 Task: Search for a flat in Shenzhen, Guangdong for 2 guests from June 22 to June 30, with a price range of ₹7000 to ₹15000, and host language Chinese (Simplified).
Action: Mouse moved to (471, 84)
Screenshot: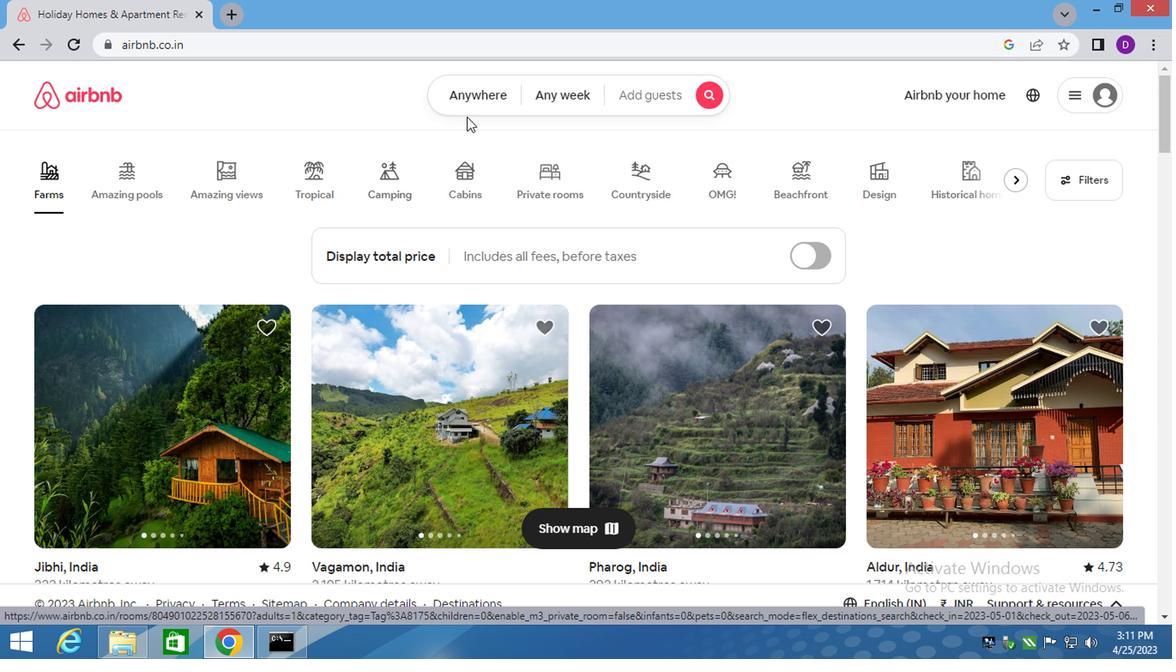 
Action: Mouse pressed left at (471, 84)
Screenshot: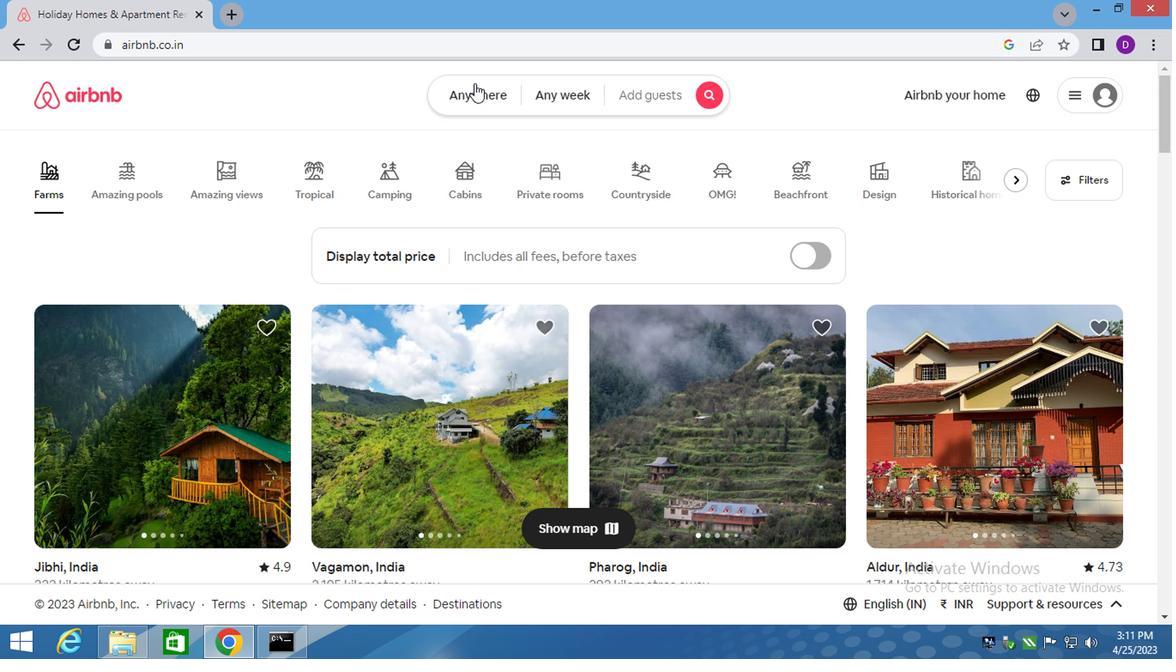 
Action: Mouse moved to (251, 165)
Screenshot: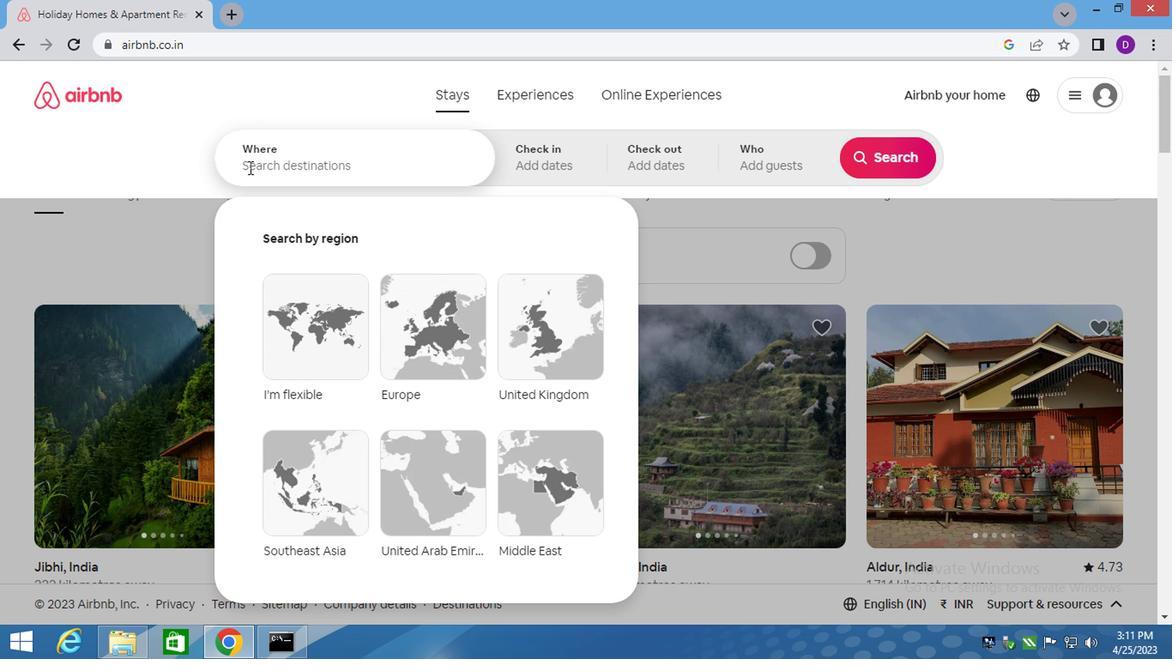 
Action: Mouse pressed left at (251, 165)
Screenshot: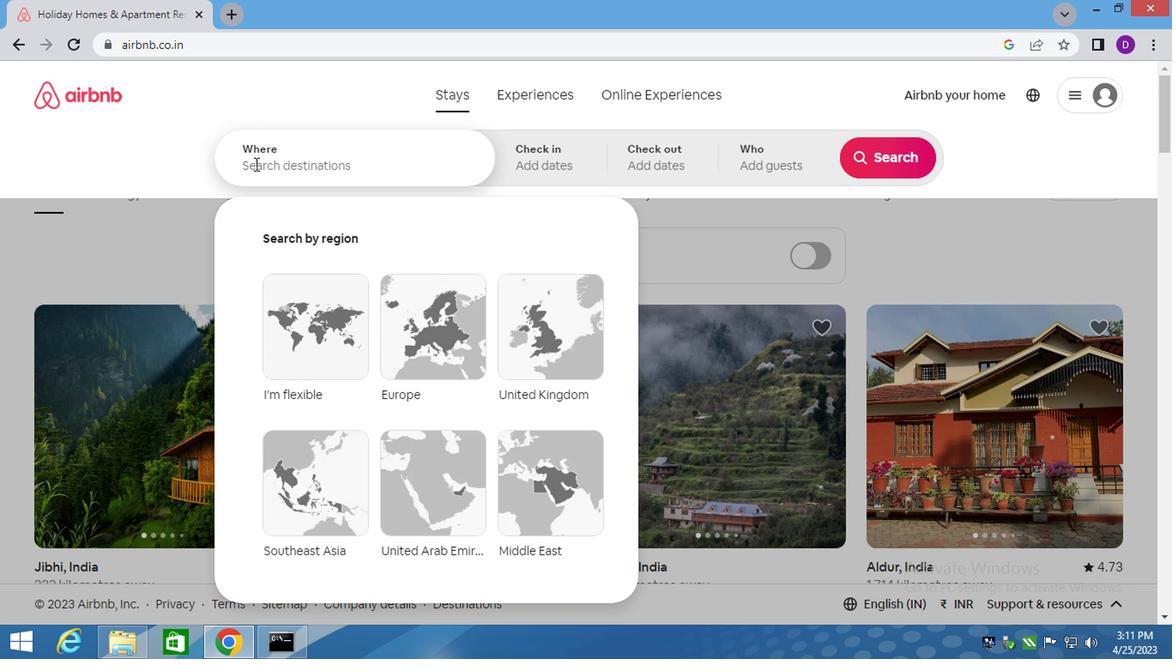 
Action: Key pressed <Key.shift>SHENZHEN,<Key.space><Key.shift>CHINA<Key.enter>
Screenshot: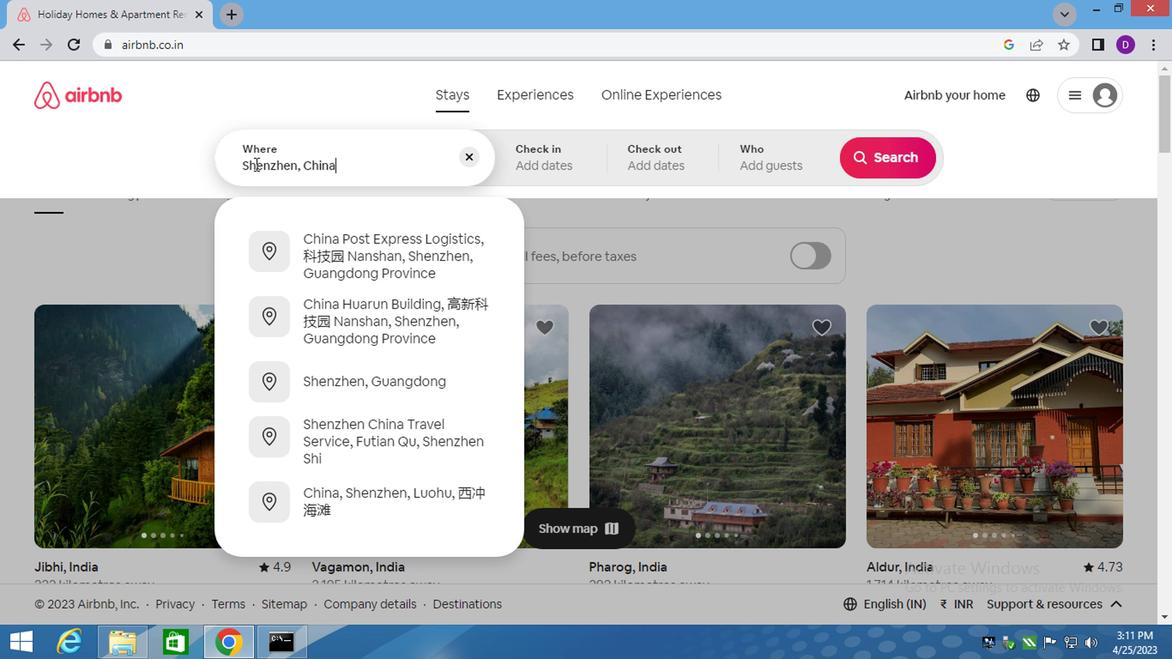 
Action: Mouse moved to (864, 291)
Screenshot: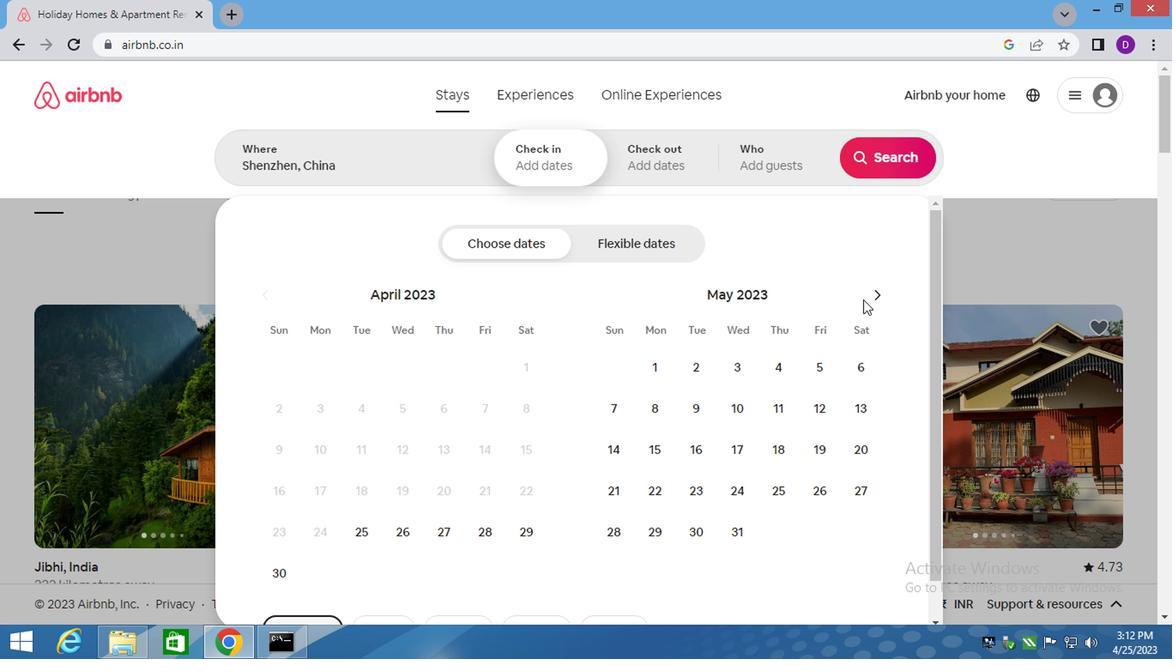 
Action: Mouse pressed left at (864, 291)
Screenshot: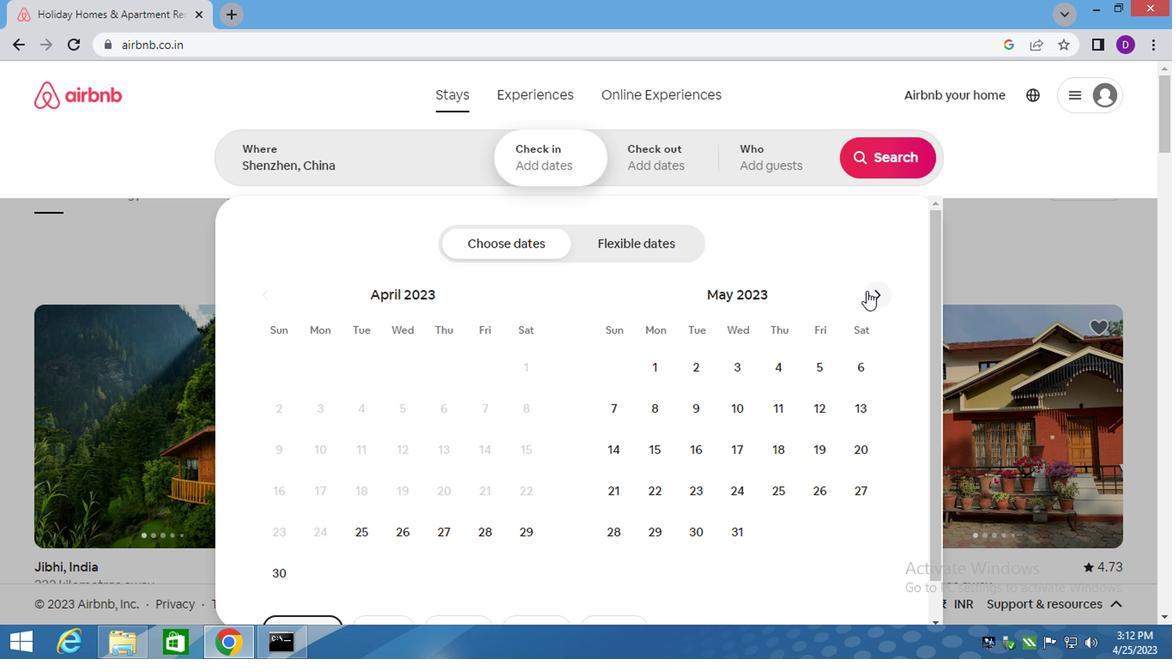 
Action: Mouse moved to (777, 491)
Screenshot: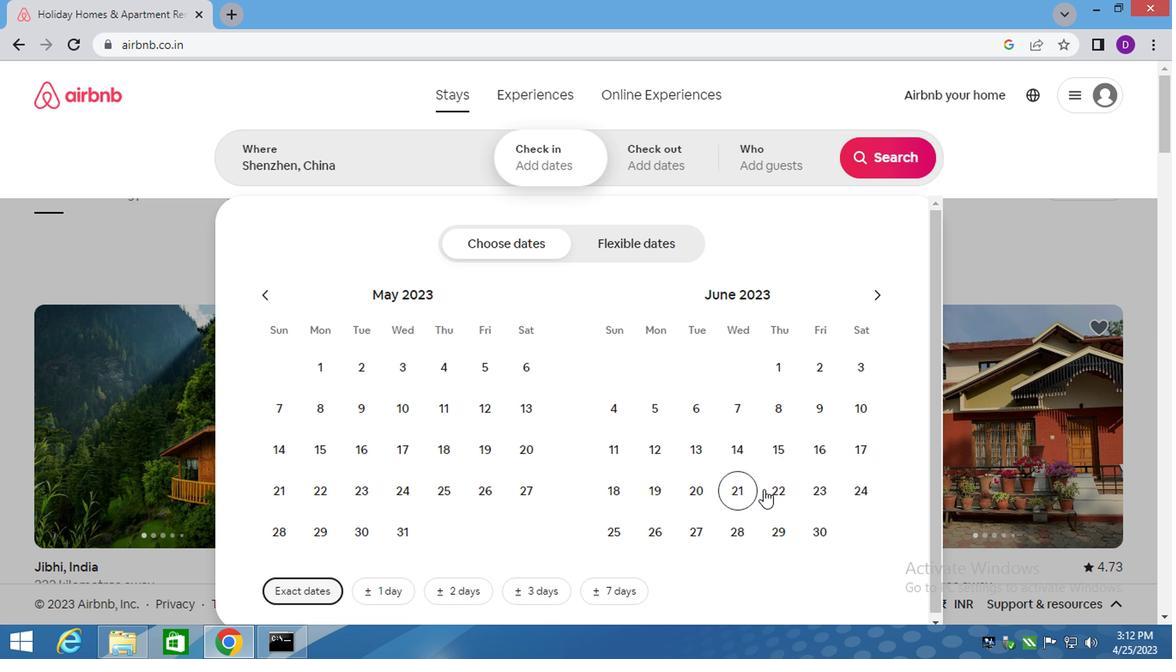 
Action: Mouse pressed left at (777, 491)
Screenshot: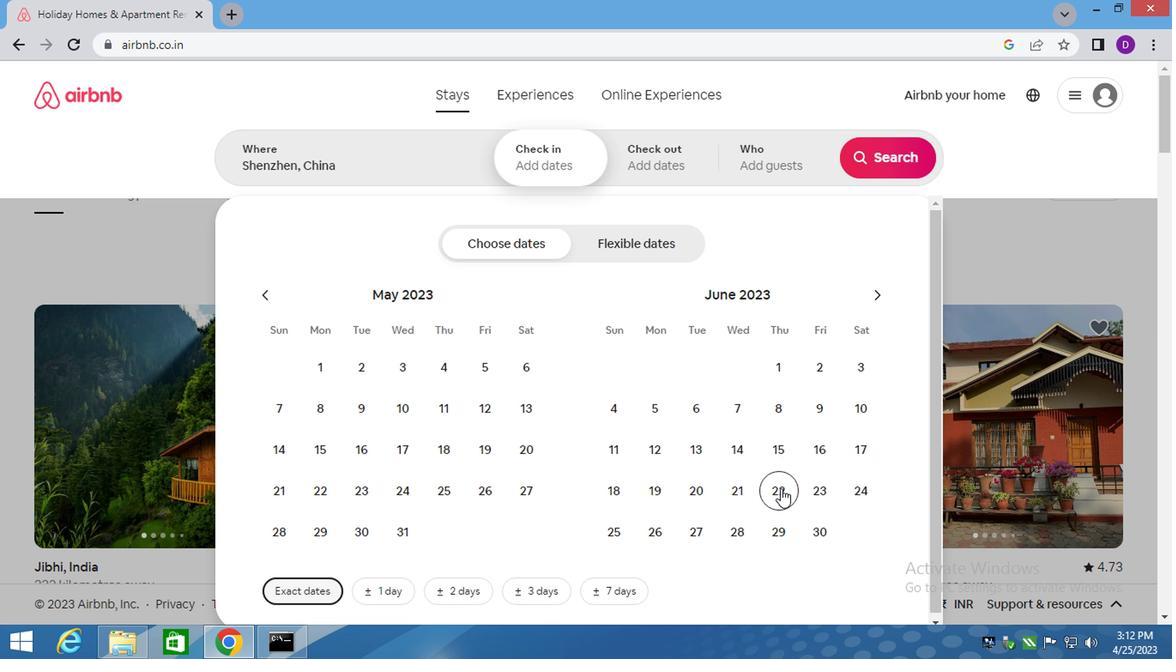 
Action: Mouse moved to (801, 522)
Screenshot: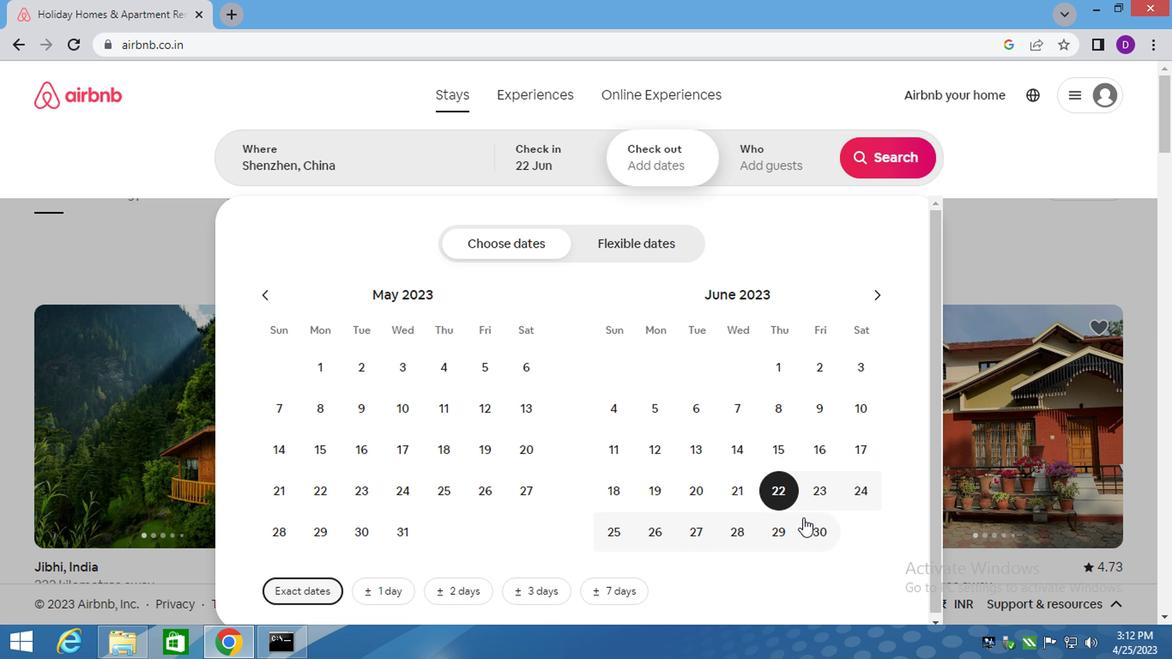 
Action: Mouse pressed left at (801, 522)
Screenshot: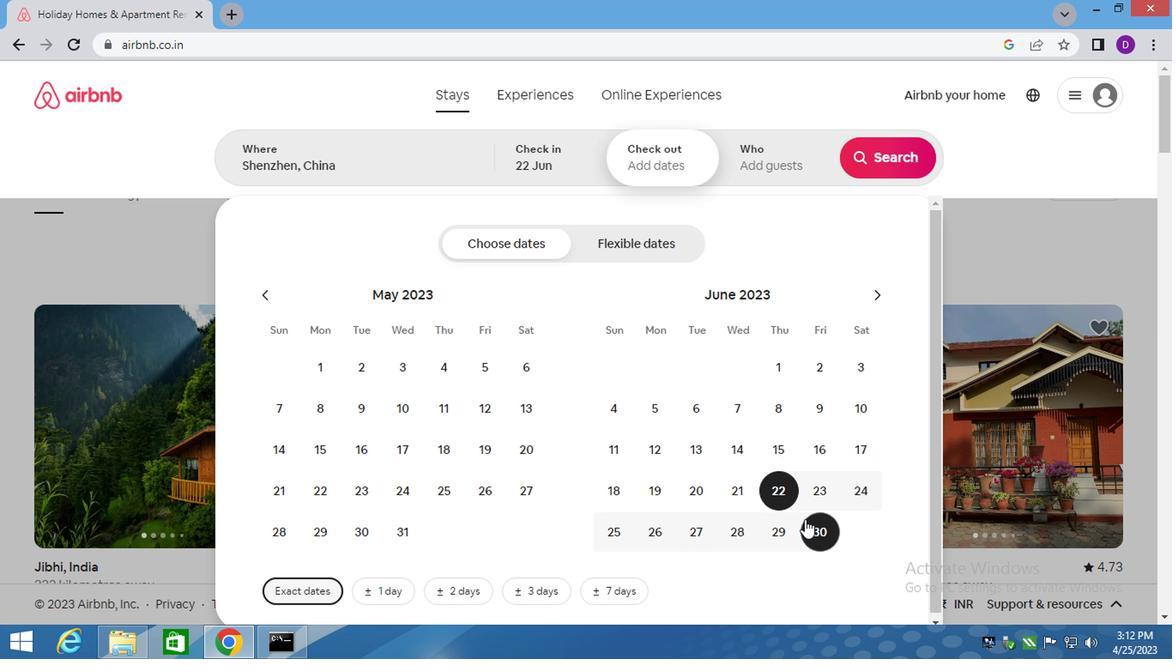 
Action: Mouse moved to (755, 157)
Screenshot: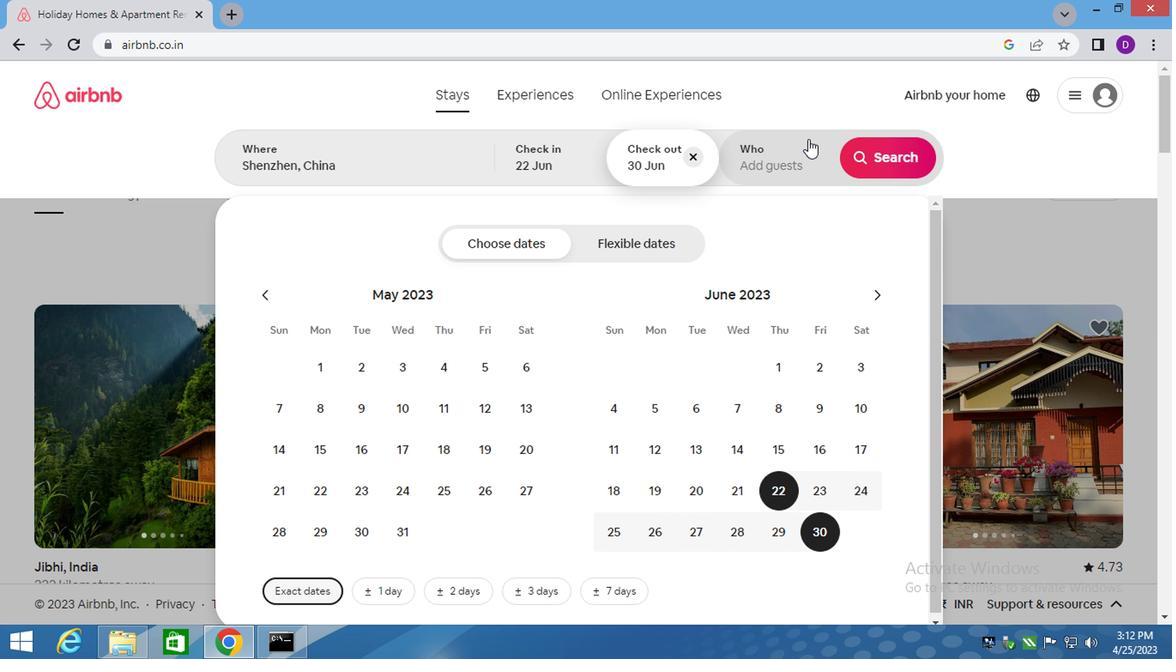 
Action: Mouse pressed left at (755, 157)
Screenshot: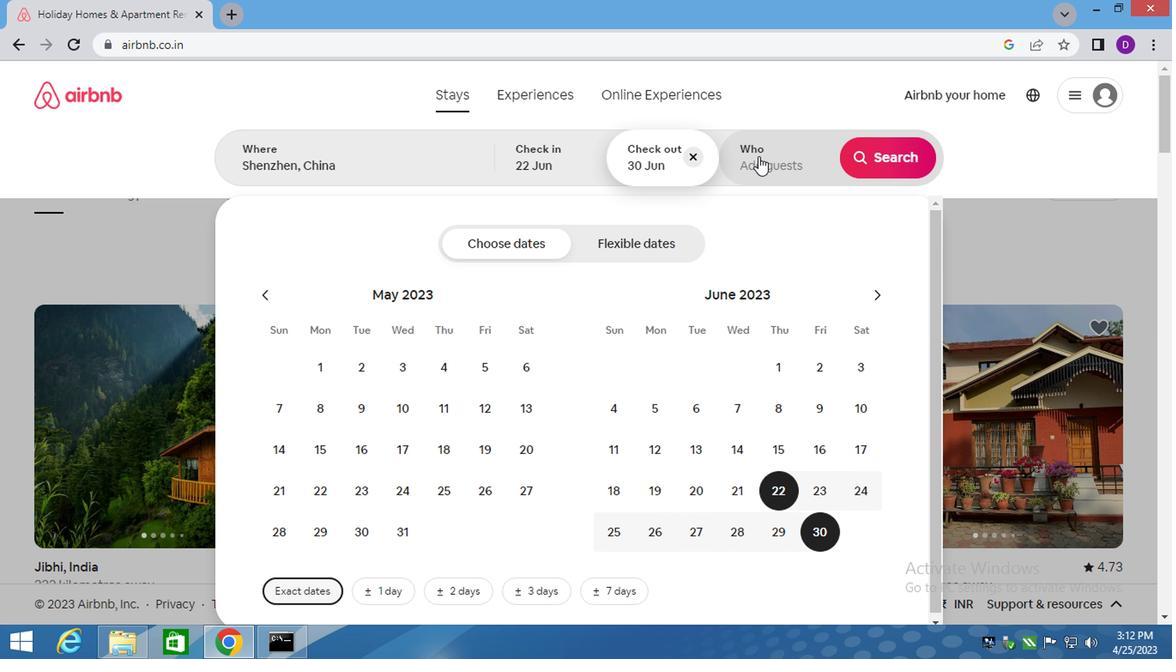 
Action: Mouse moved to (891, 255)
Screenshot: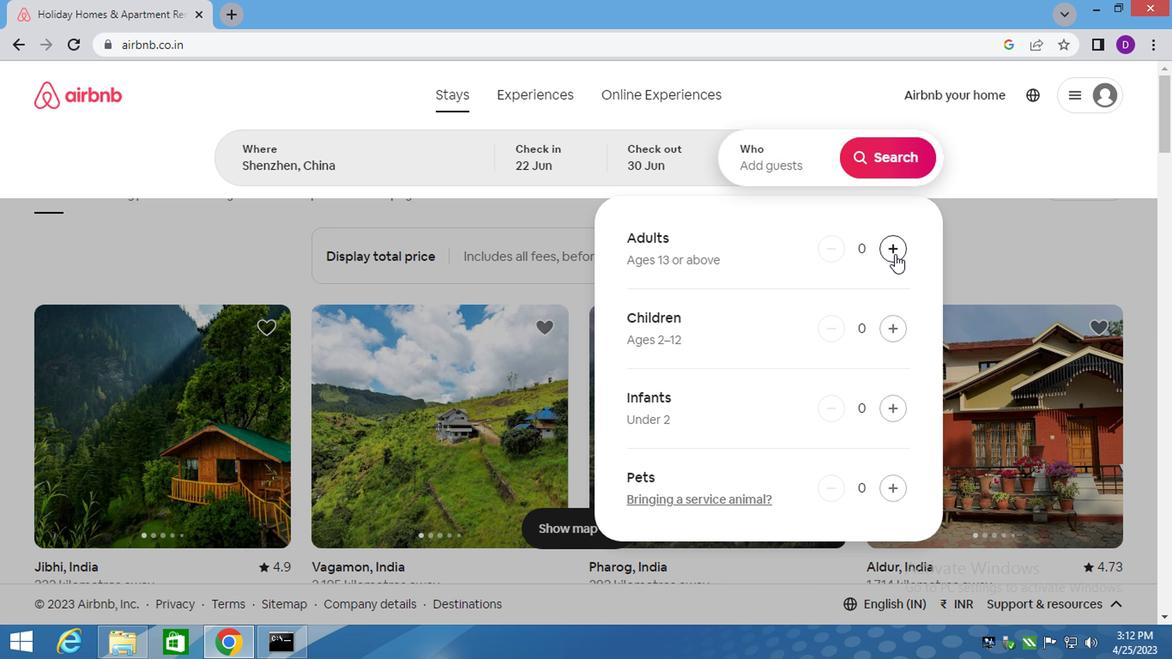 
Action: Mouse pressed left at (891, 255)
Screenshot: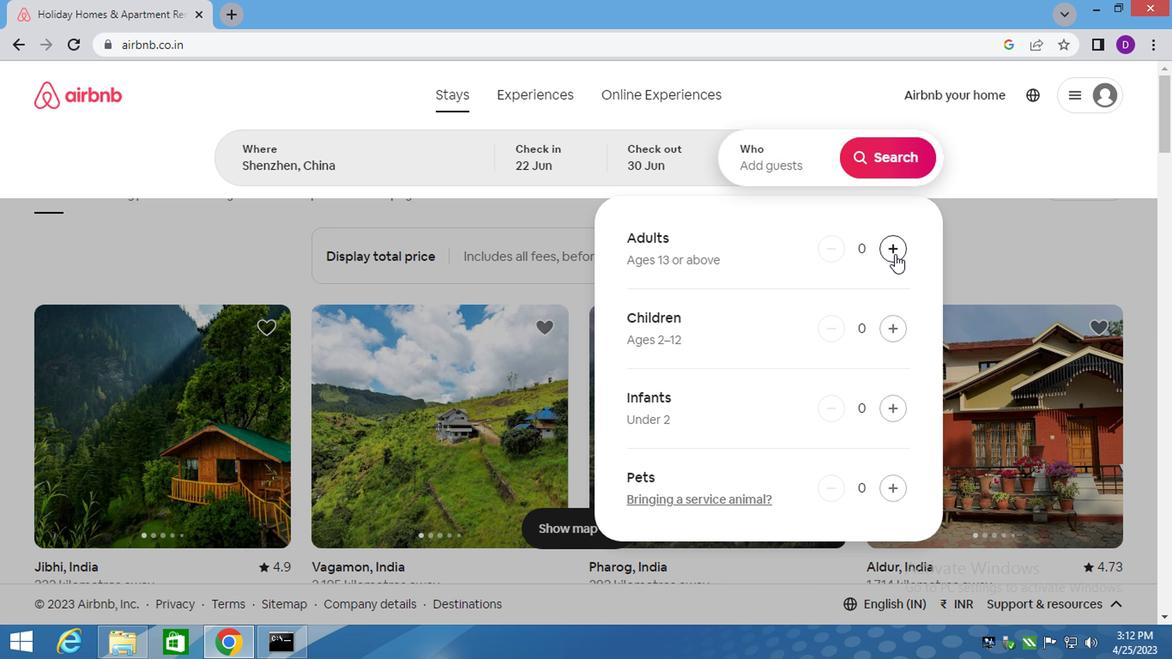 
Action: Mouse pressed left at (891, 255)
Screenshot: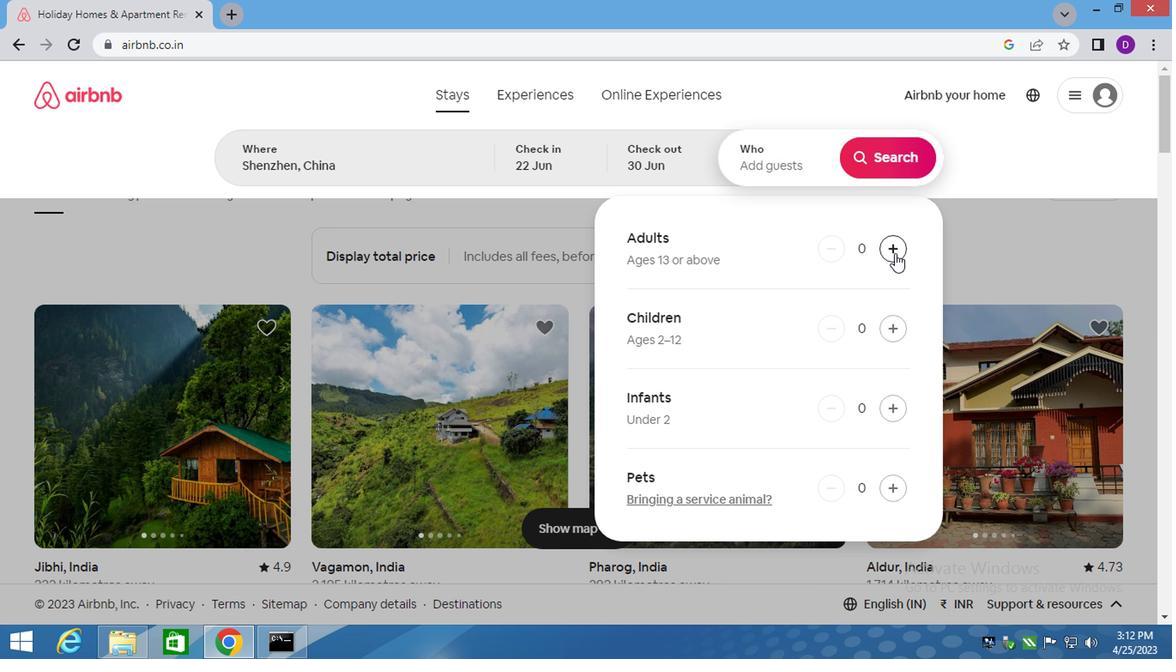 
Action: Mouse moved to (878, 158)
Screenshot: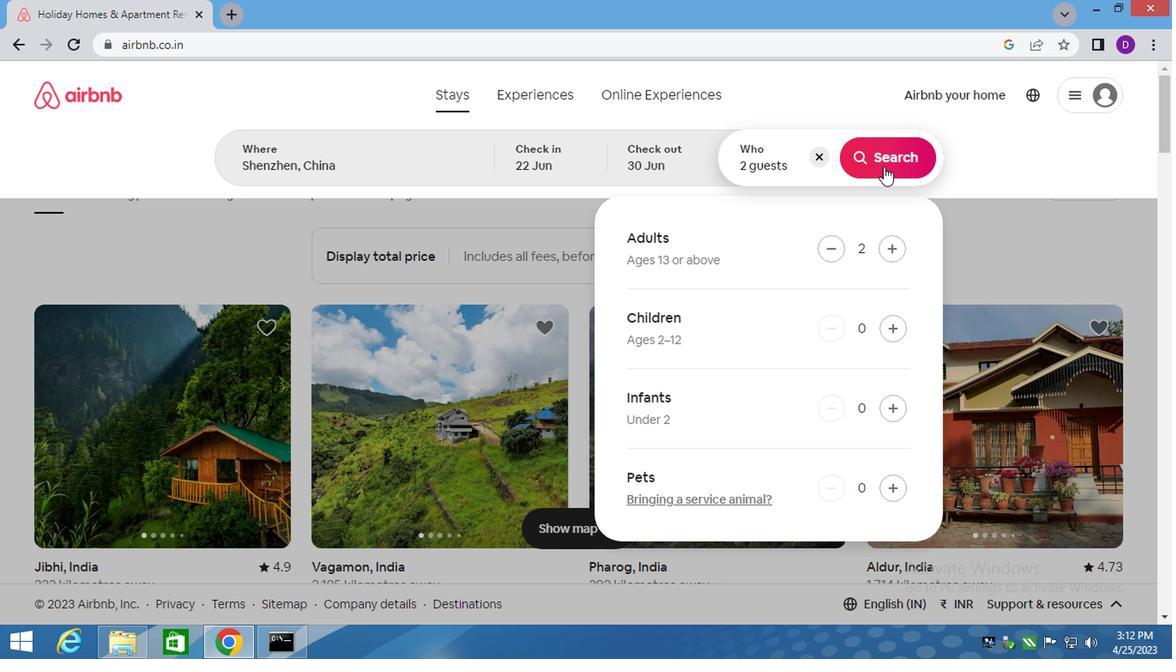 
Action: Mouse pressed left at (878, 158)
Screenshot: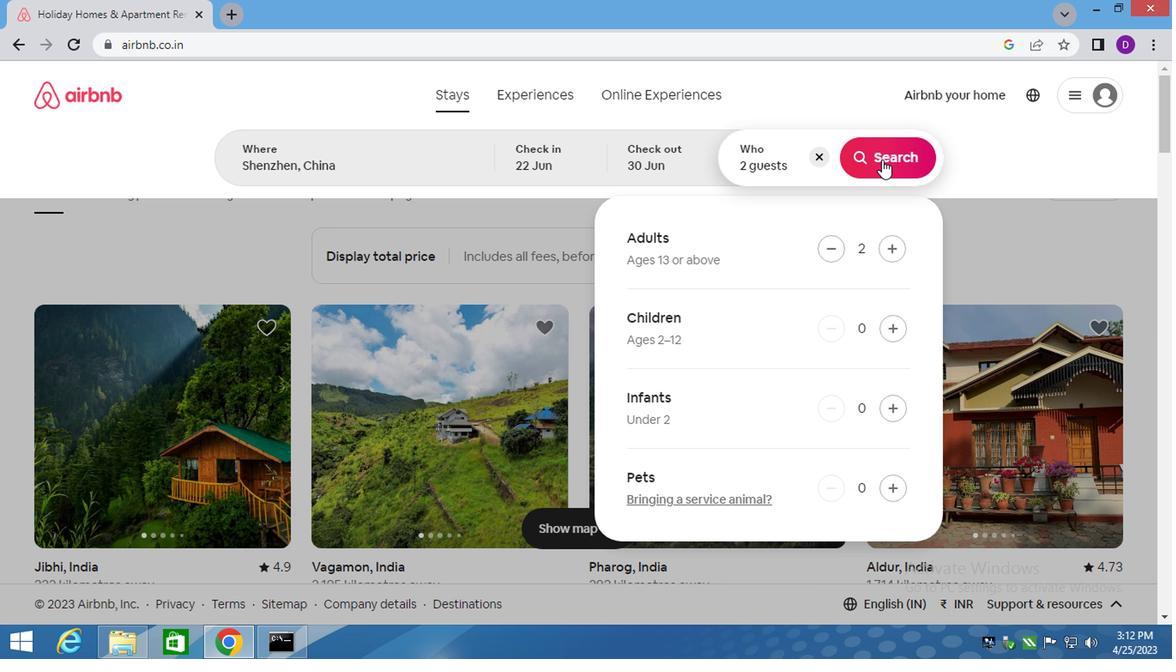 
Action: Mouse moved to (1063, 163)
Screenshot: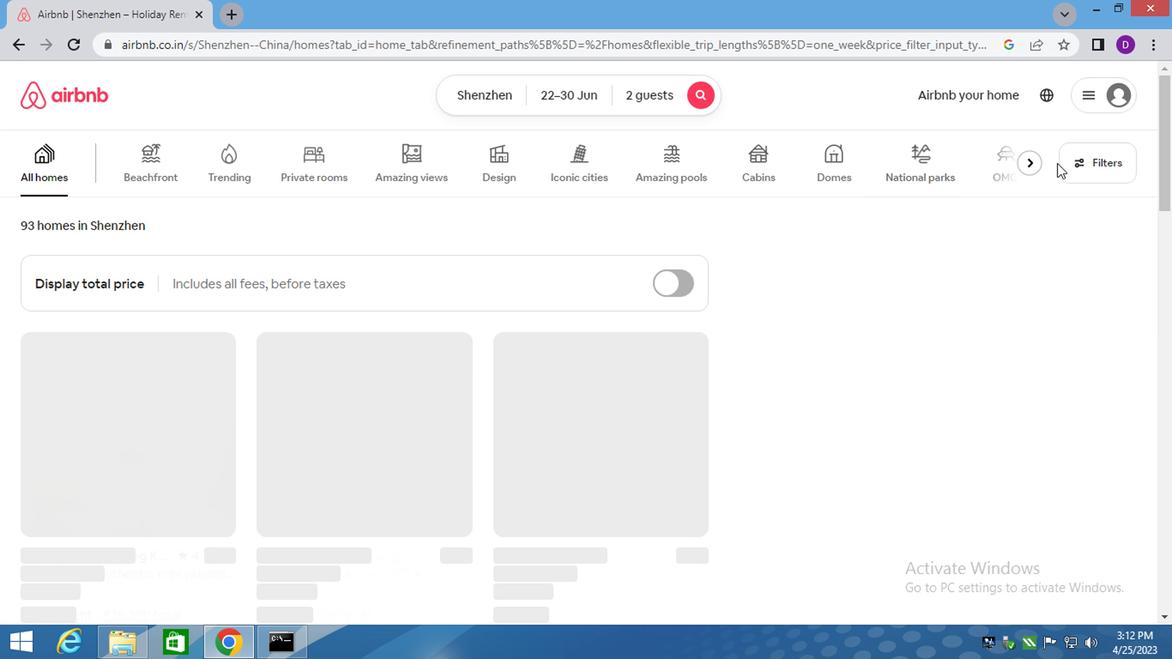 
Action: Mouse pressed left at (1063, 163)
Screenshot: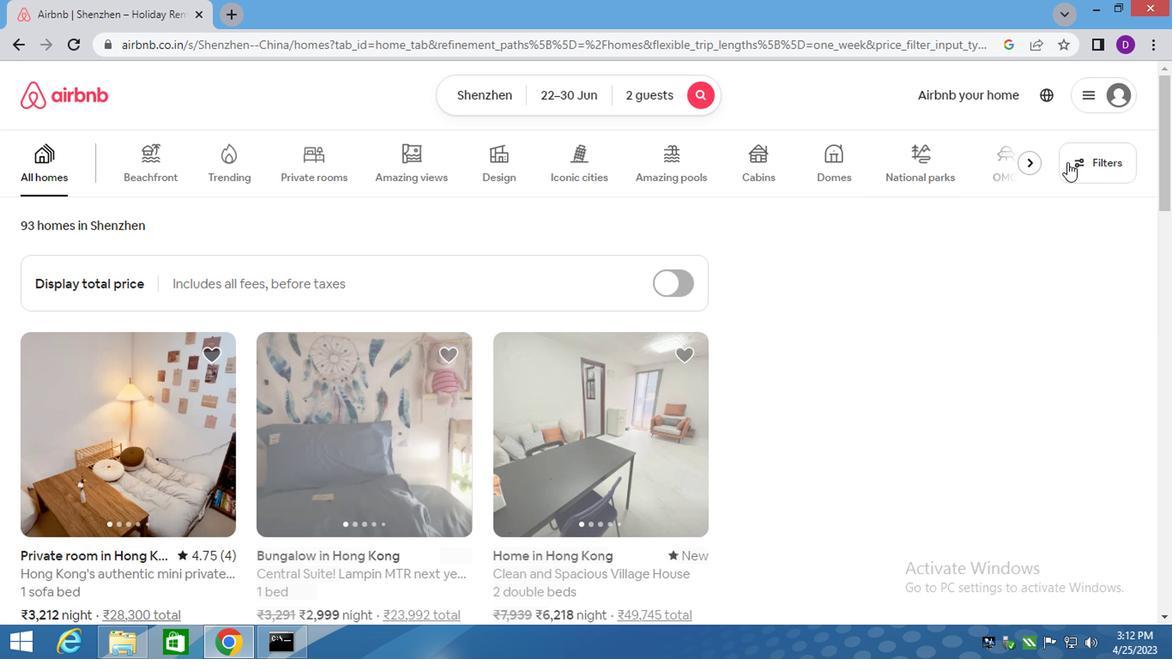 
Action: Mouse moved to (366, 384)
Screenshot: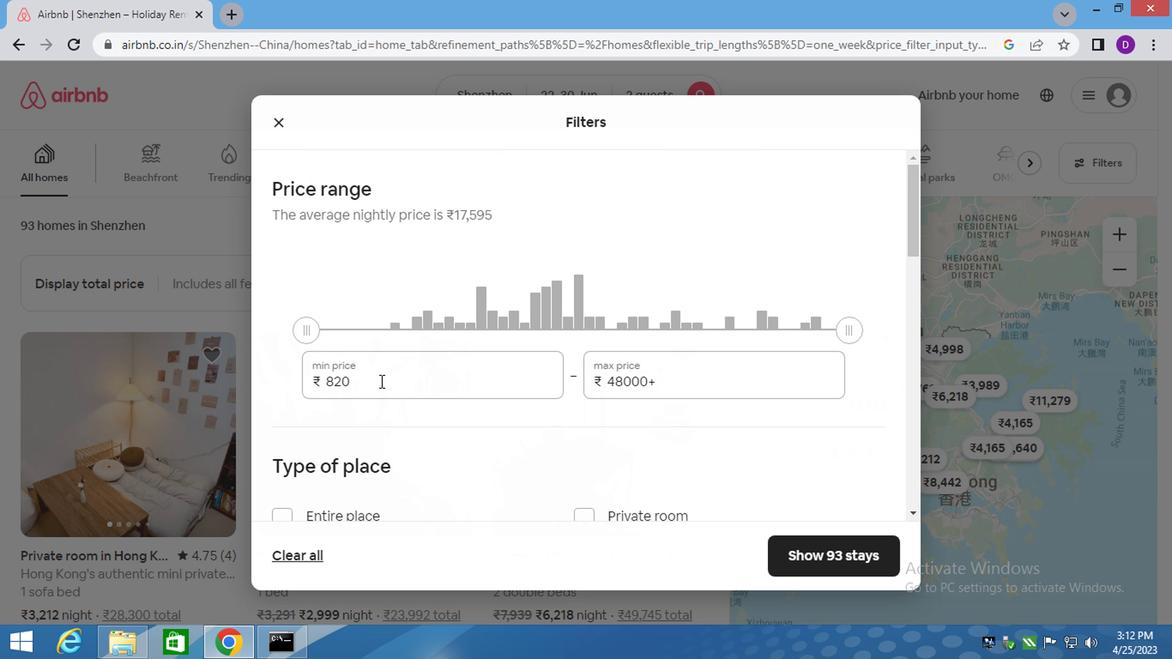 
Action: Mouse pressed left at (366, 384)
Screenshot: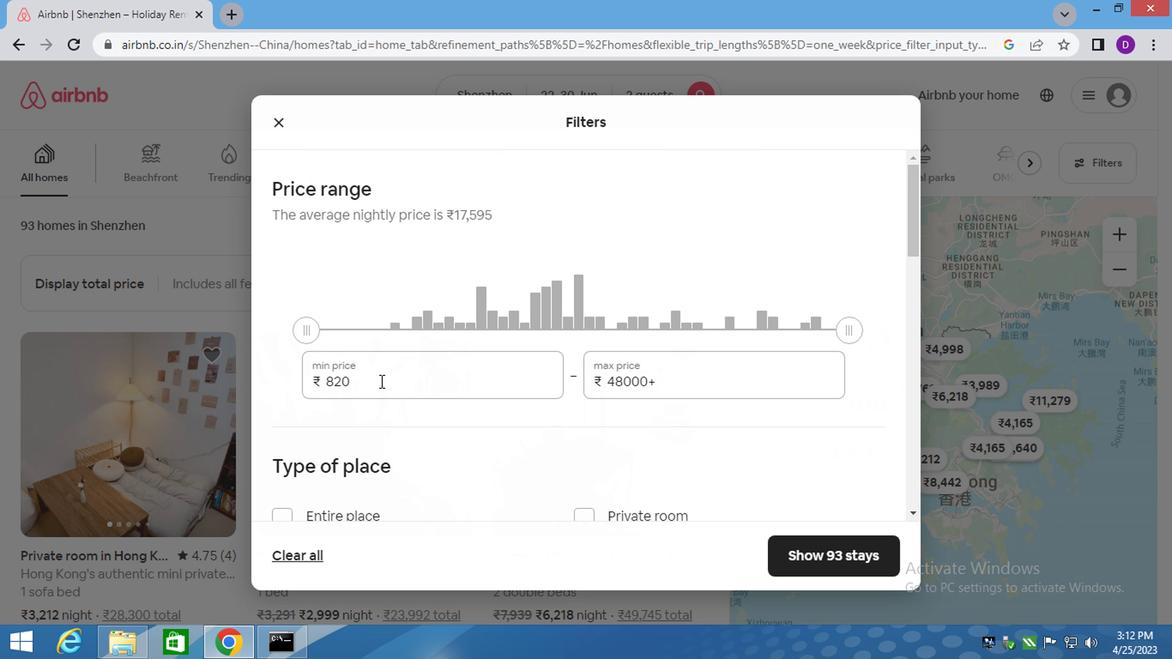 
Action: Mouse pressed left at (366, 384)
Screenshot: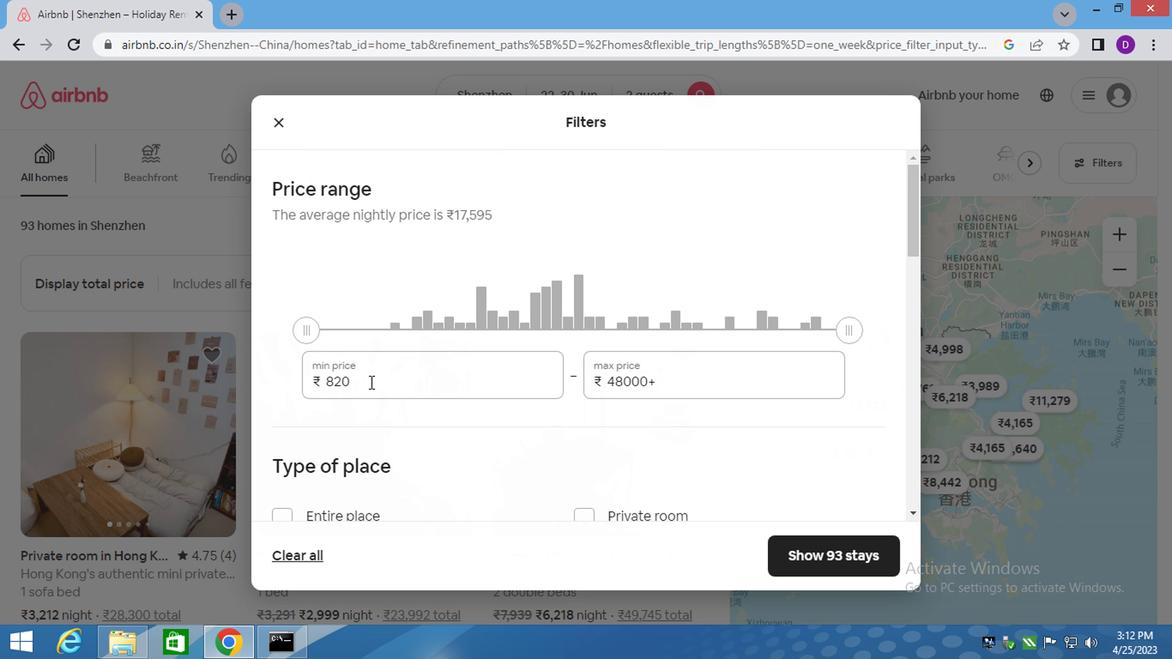
Action: Mouse moved to (363, 384)
Screenshot: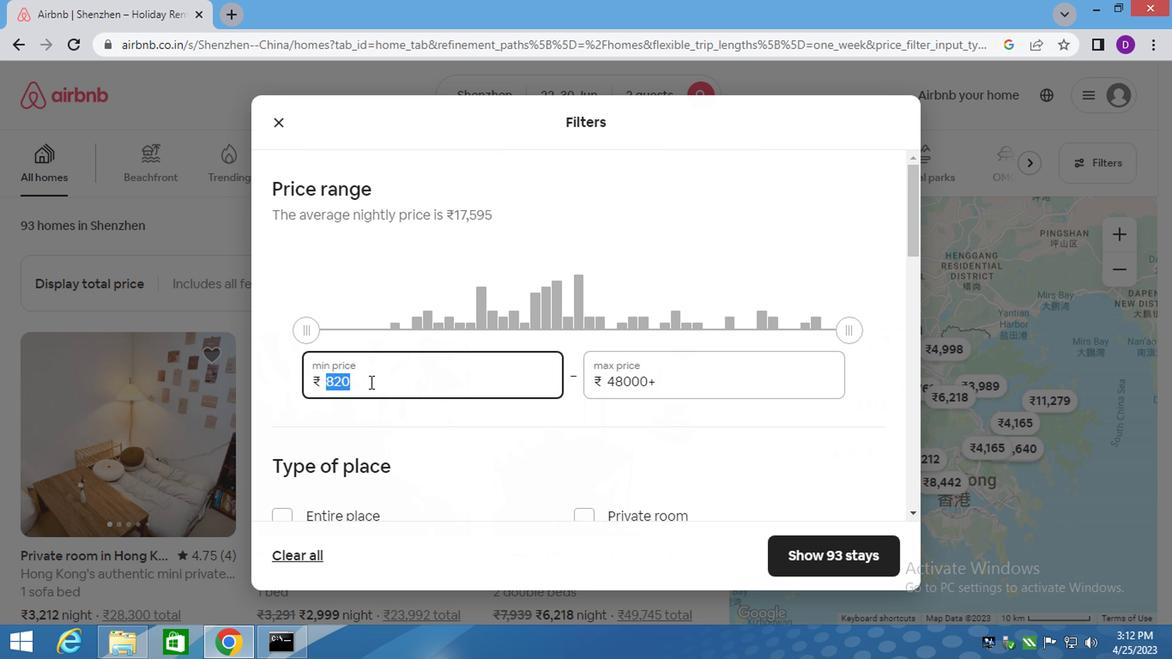
Action: Key pressed 7000<Key.tab>15000
Screenshot: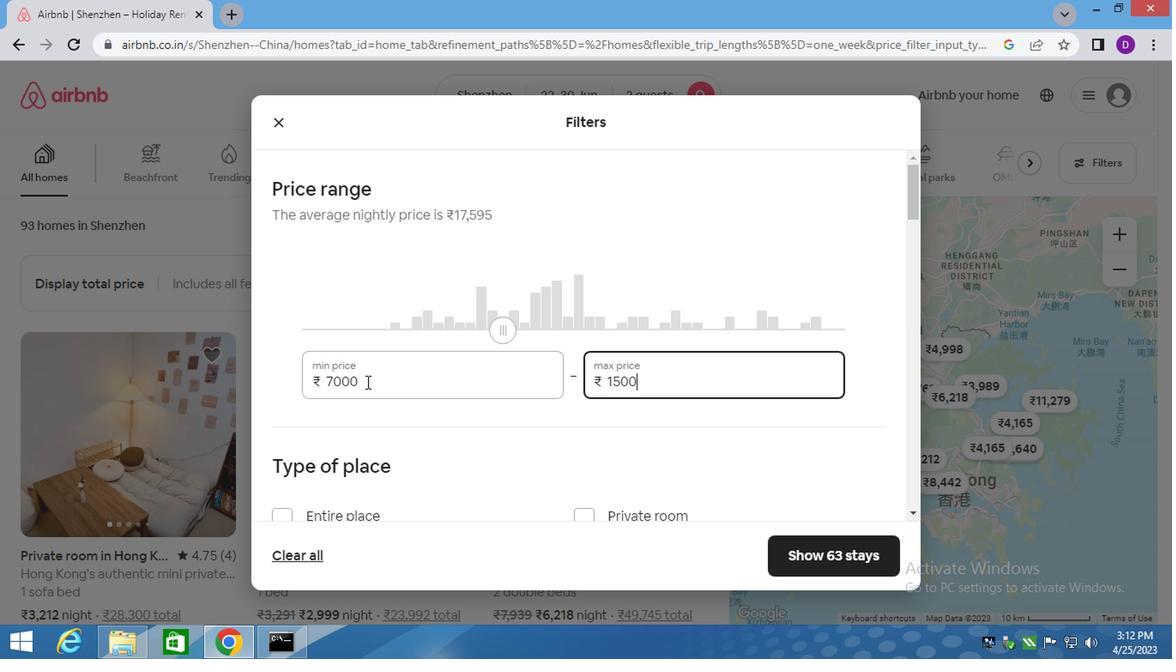 
Action: Mouse moved to (318, 379)
Screenshot: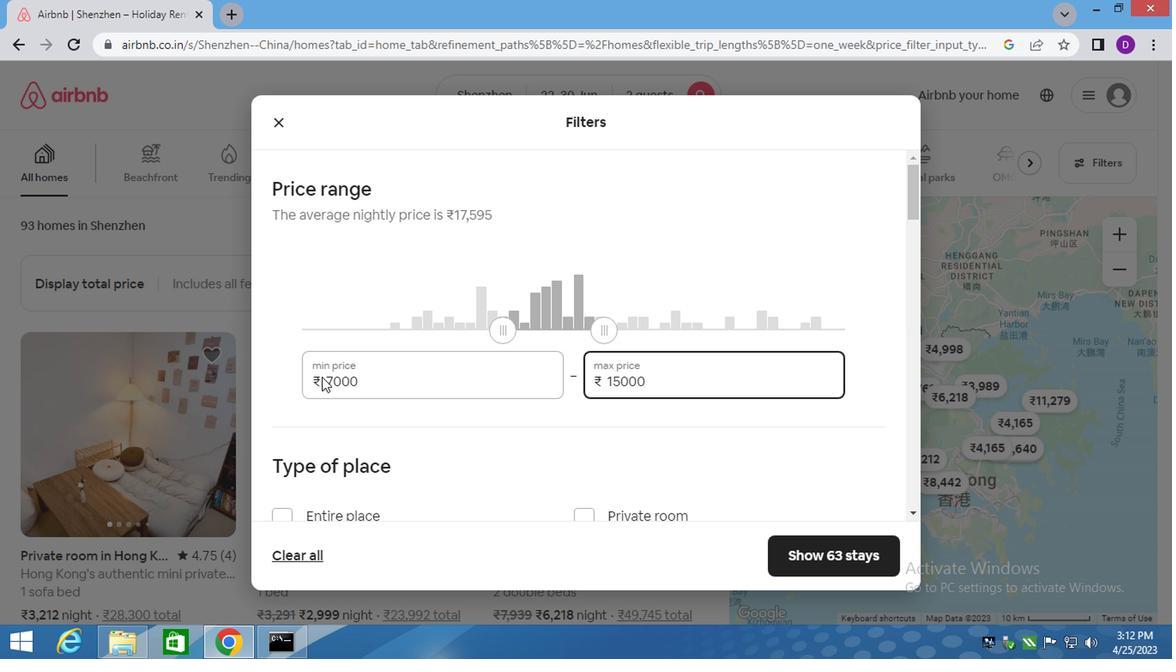 
Action: Mouse scrolled (318, 378) with delta (0, -1)
Screenshot: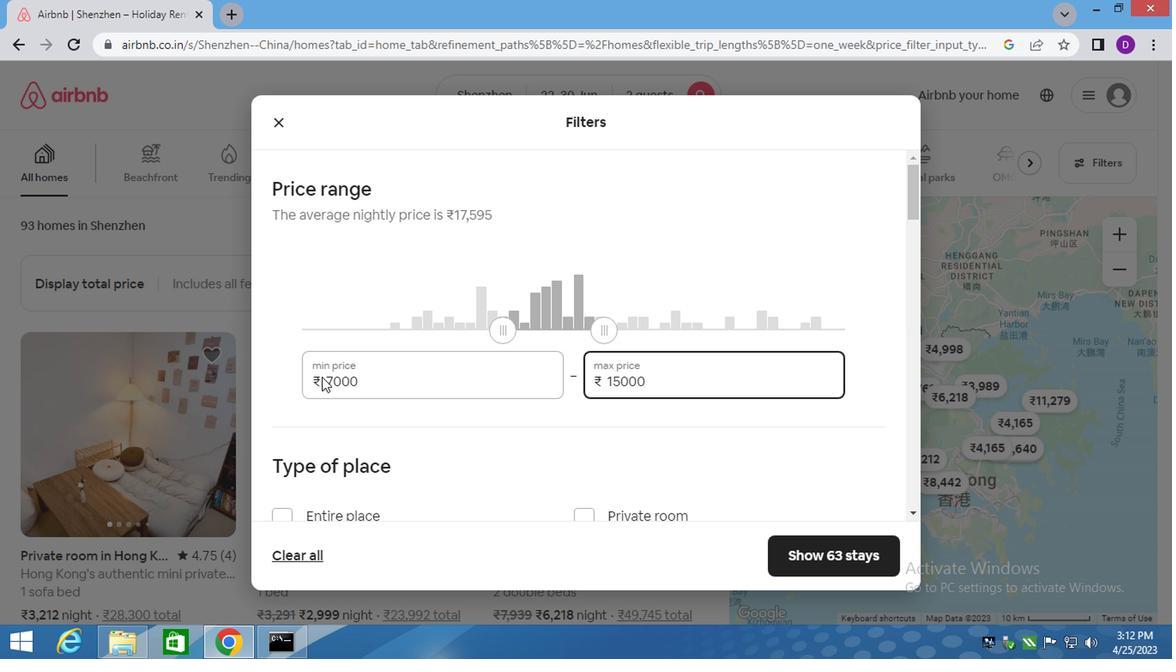 
Action: Mouse moved to (318, 382)
Screenshot: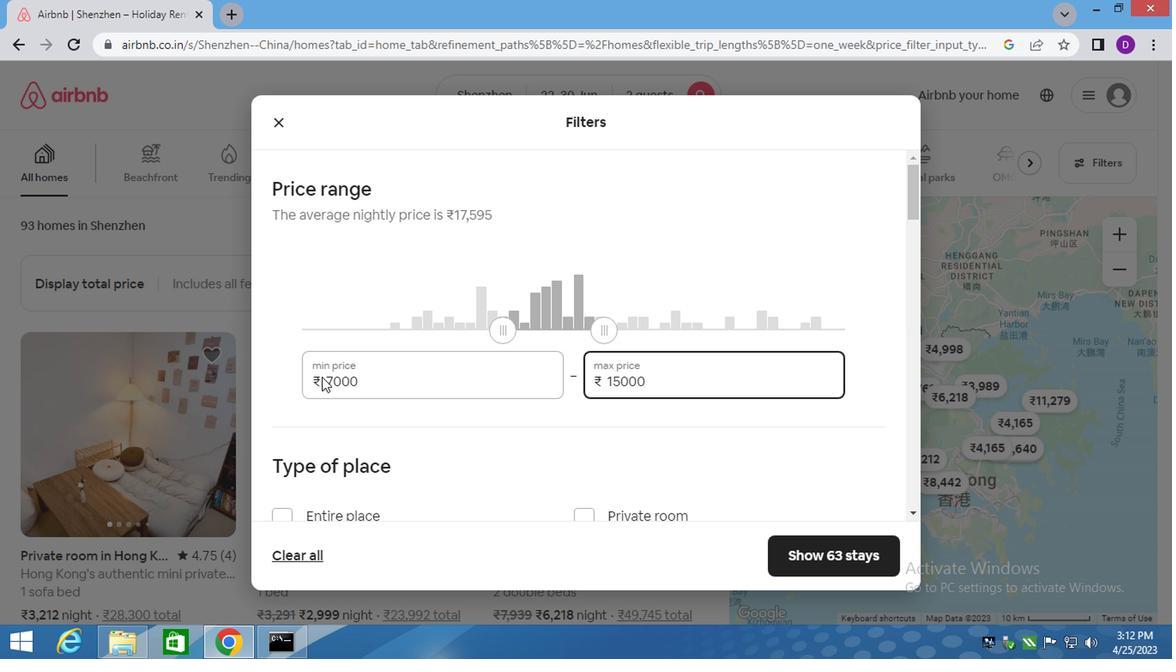 
Action: Mouse scrolled (318, 381) with delta (0, 0)
Screenshot: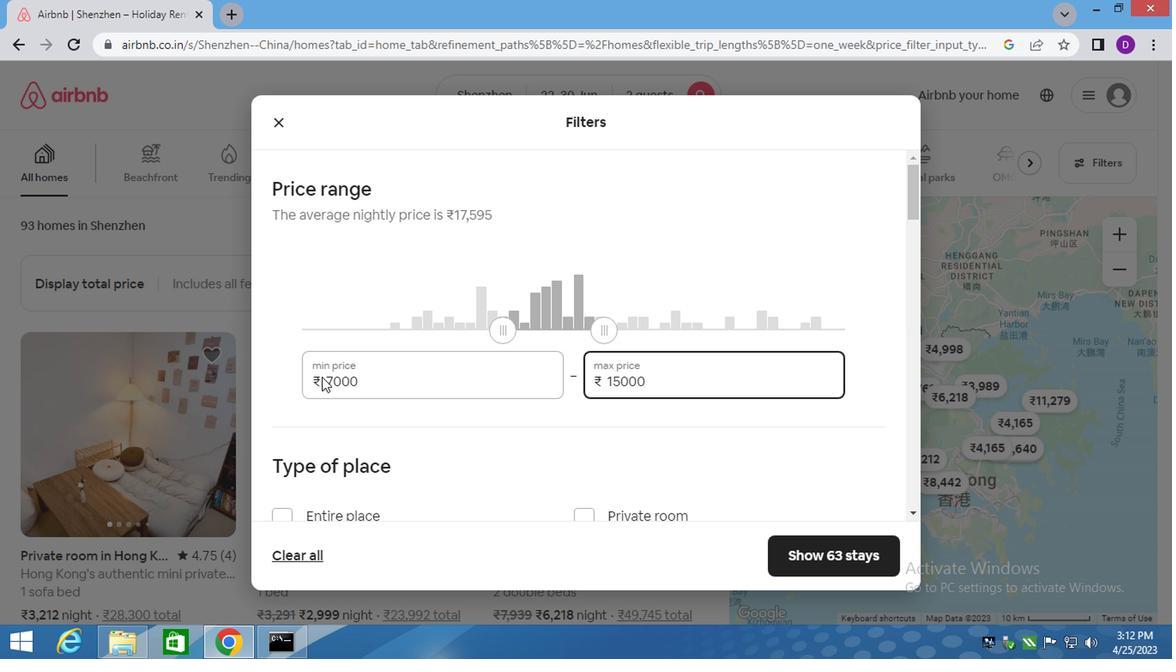 
Action: Mouse moved to (287, 350)
Screenshot: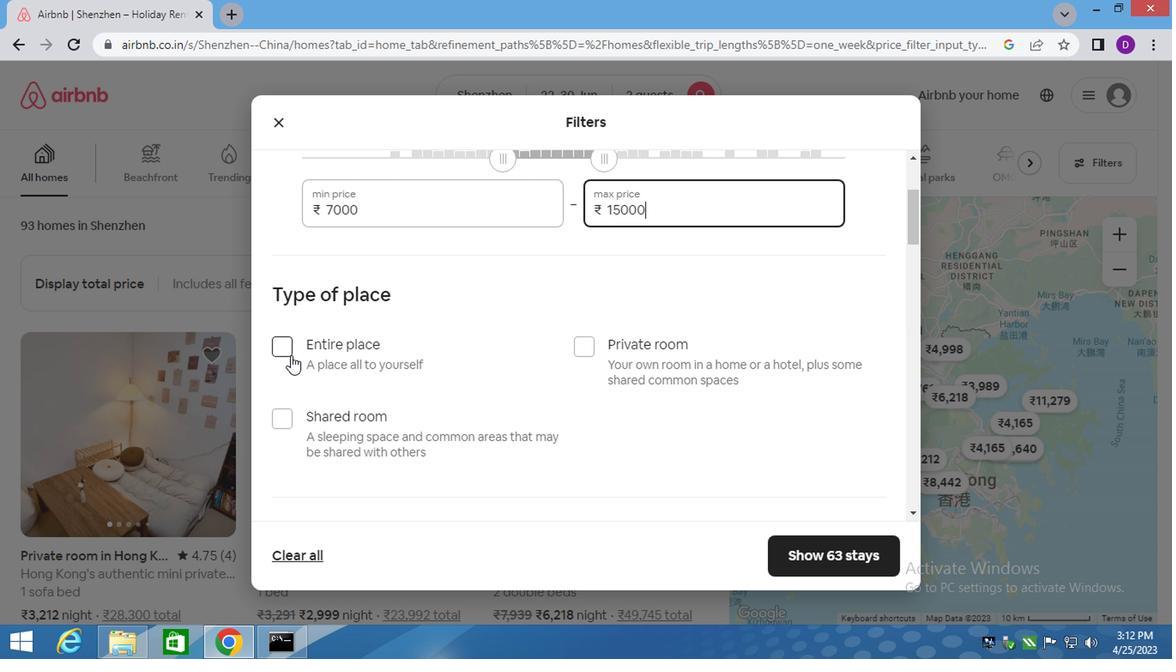 
Action: Mouse pressed left at (287, 350)
Screenshot: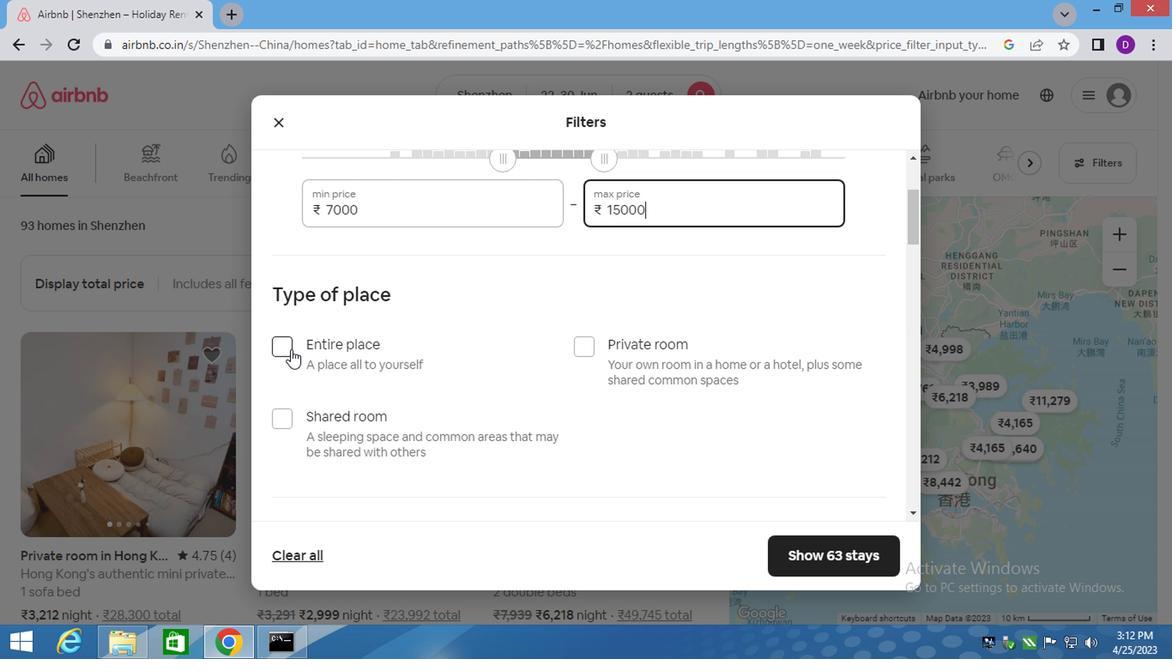 
Action: Mouse moved to (391, 398)
Screenshot: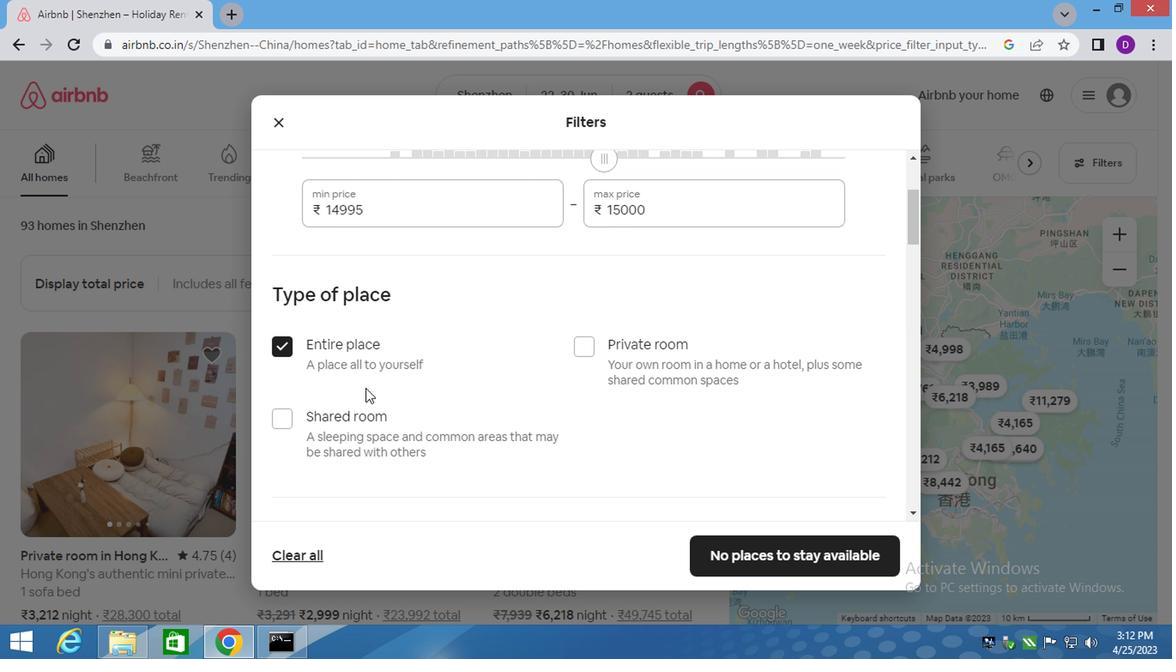 
Action: Mouse scrolled (391, 398) with delta (0, 0)
Screenshot: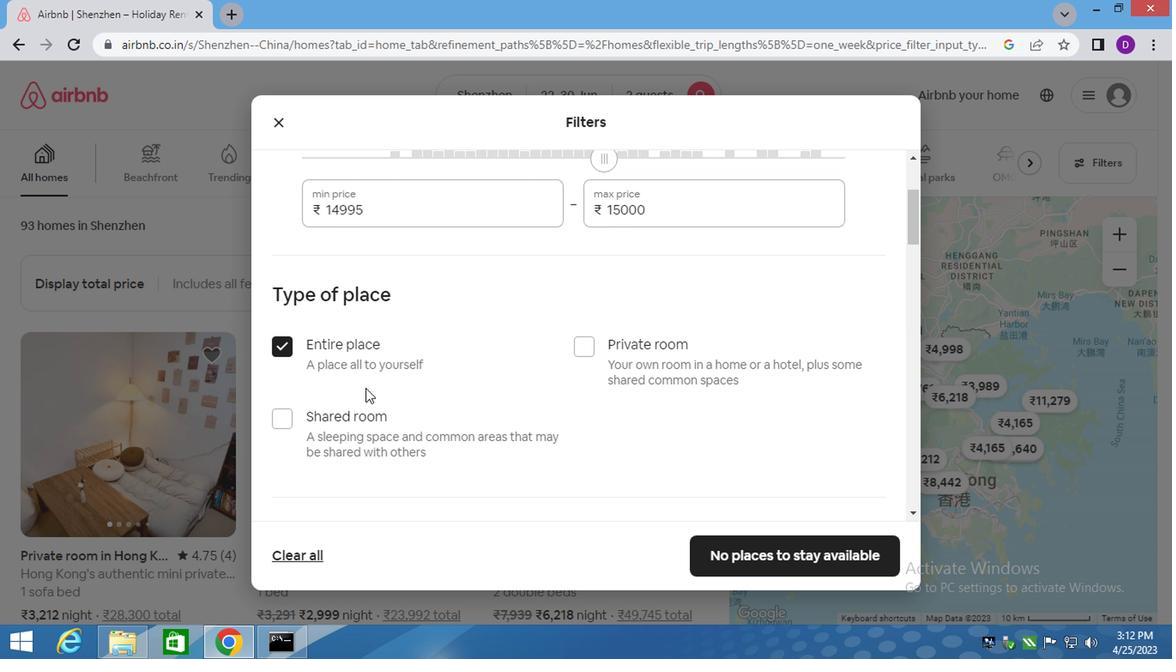 
Action: Mouse moved to (393, 400)
Screenshot: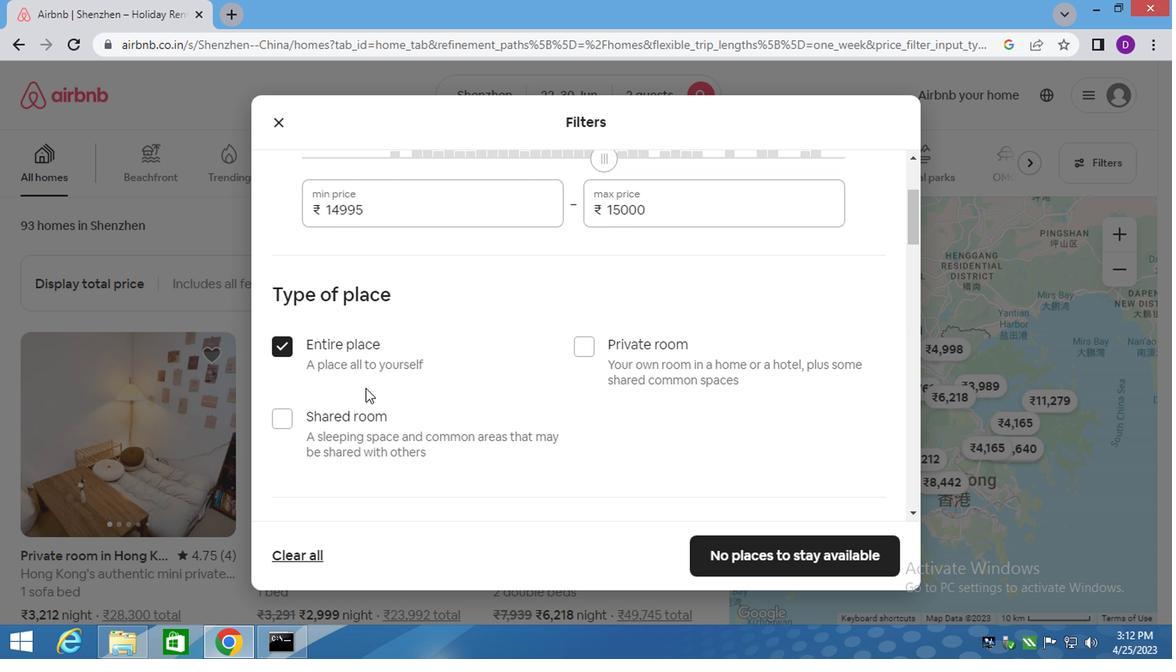 
Action: Mouse scrolled (393, 400) with delta (0, 0)
Screenshot: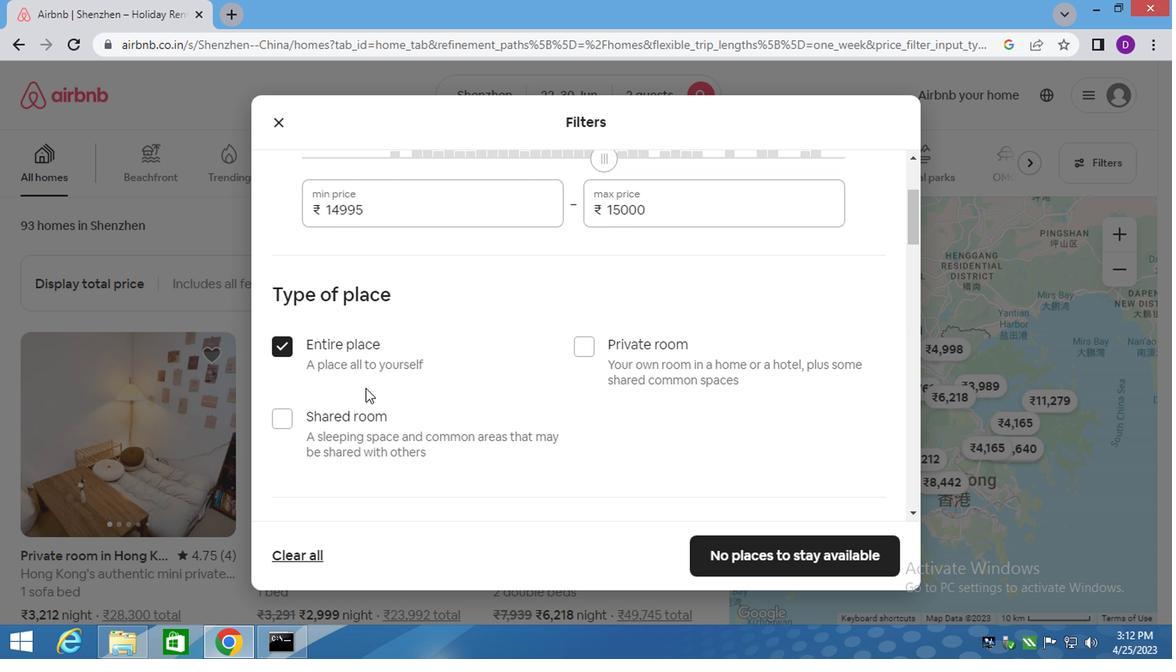 
Action: Mouse moved to (395, 402)
Screenshot: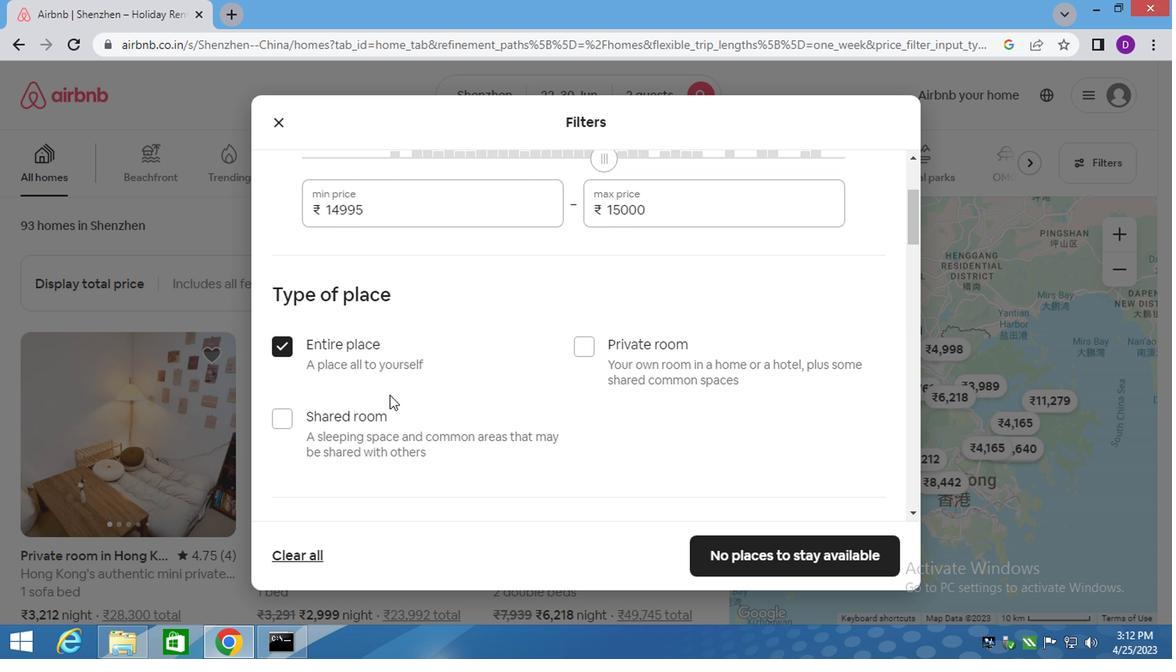 
Action: Mouse scrolled (395, 401) with delta (0, 0)
Screenshot: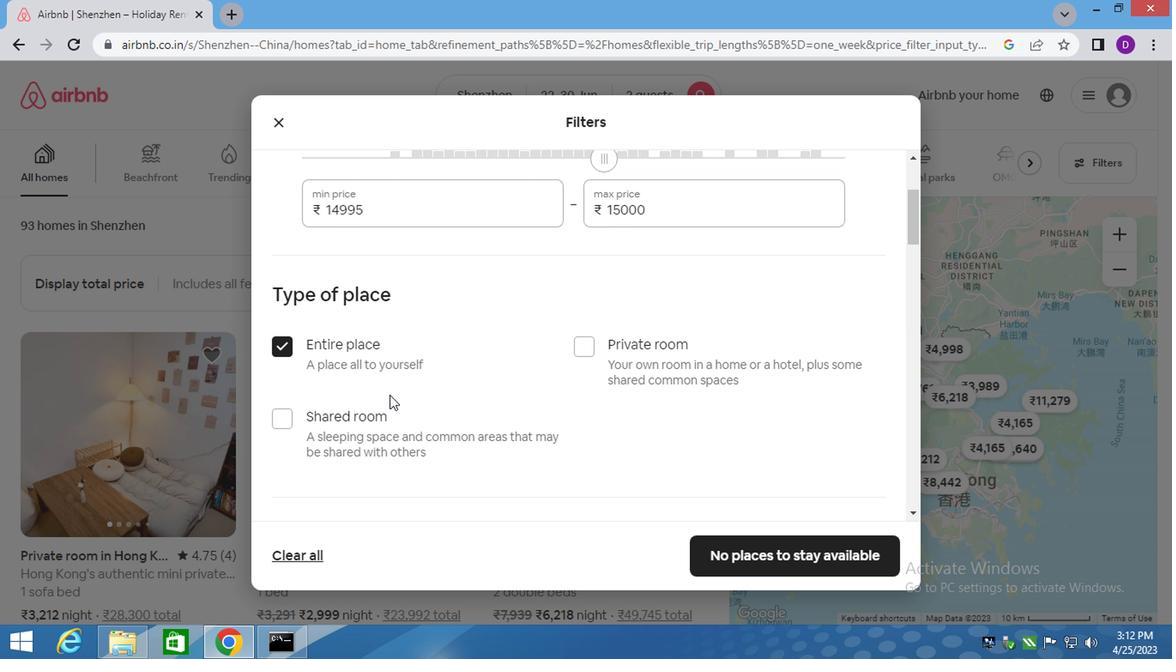 
Action: Mouse moved to (395, 404)
Screenshot: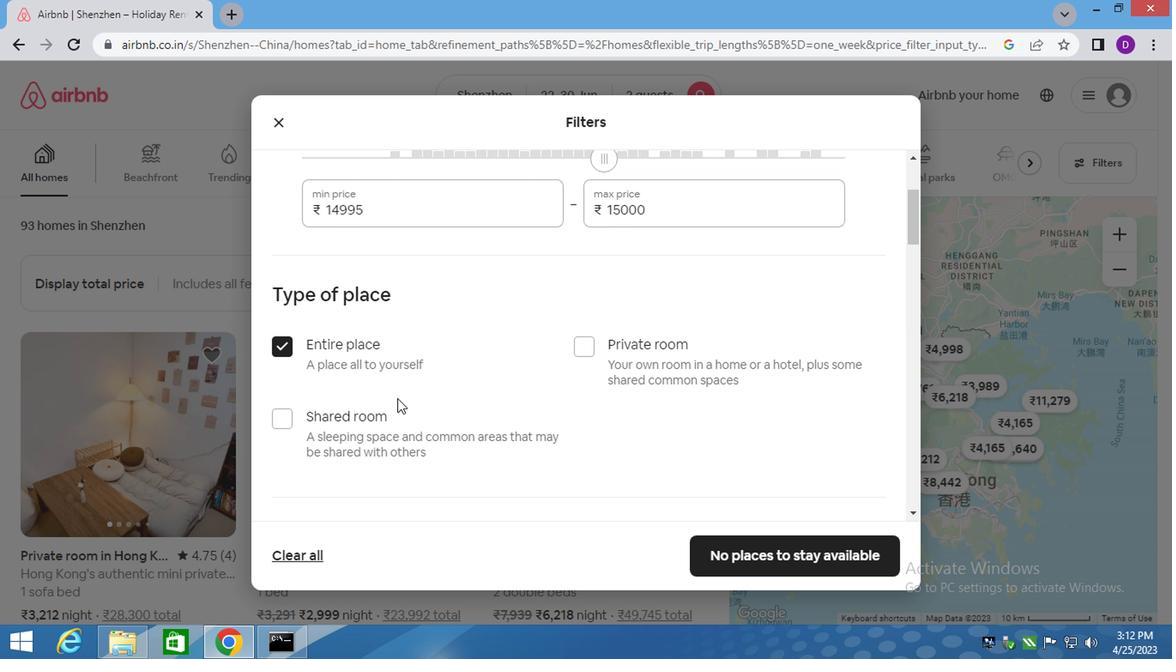 
Action: Mouse scrolled (395, 403) with delta (0, -1)
Screenshot: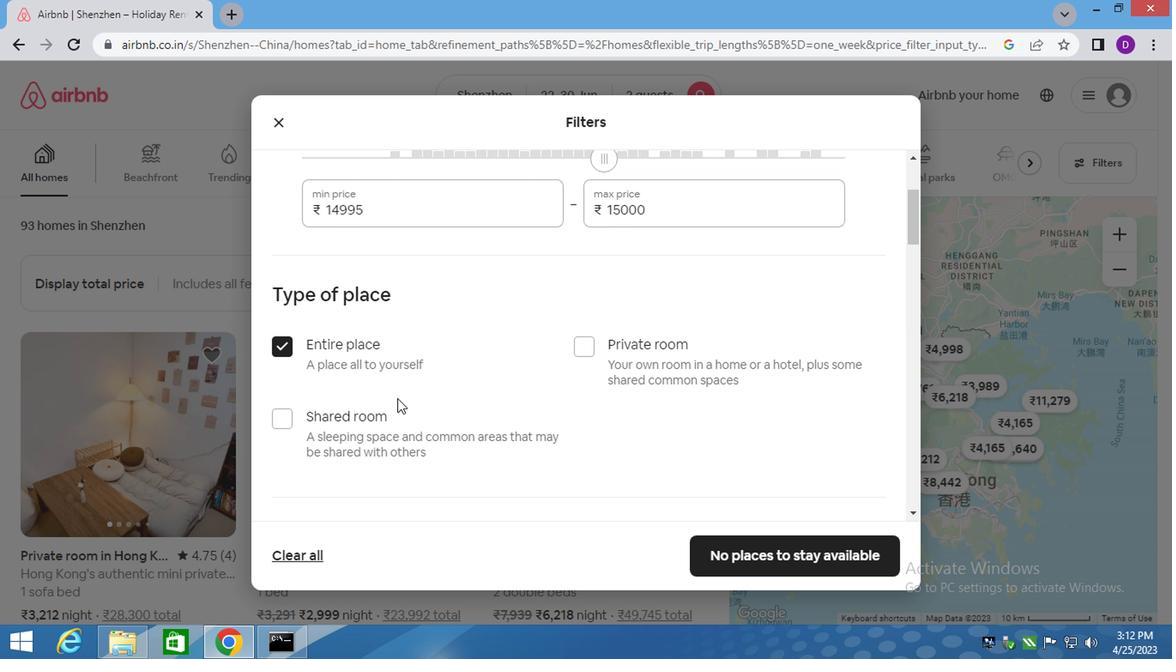 
Action: Mouse moved to (395, 404)
Screenshot: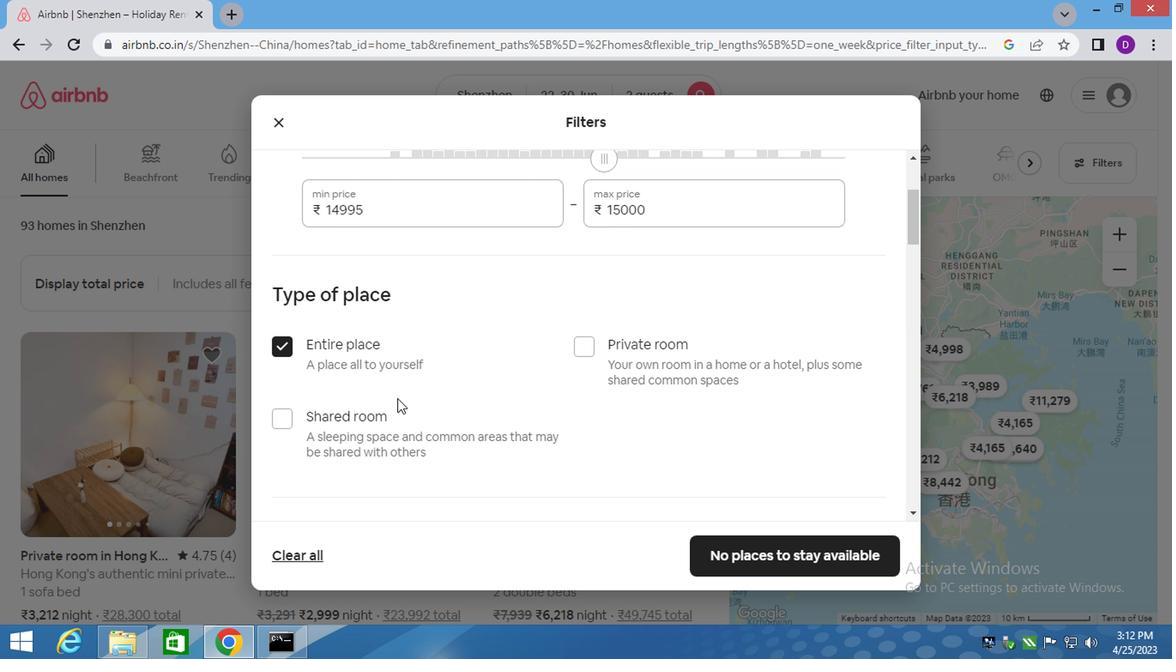 
Action: Mouse scrolled (395, 404) with delta (0, 0)
Screenshot: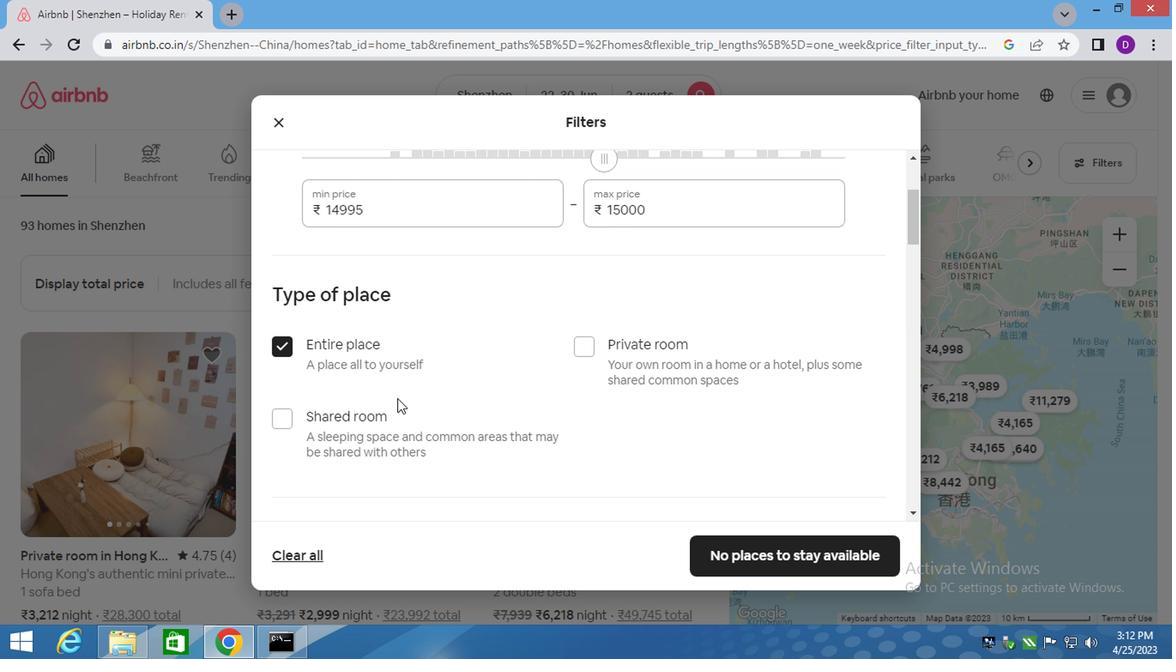 
Action: Mouse moved to (378, 199)
Screenshot: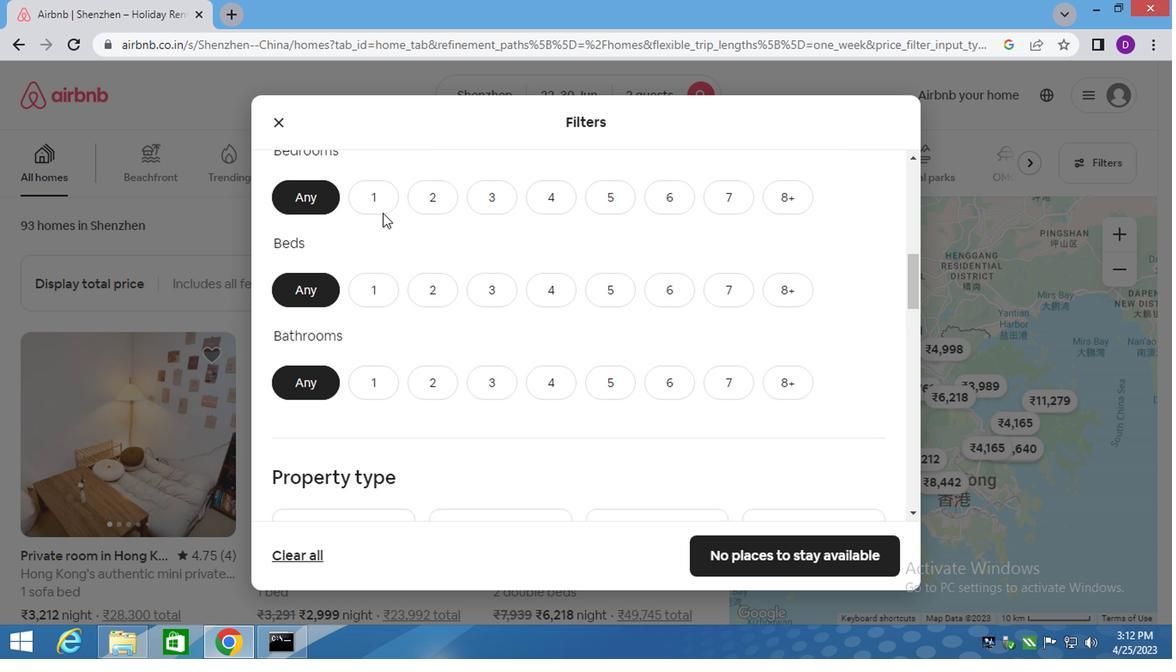 
Action: Mouse pressed left at (378, 199)
Screenshot: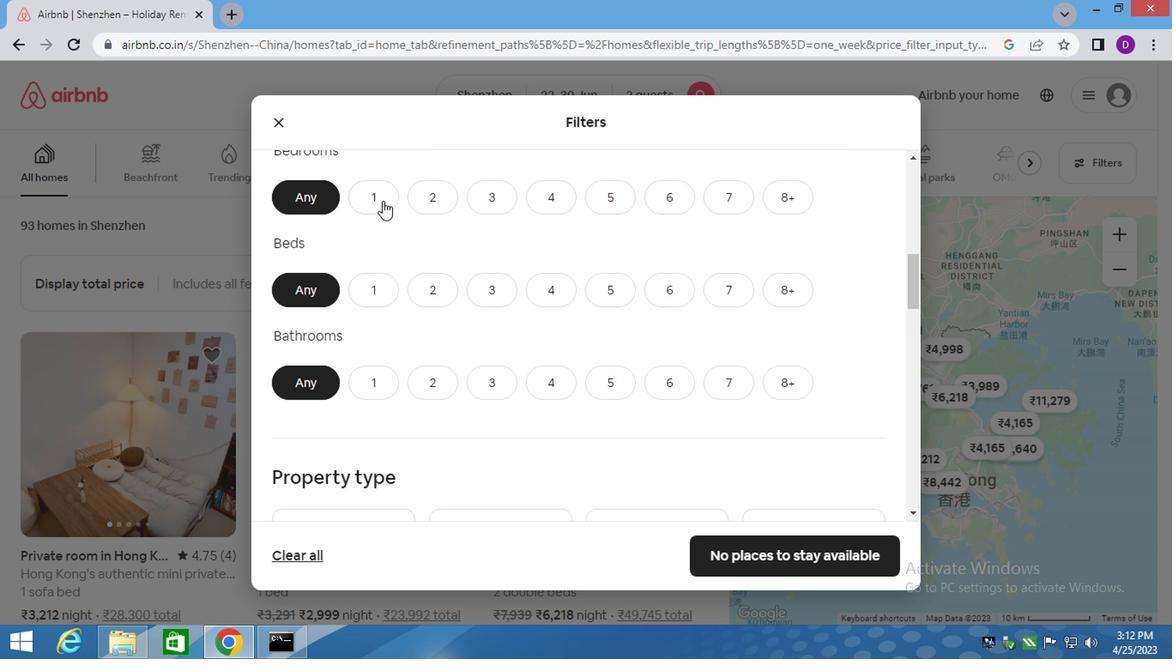 
Action: Mouse moved to (372, 285)
Screenshot: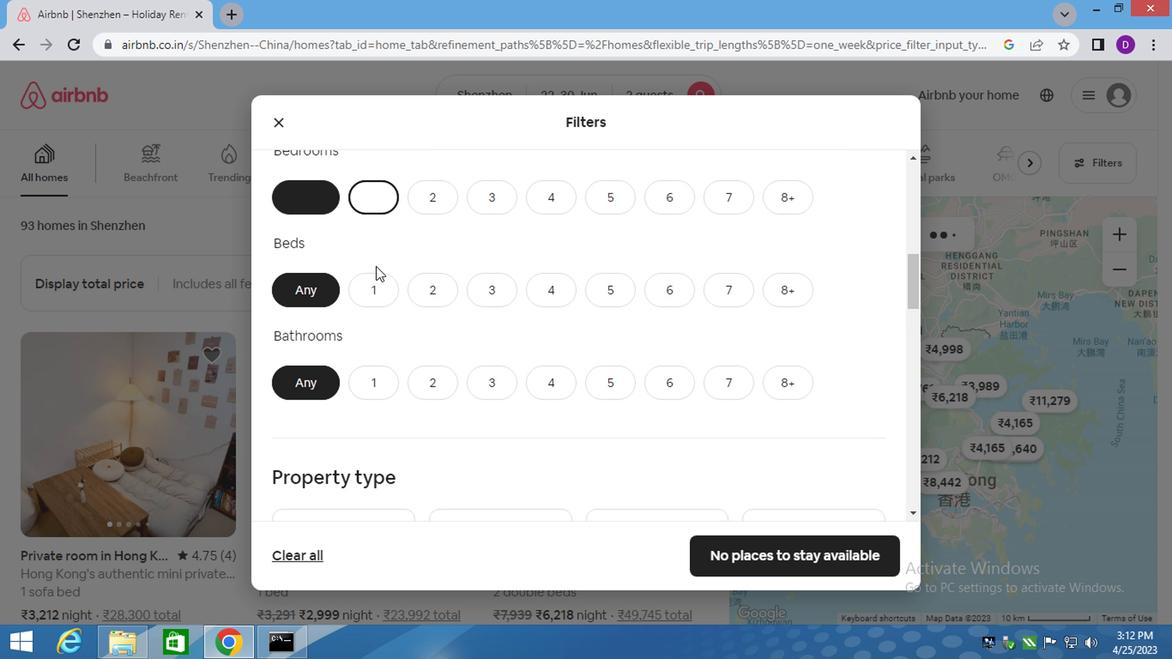 
Action: Mouse pressed left at (372, 285)
Screenshot: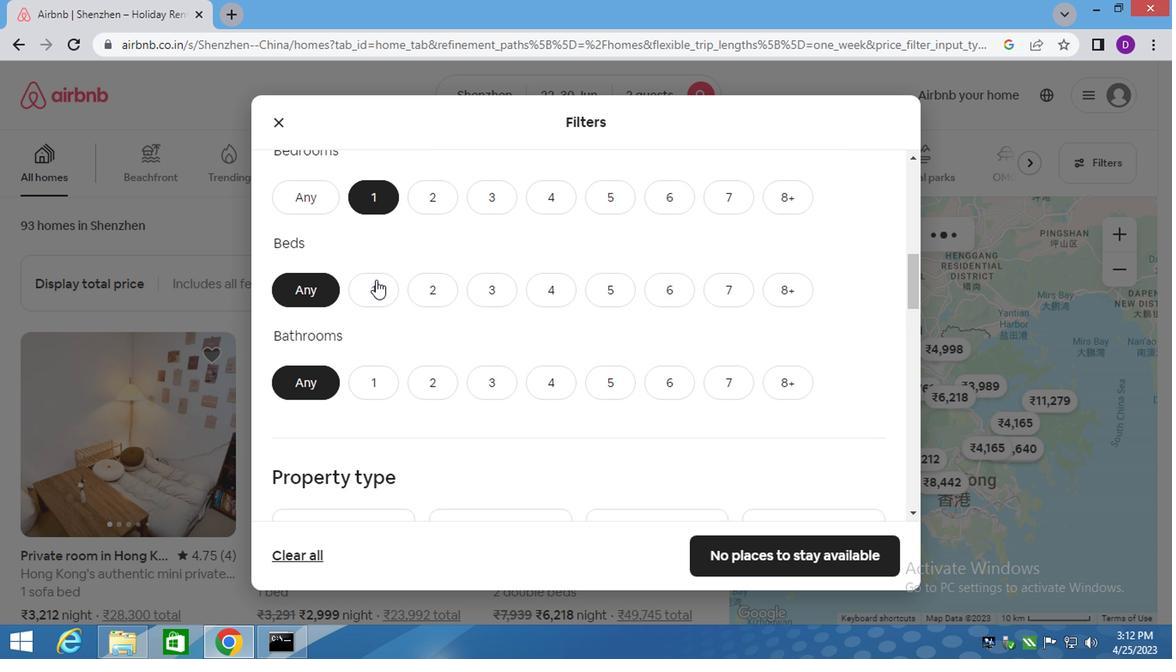 
Action: Mouse moved to (366, 377)
Screenshot: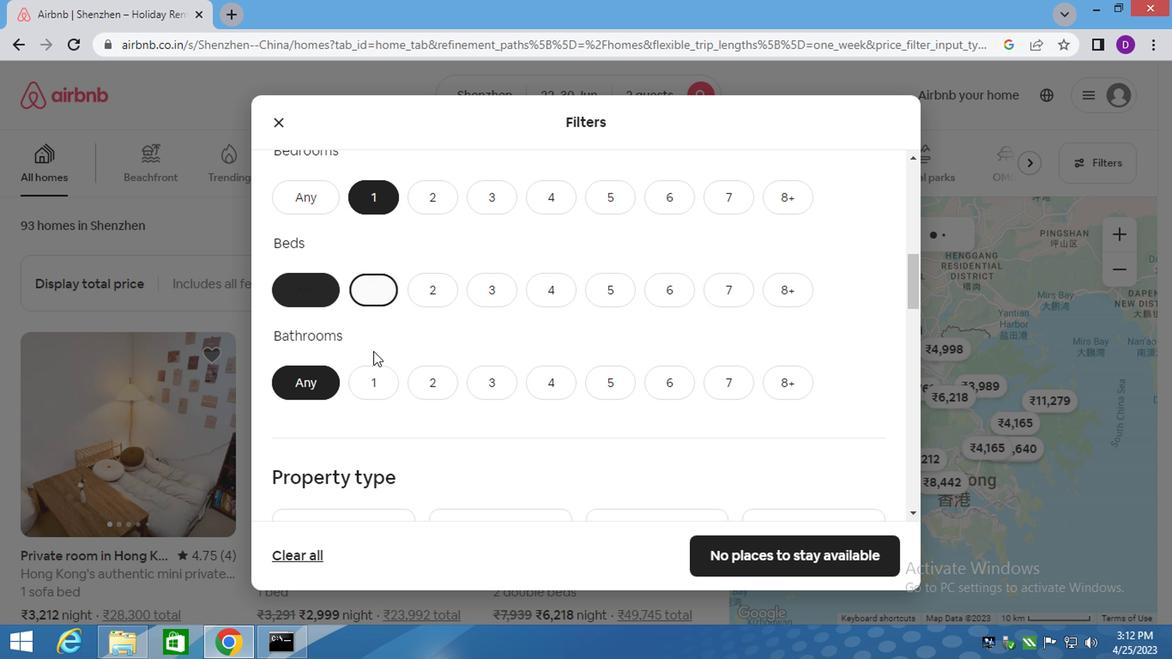 
Action: Mouse pressed left at (366, 377)
Screenshot: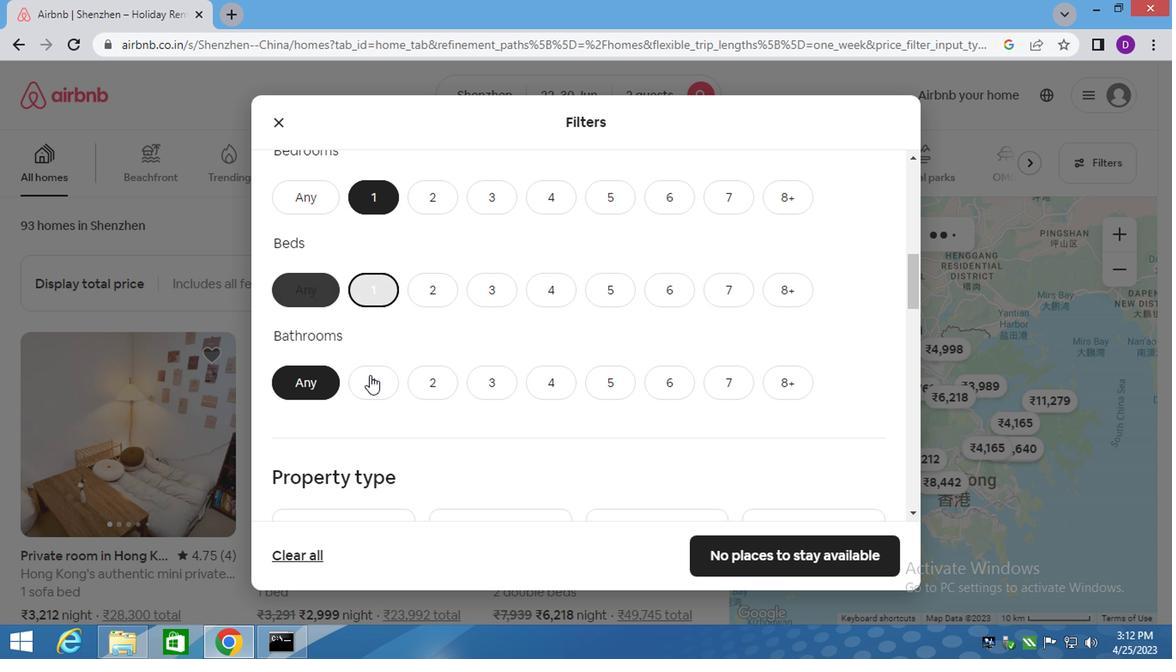 
Action: Mouse moved to (368, 377)
Screenshot: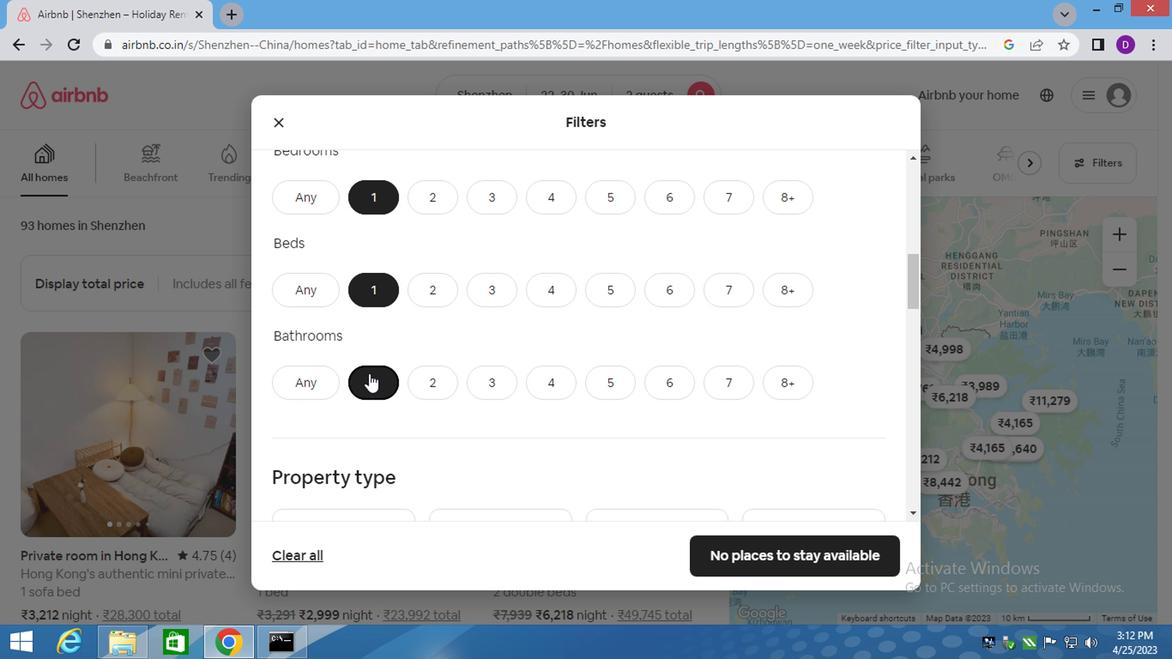 
Action: Mouse scrolled (368, 376) with delta (0, 0)
Screenshot: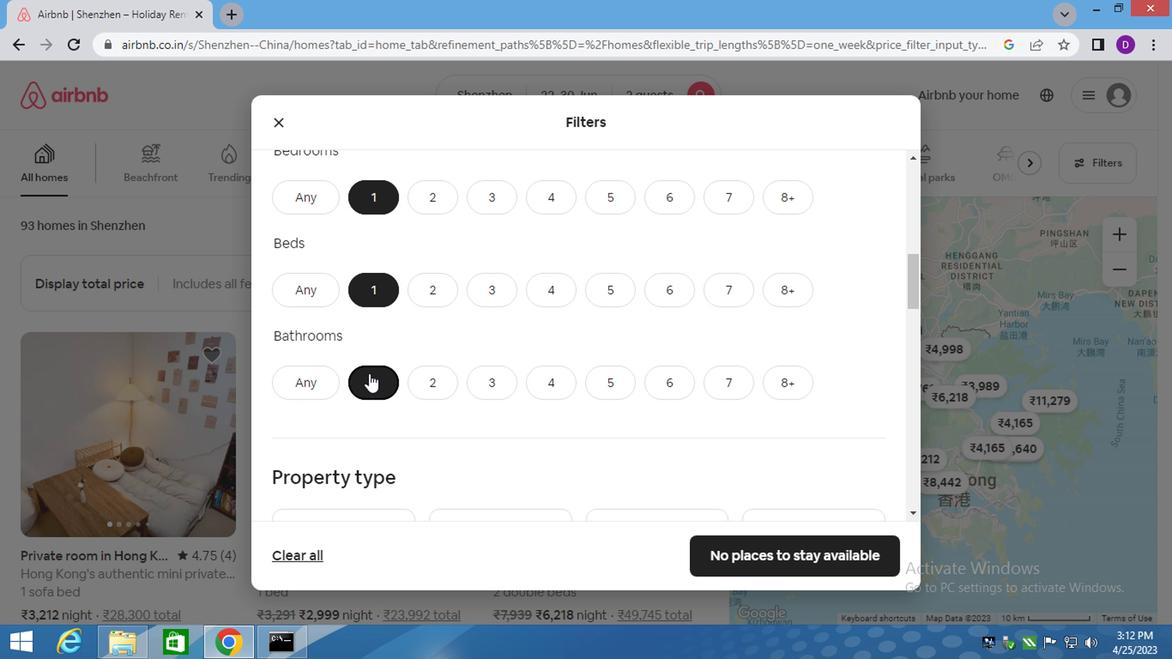
Action: Mouse moved to (381, 384)
Screenshot: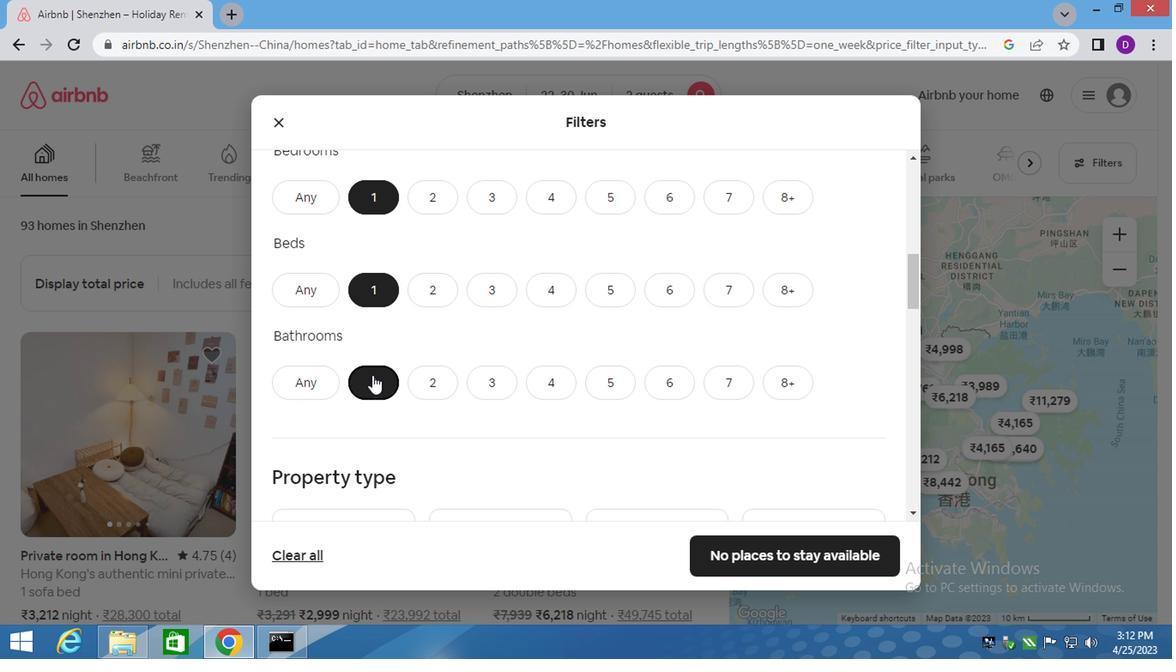 
Action: Mouse scrolled (379, 383) with delta (0, 0)
Screenshot: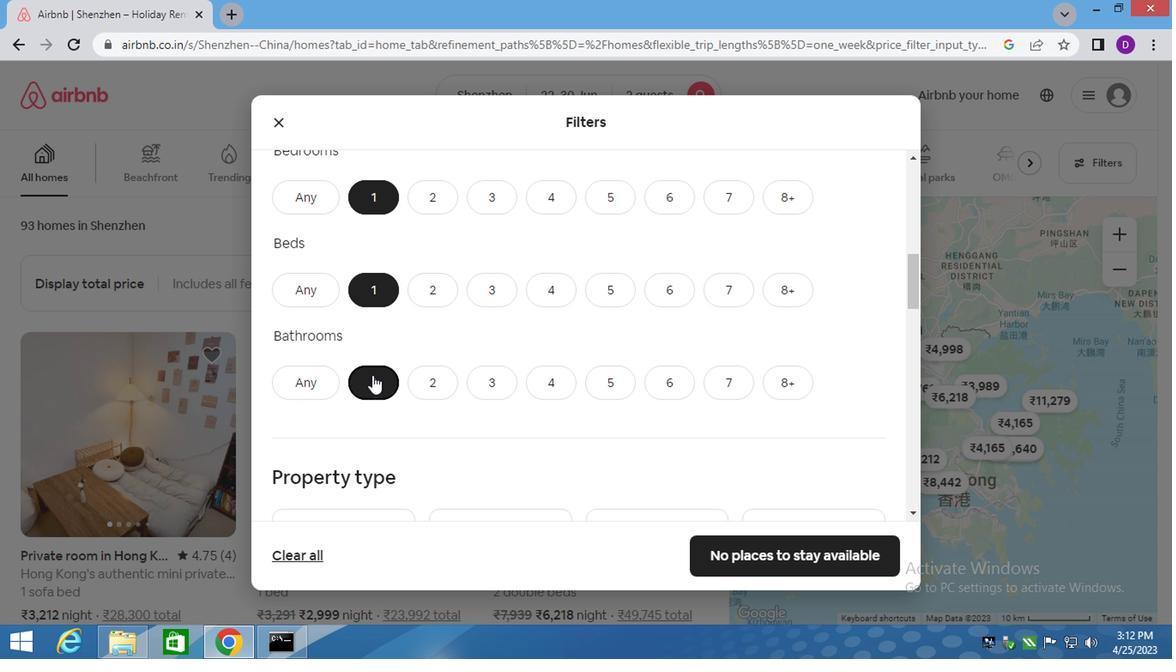 
Action: Mouse moved to (384, 384)
Screenshot: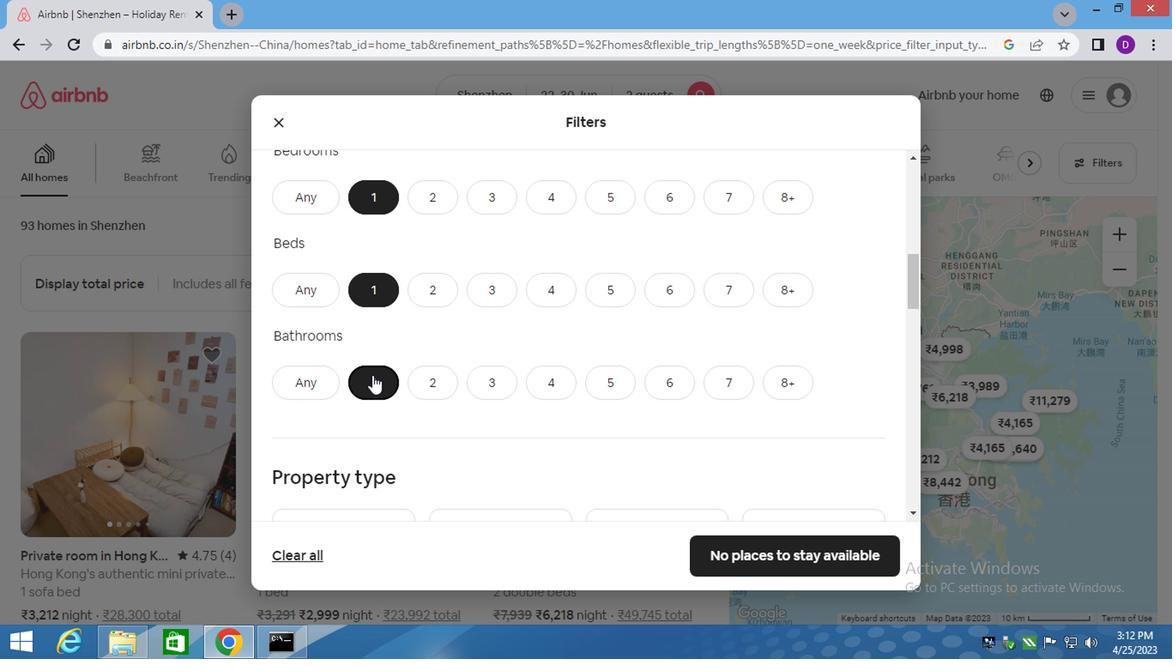 
Action: Mouse scrolled (384, 383) with delta (0, 0)
Screenshot: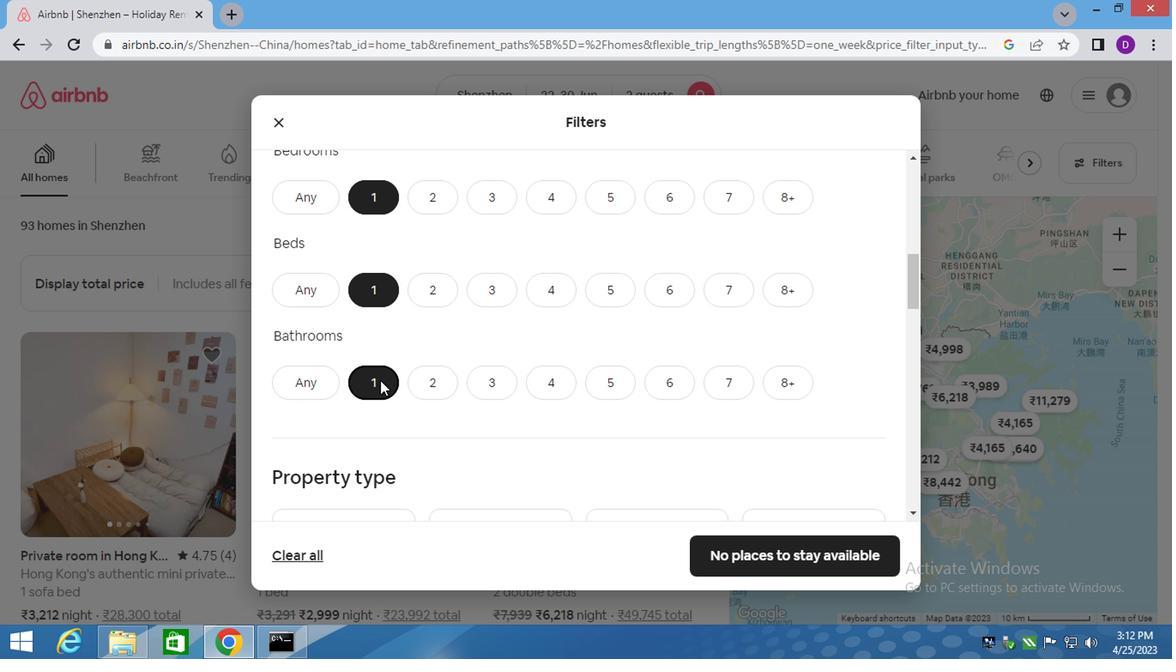 
Action: Mouse moved to (384, 385)
Screenshot: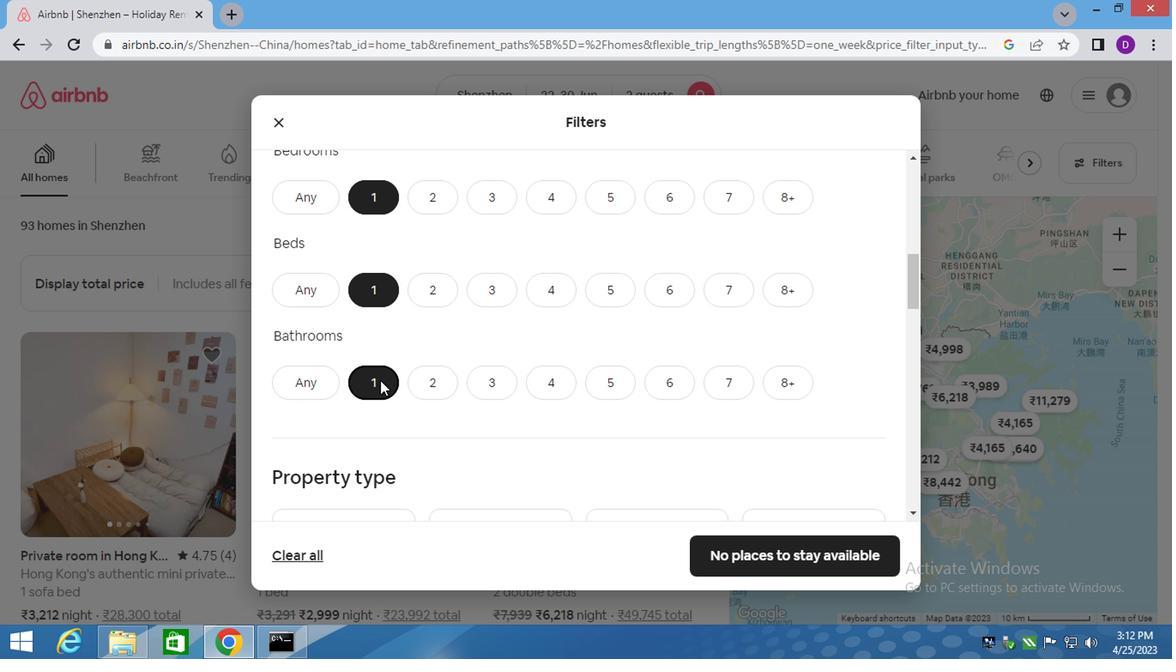 
Action: Mouse scrolled (384, 384) with delta (0, -1)
Screenshot: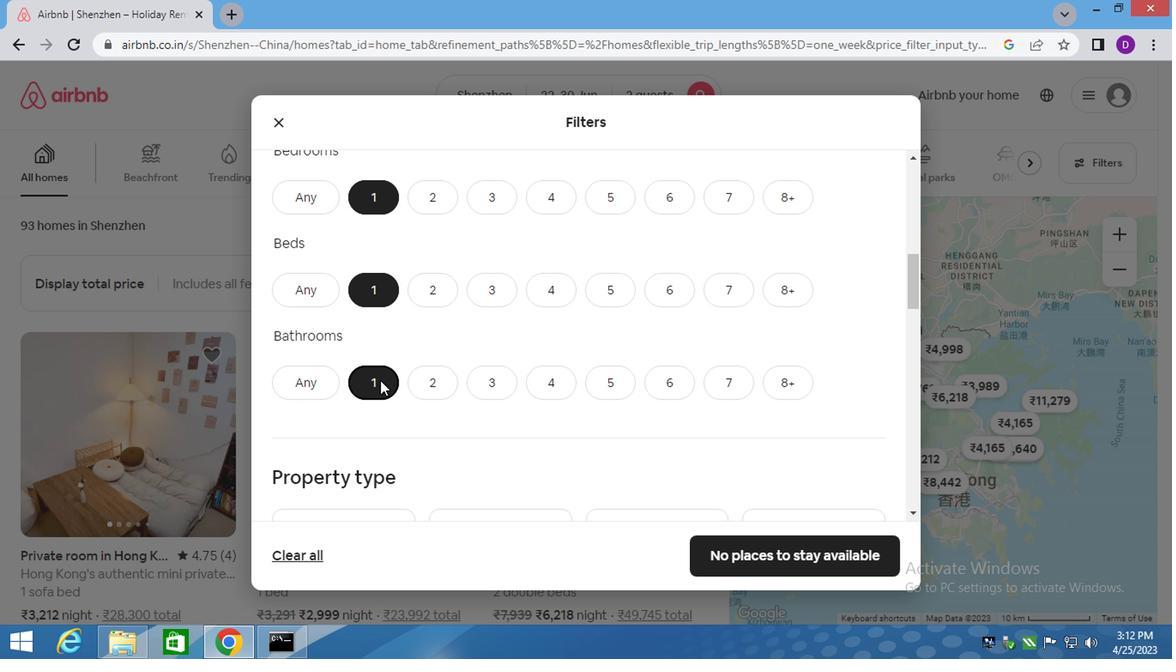 
Action: Mouse moved to (400, 353)
Screenshot: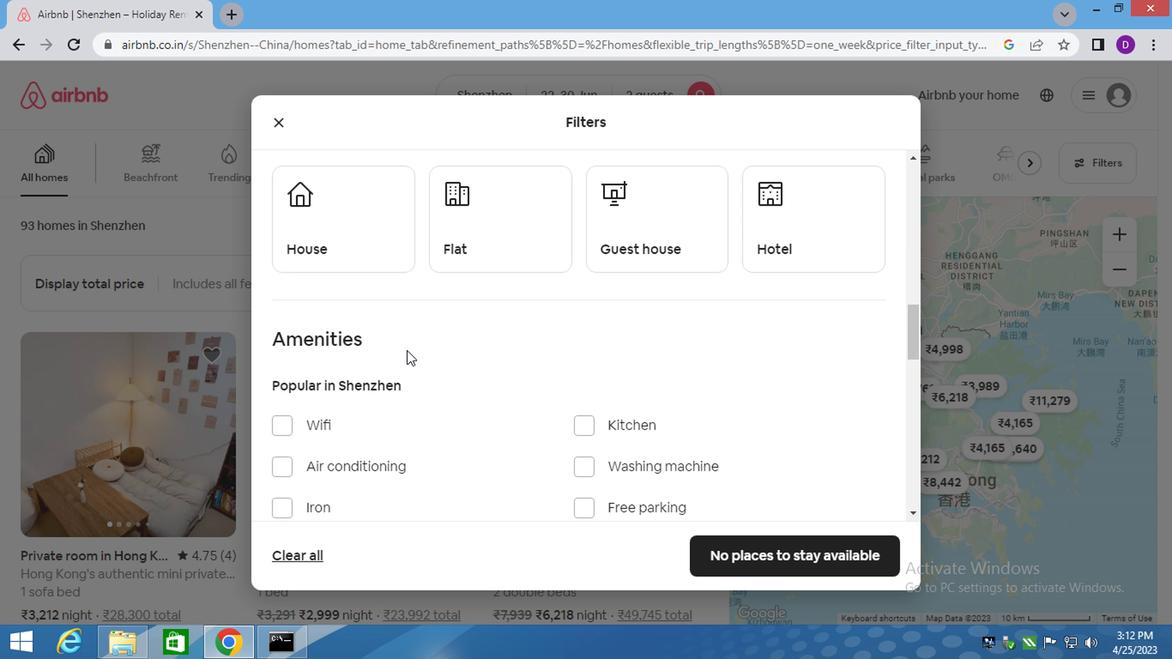 
Action: Mouse scrolled (400, 354) with delta (0, 0)
Screenshot: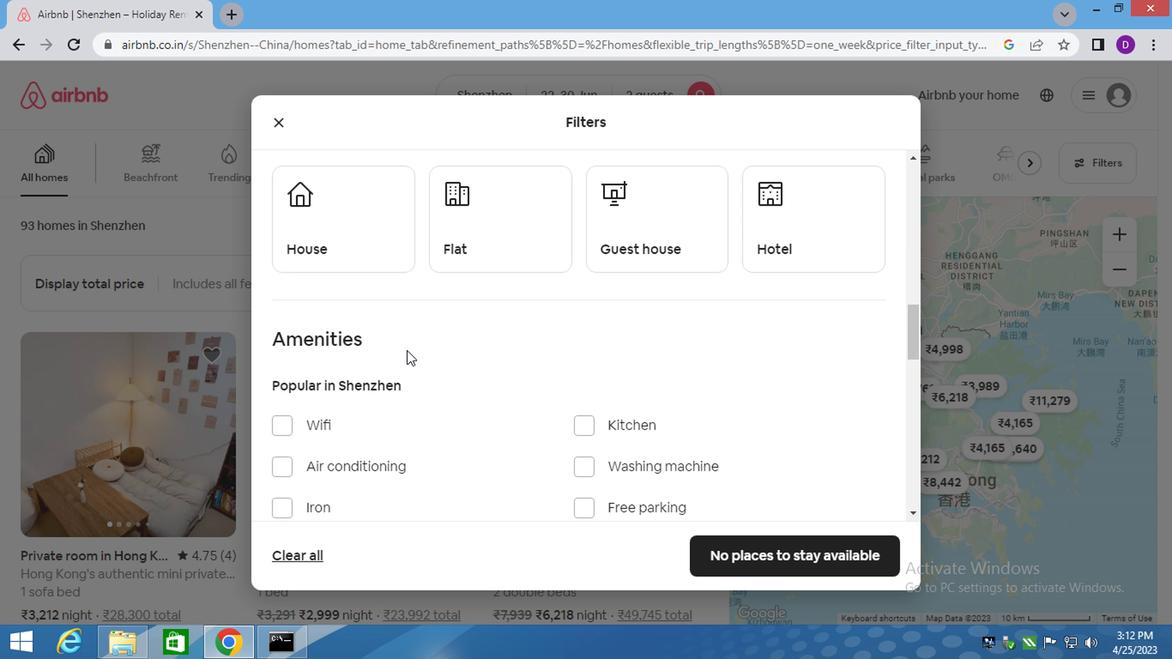 
Action: Mouse moved to (345, 320)
Screenshot: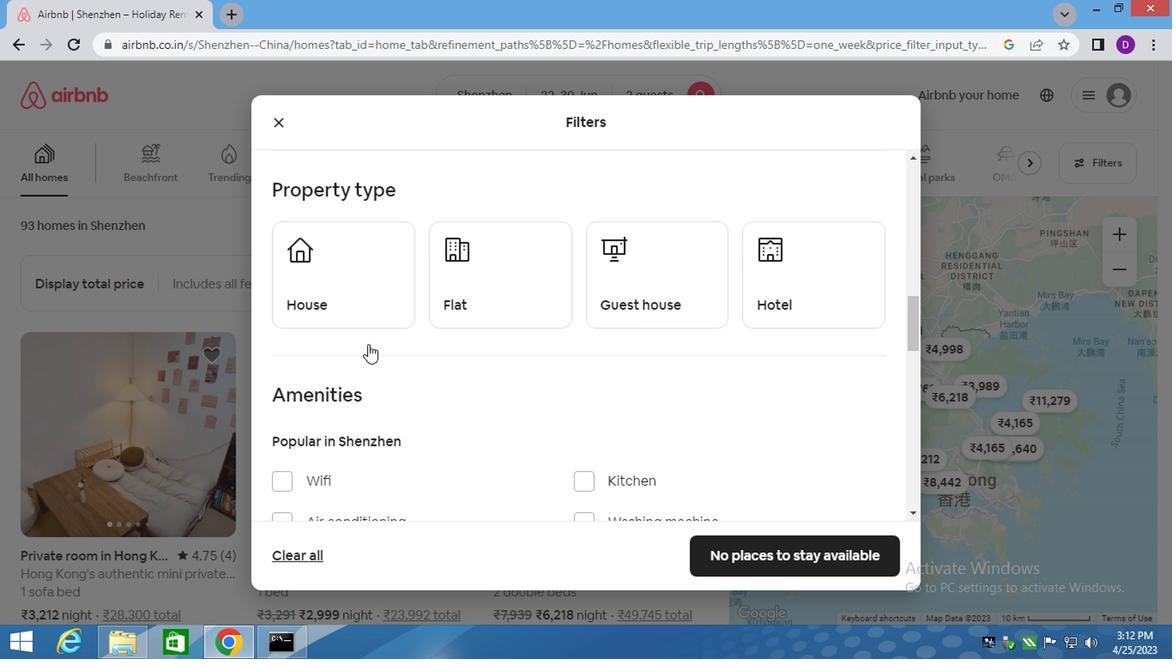 
Action: Mouse pressed left at (345, 320)
Screenshot: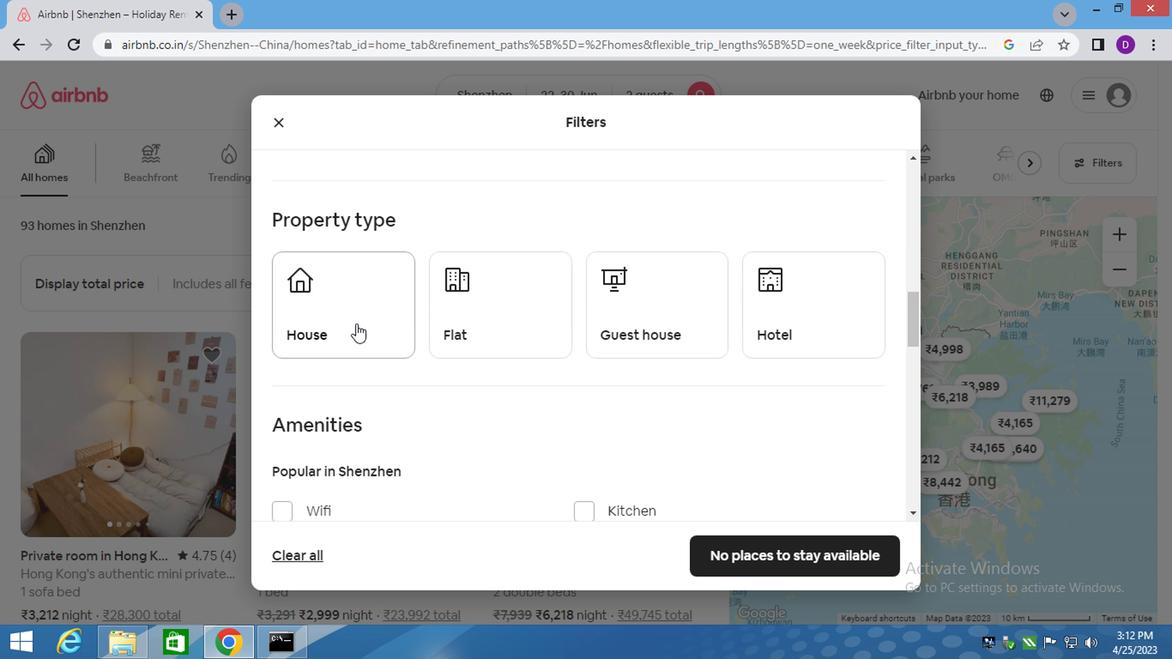 
Action: Mouse moved to (494, 326)
Screenshot: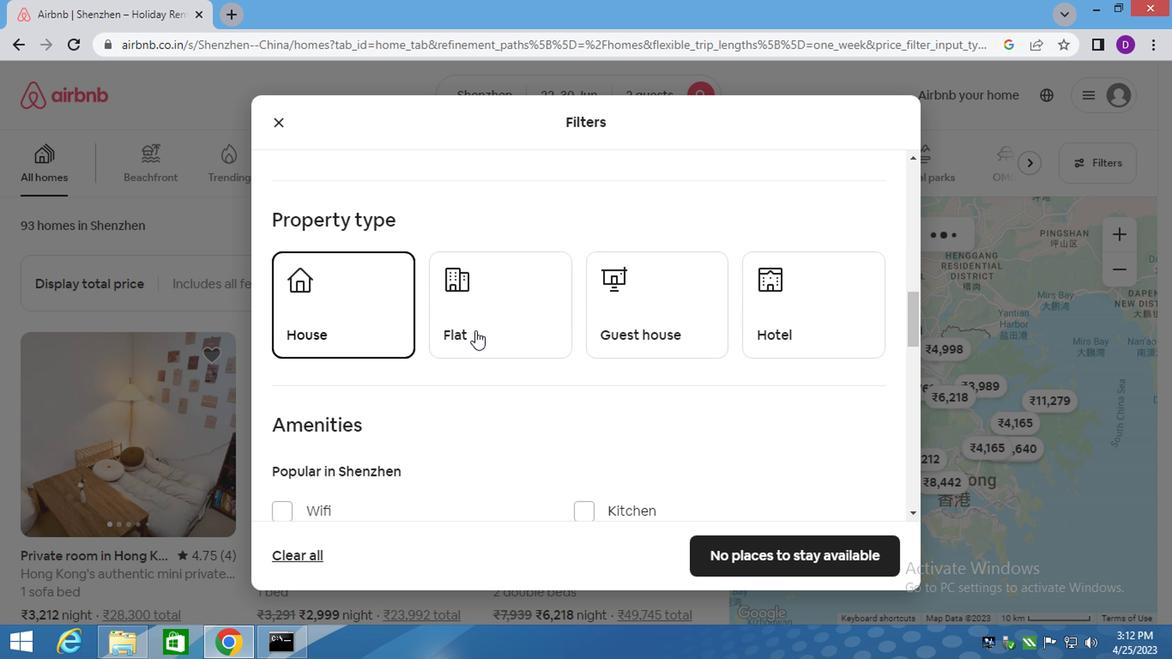 
Action: Mouse pressed left at (494, 326)
Screenshot: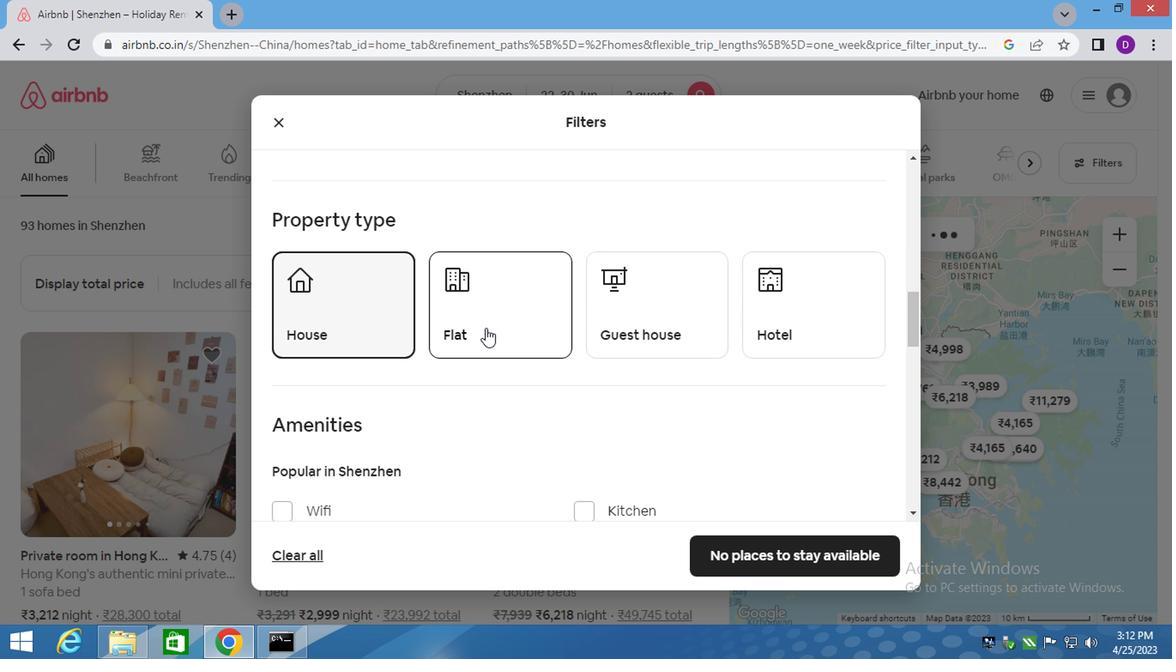 
Action: Mouse moved to (619, 315)
Screenshot: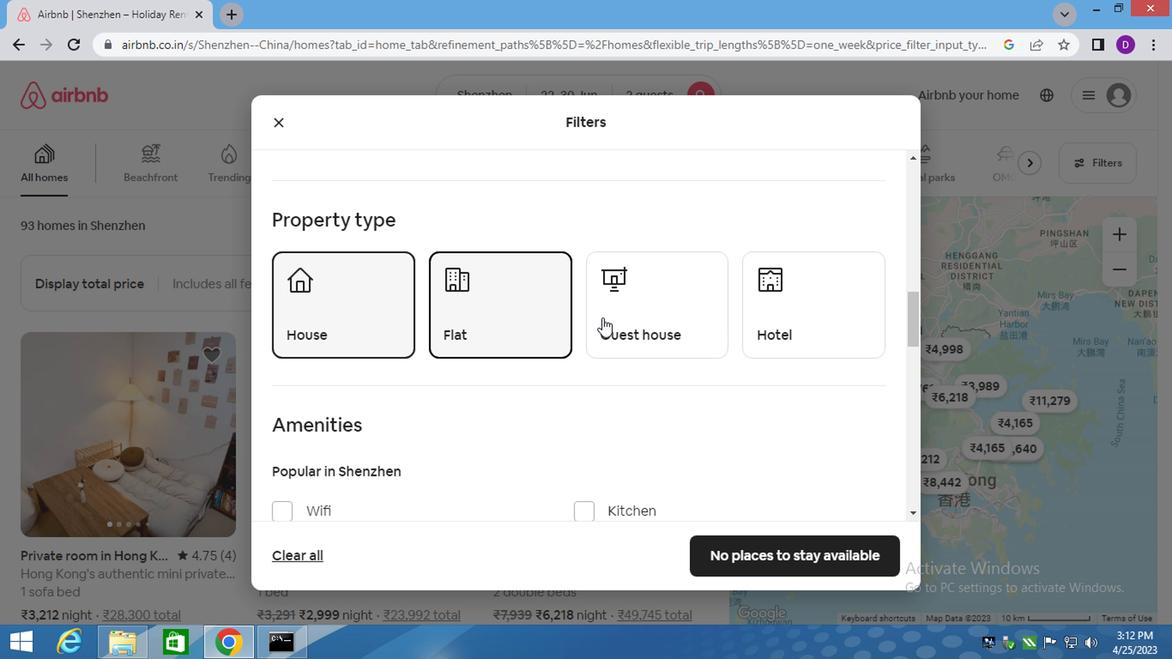 
Action: Mouse pressed left at (619, 315)
Screenshot: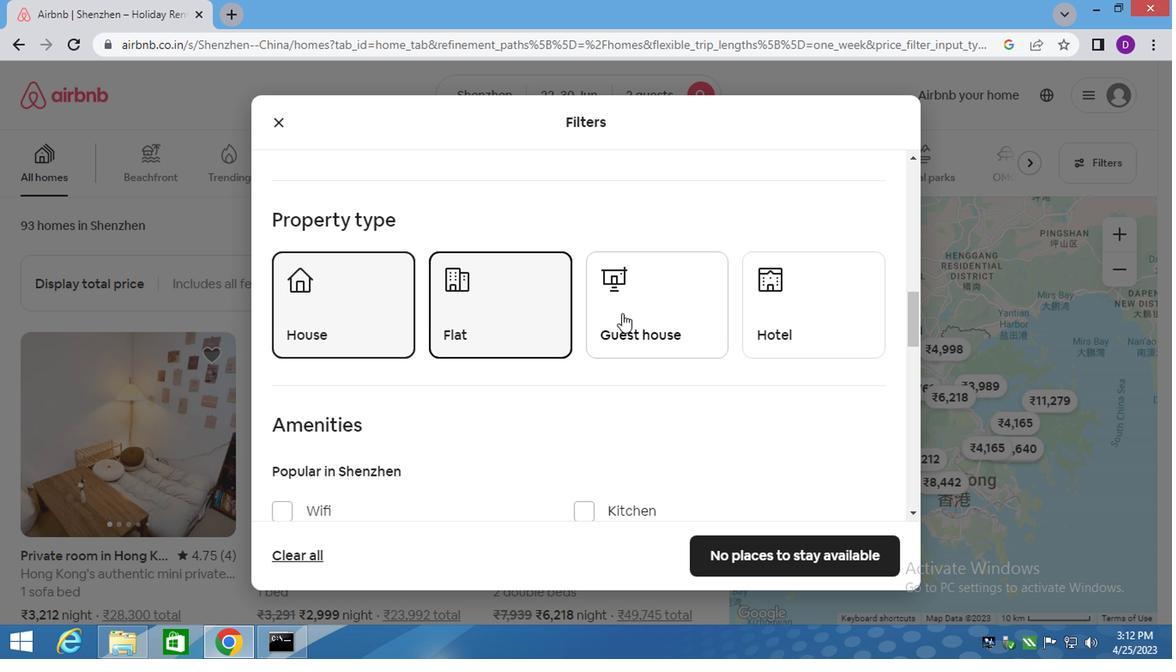 
Action: Mouse moved to (767, 327)
Screenshot: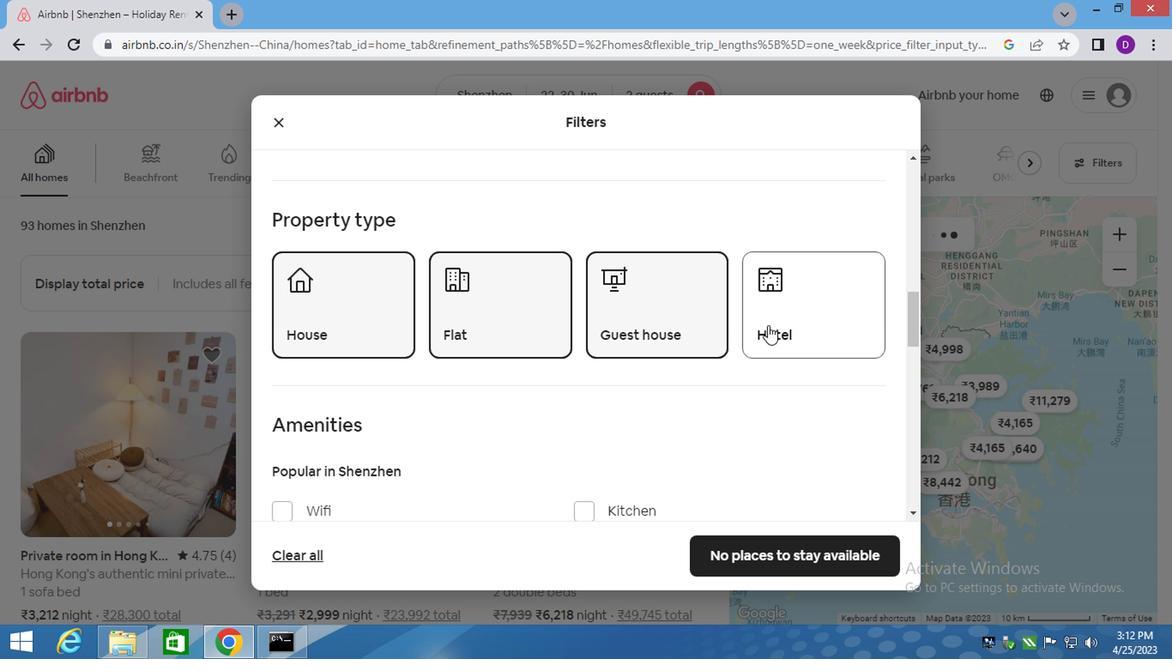 
Action: Mouse pressed left at (767, 327)
Screenshot: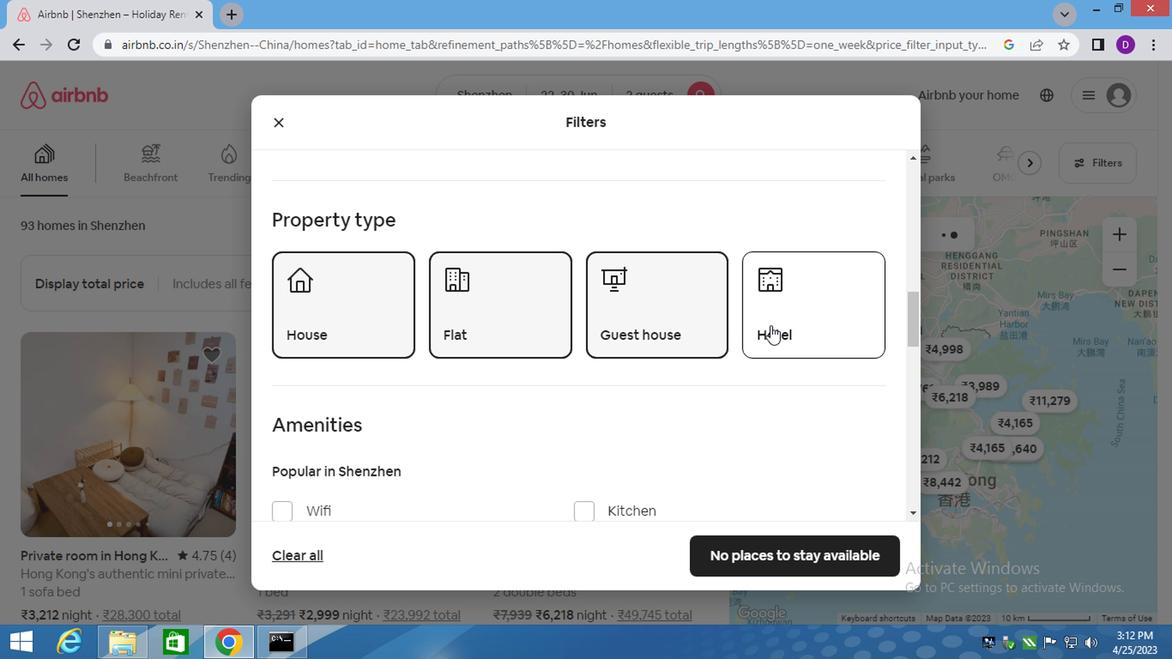 
Action: Mouse moved to (486, 383)
Screenshot: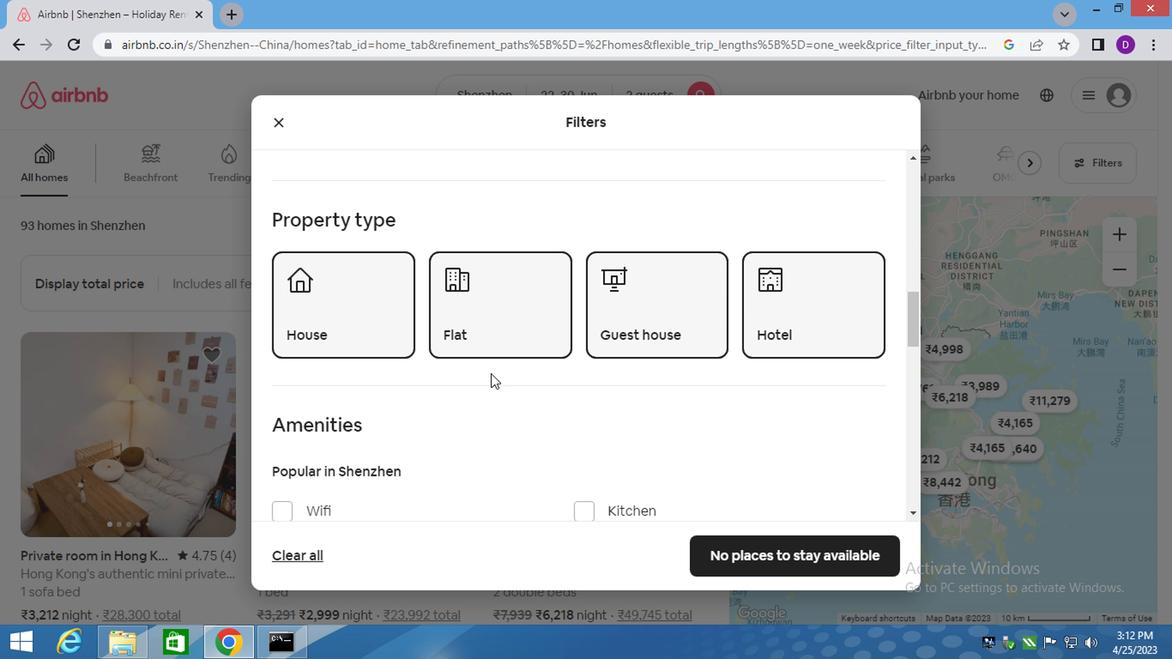 
Action: Mouse scrolled (486, 376) with delta (0, 0)
Screenshot: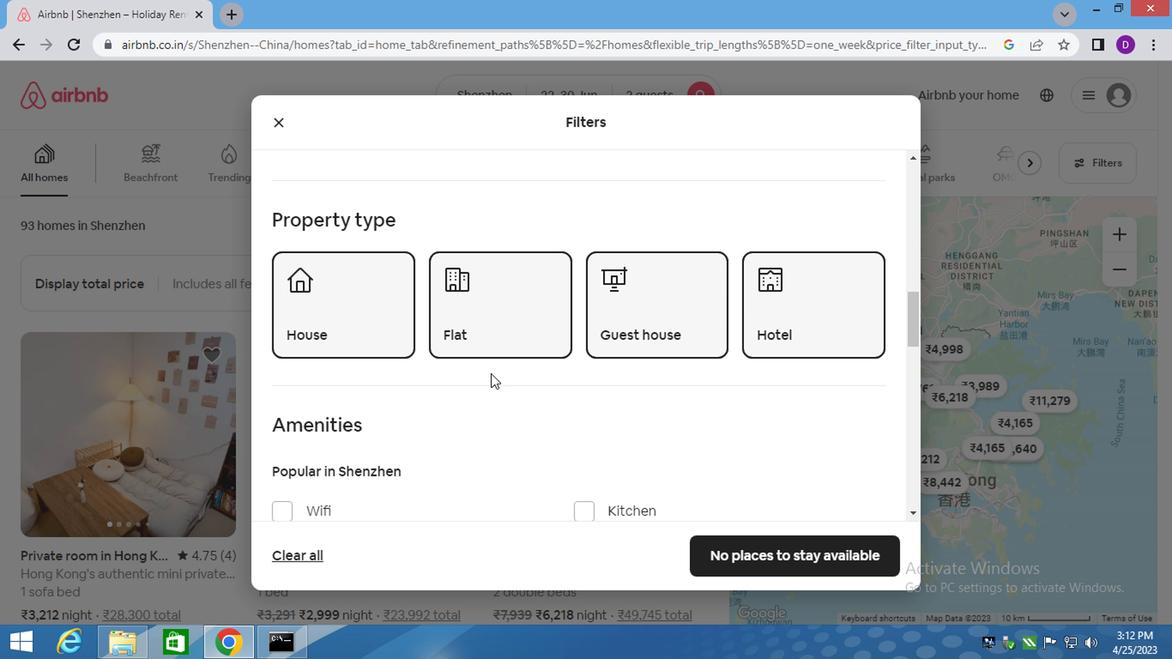 
Action: Mouse moved to (495, 383)
Screenshot: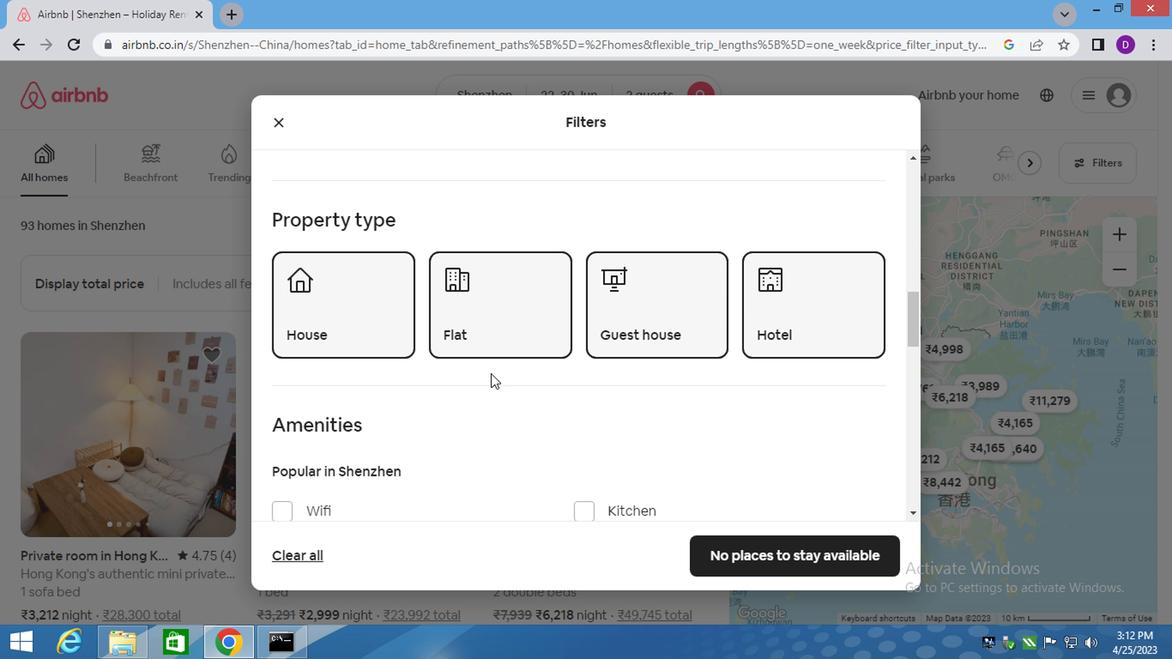 
Action: Mouse scrolled (486, 379) with delta (0, -1)
Screenshot: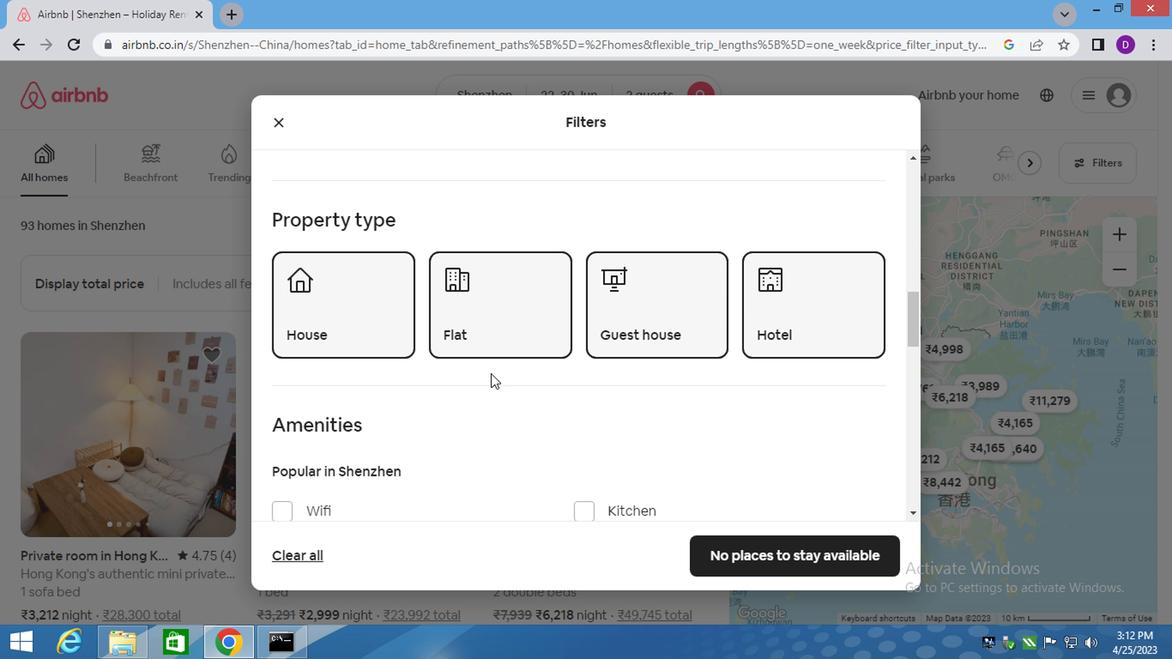 
Action: Mouse moved to (541, 381)
Screenshot: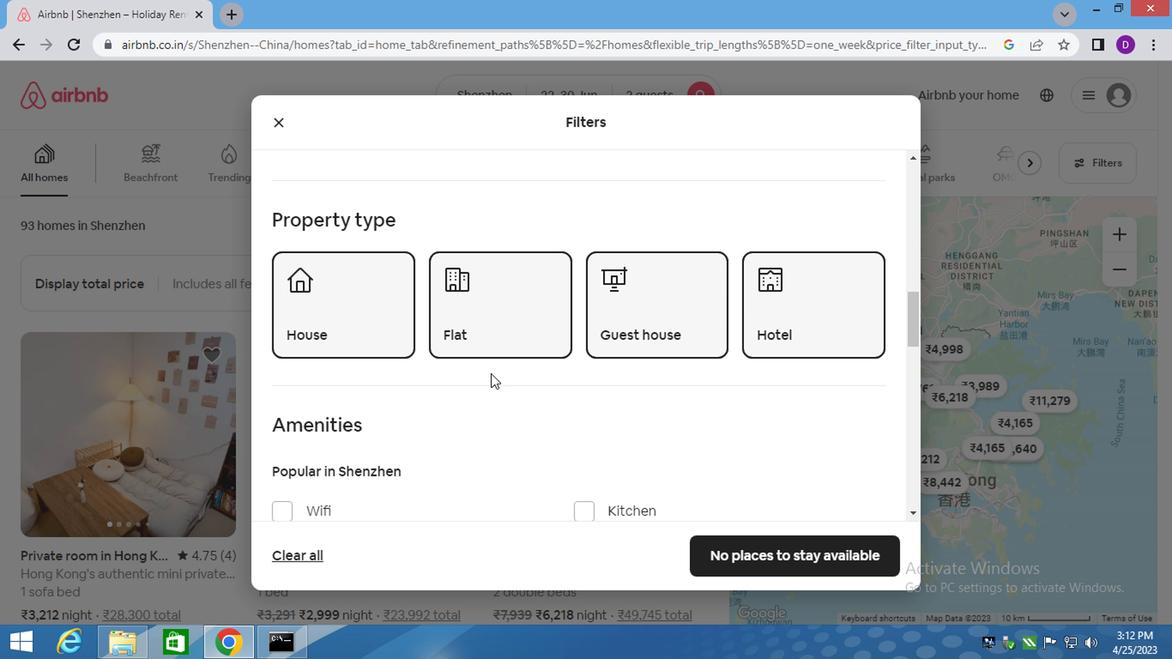 
Action: Mouse scrolled (486, 382) with delta (0, -1)
Screenshot: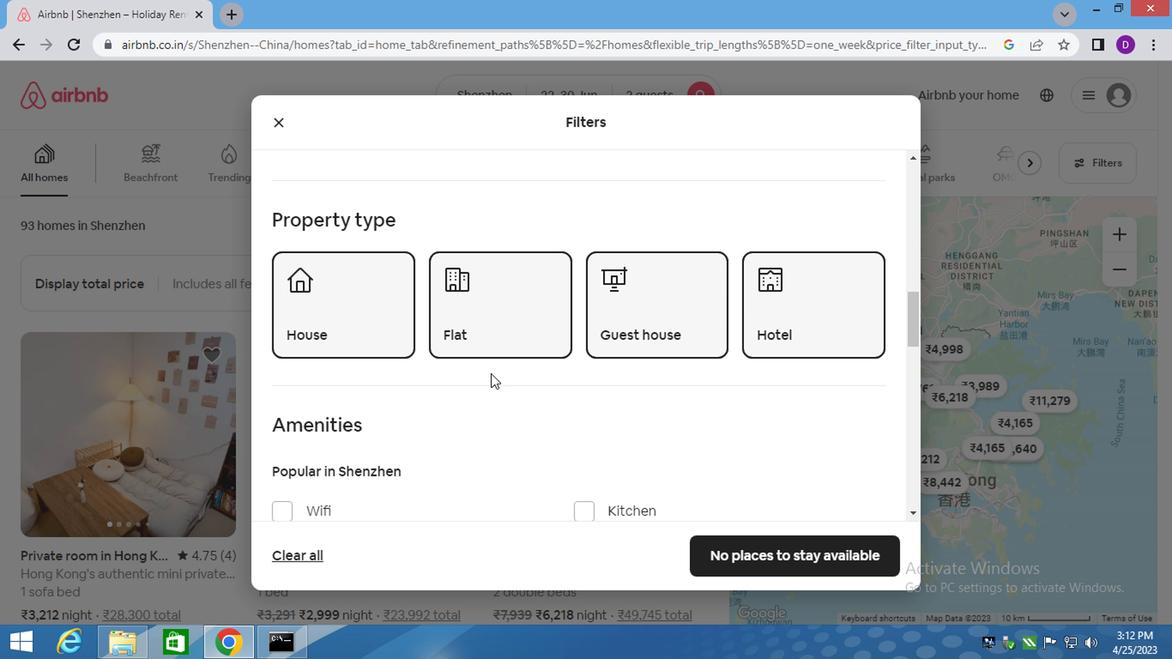 
Action: Mouse moved to (618, 390)
Screenshot: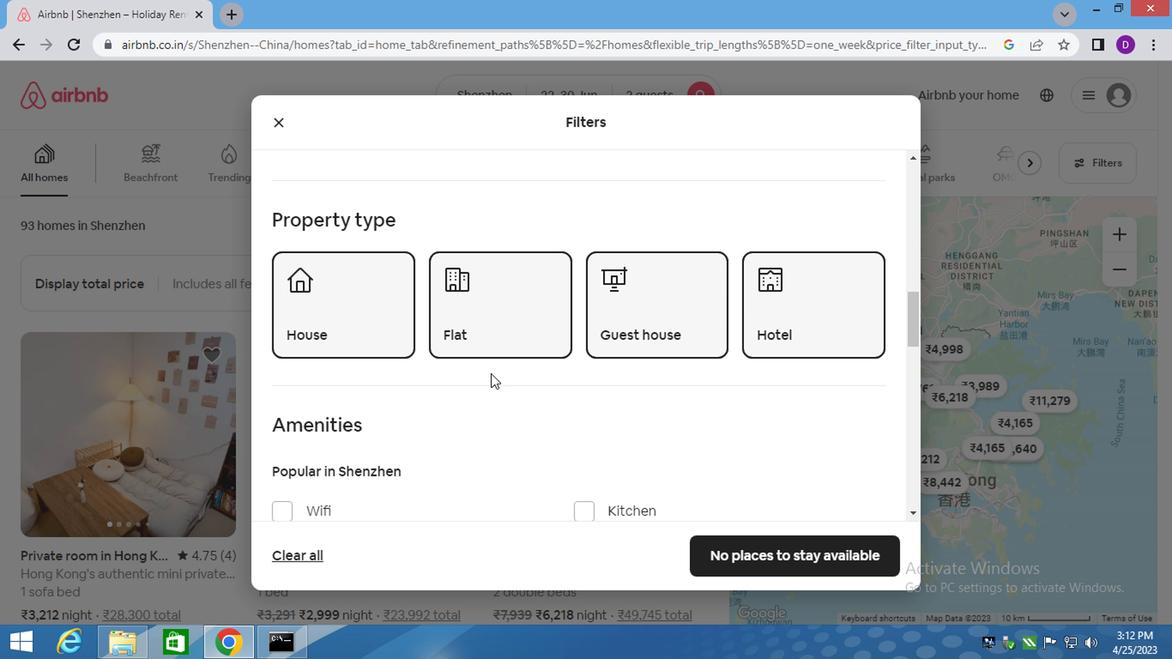 
Action: Mouse scrolled (620, 385) with delta (0, 0)
Screenshot: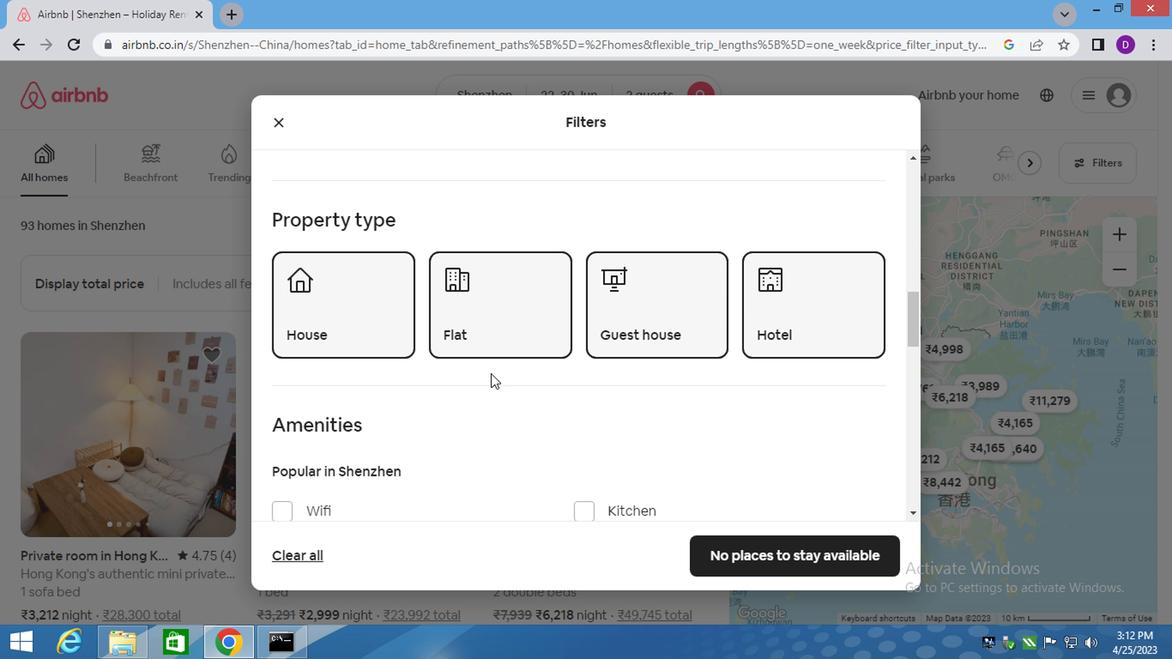 
Action: Mouse scrolled (620, 387) with delta (0, 0)
Screenshot: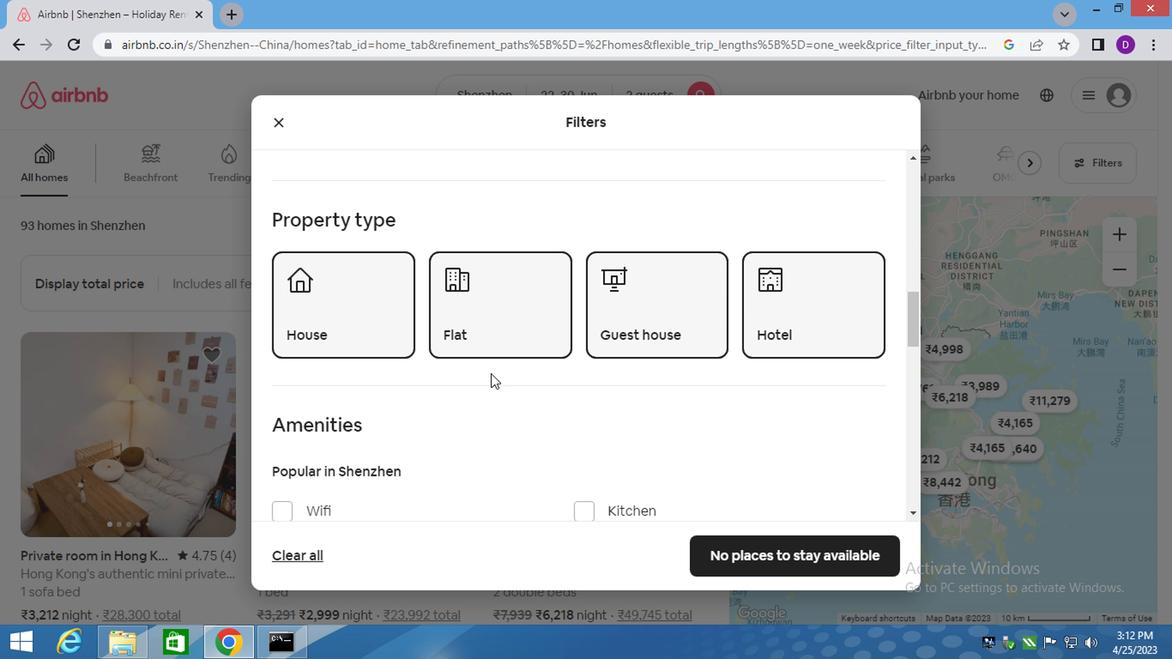 
Action: Mouse moved to (833, 400)
Screenshot: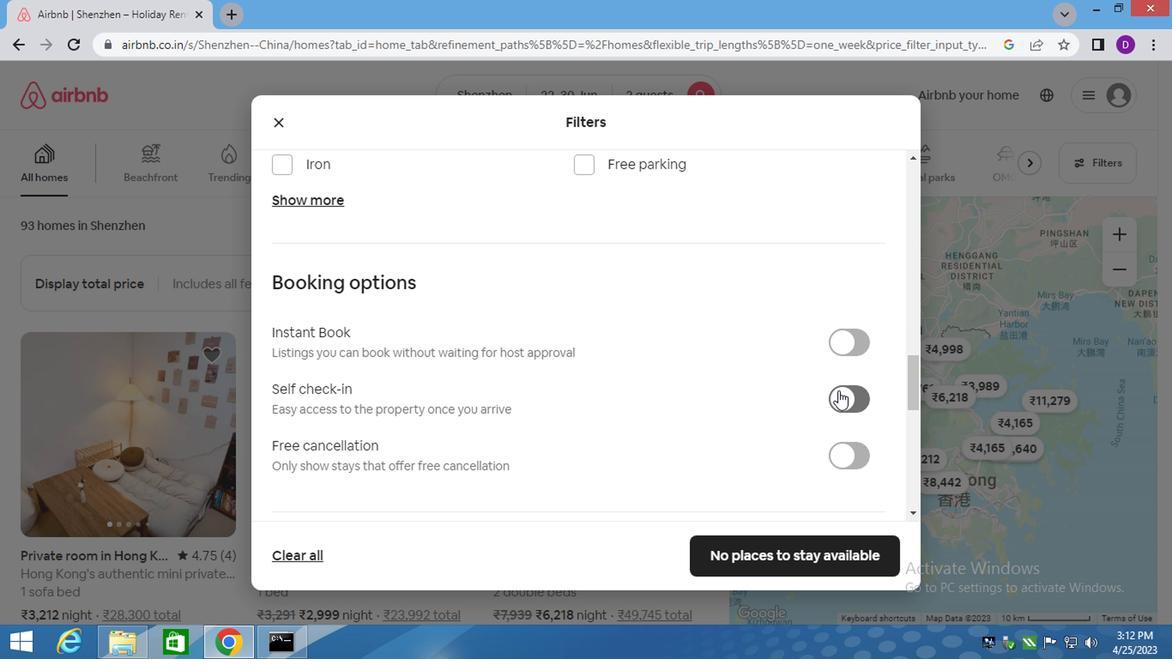 
Action: Mouse pressed left at (833, 400)
Screenshot: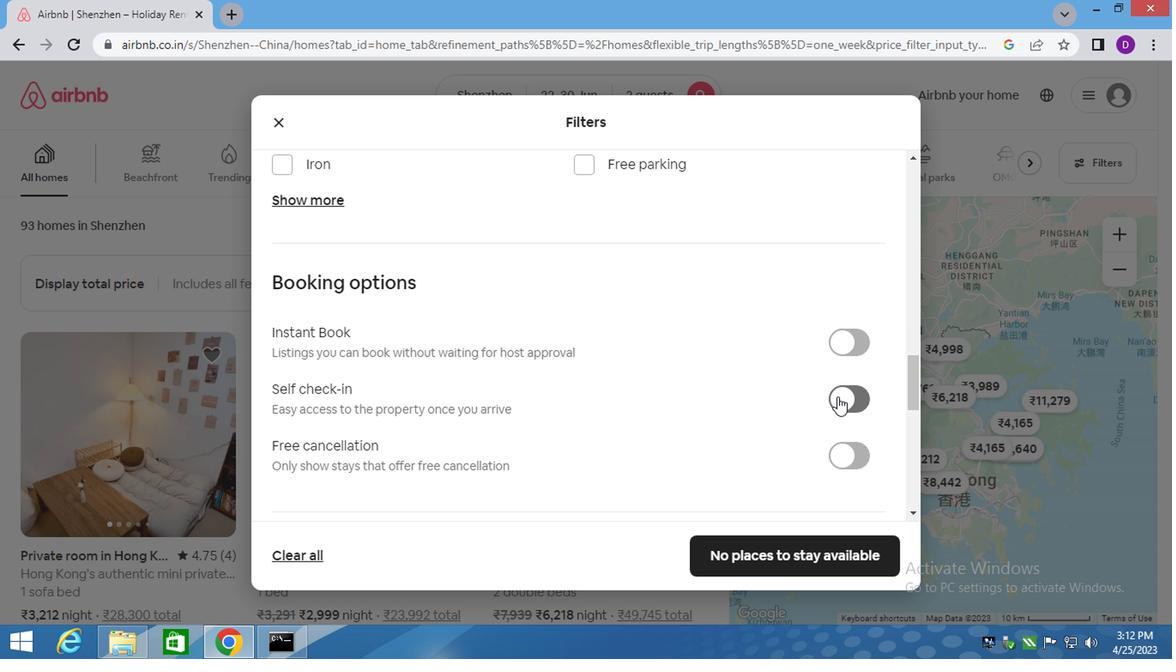 
Action: Mouse moved to (538, 403)
Screenshot: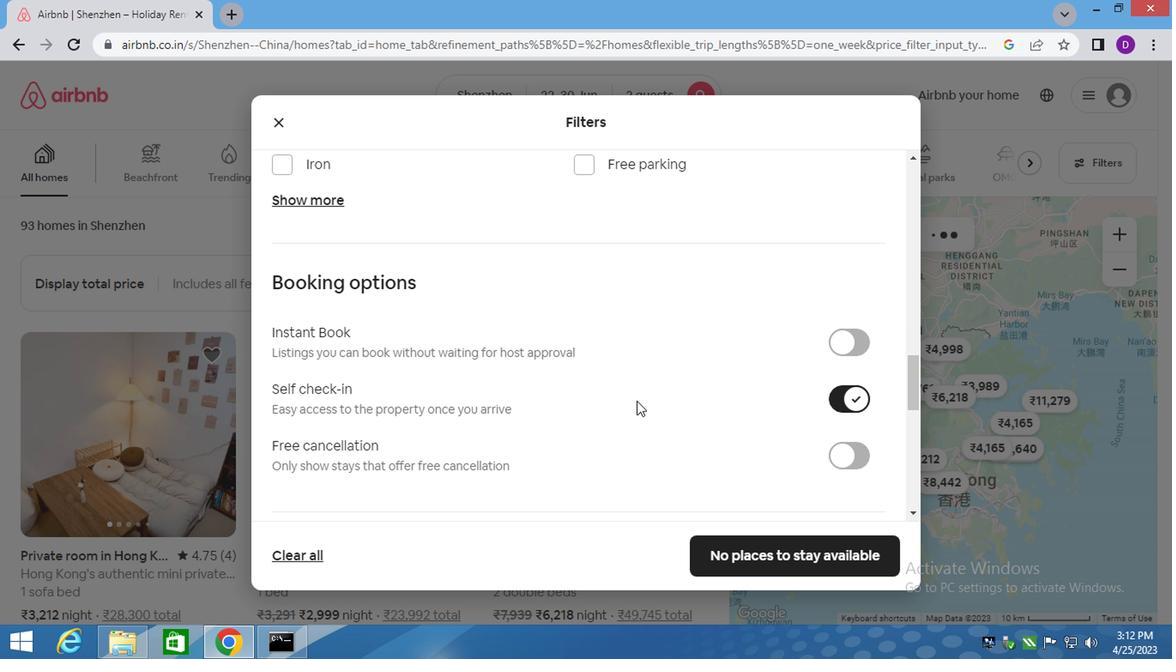 
Action: Mouse scrolled (538, 402) with delta (0, 0)
Screenshot: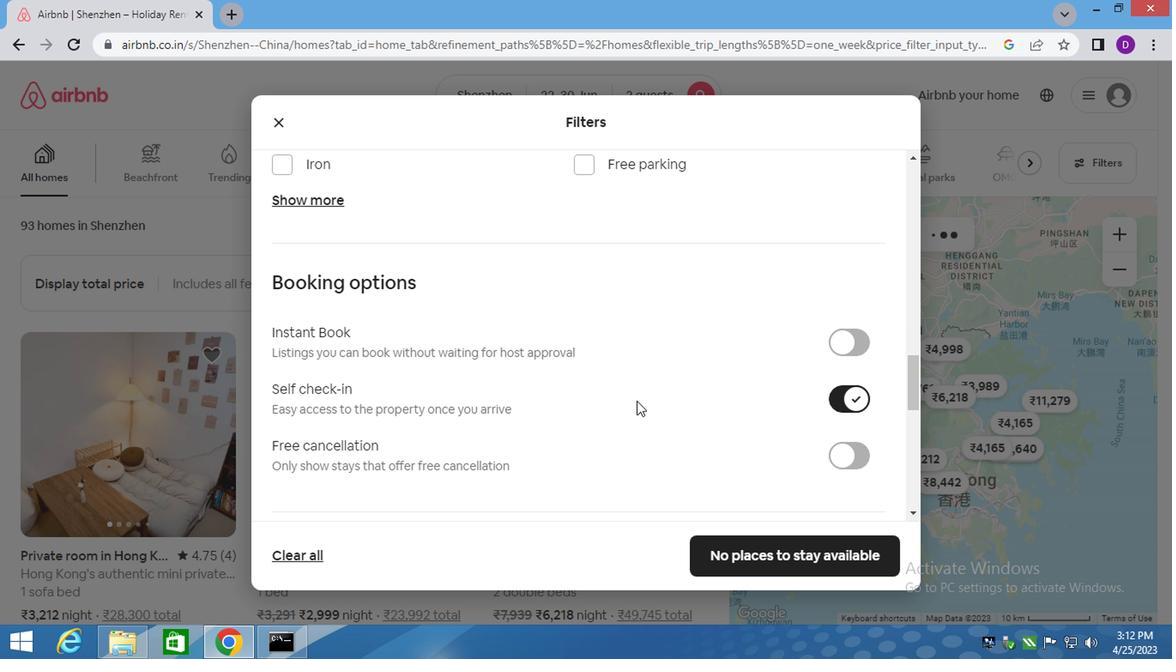 
Action: Mouse moved to (537, 403)
Screenshot: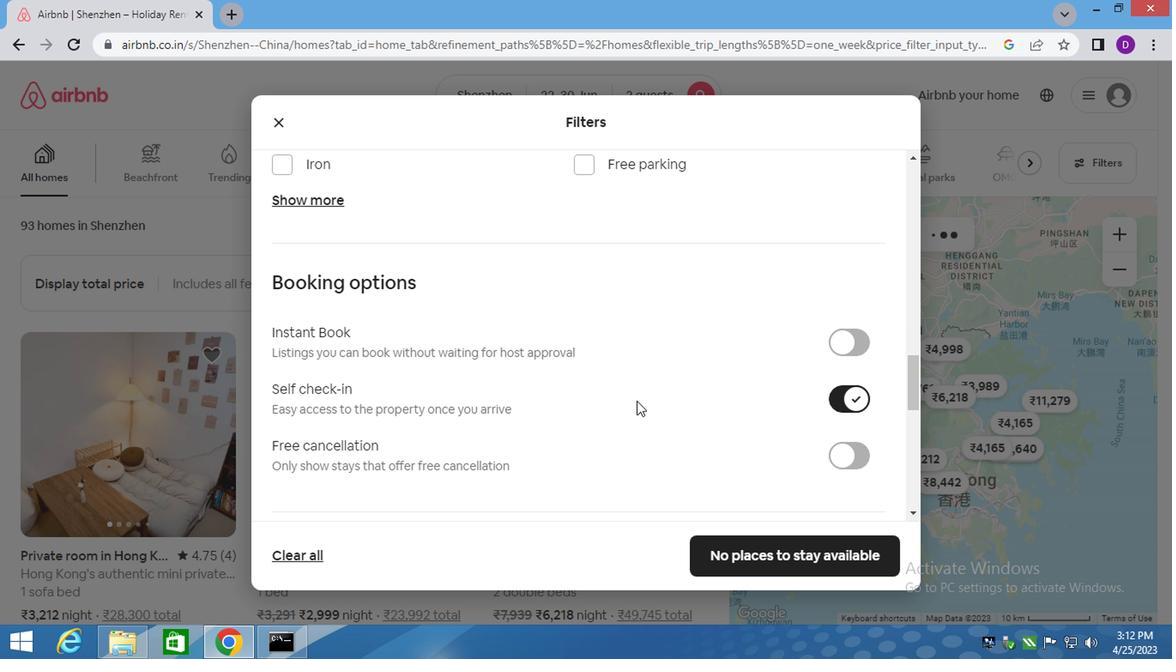 
Action: Mouse scrolled (537, 402) with delta (0, 0)
Screenshot: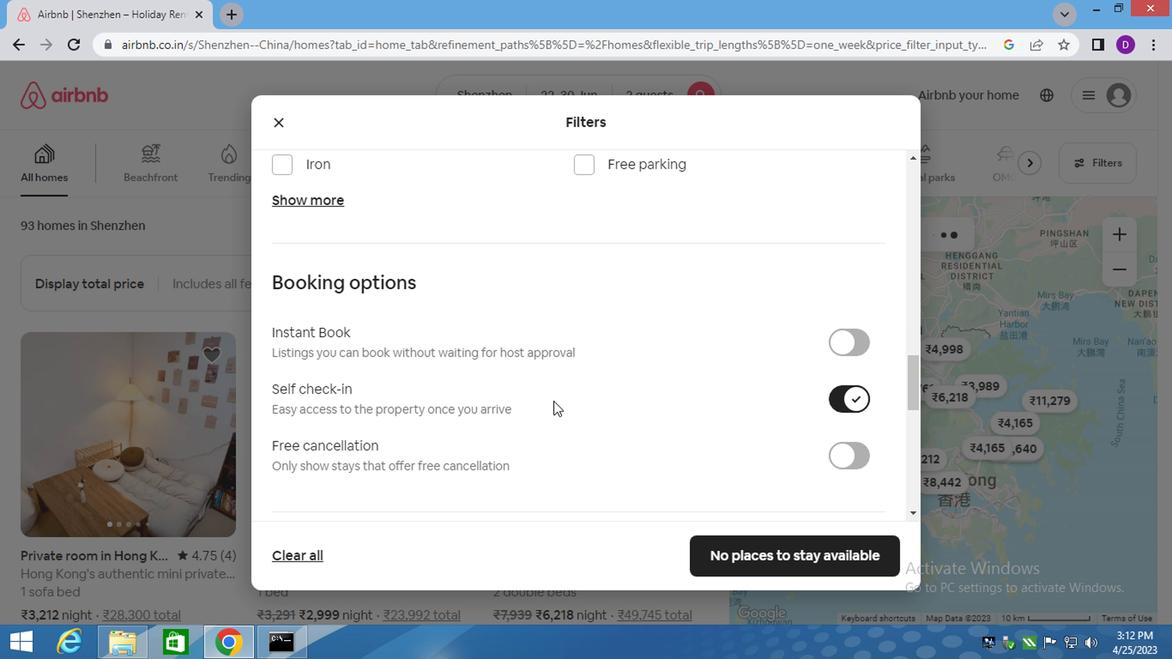 
Action: Mouse moved to (536, 403)
Screenshot: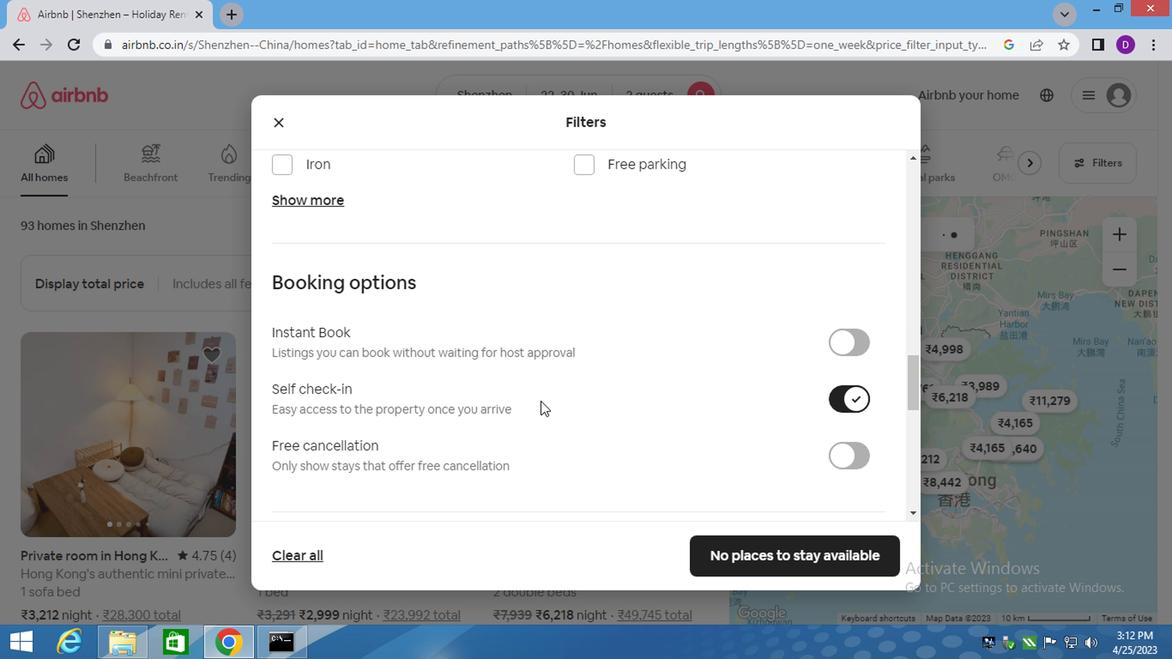 
Action: Mouse scrolled (537, 402) with delta (0, 0)
Screenshot: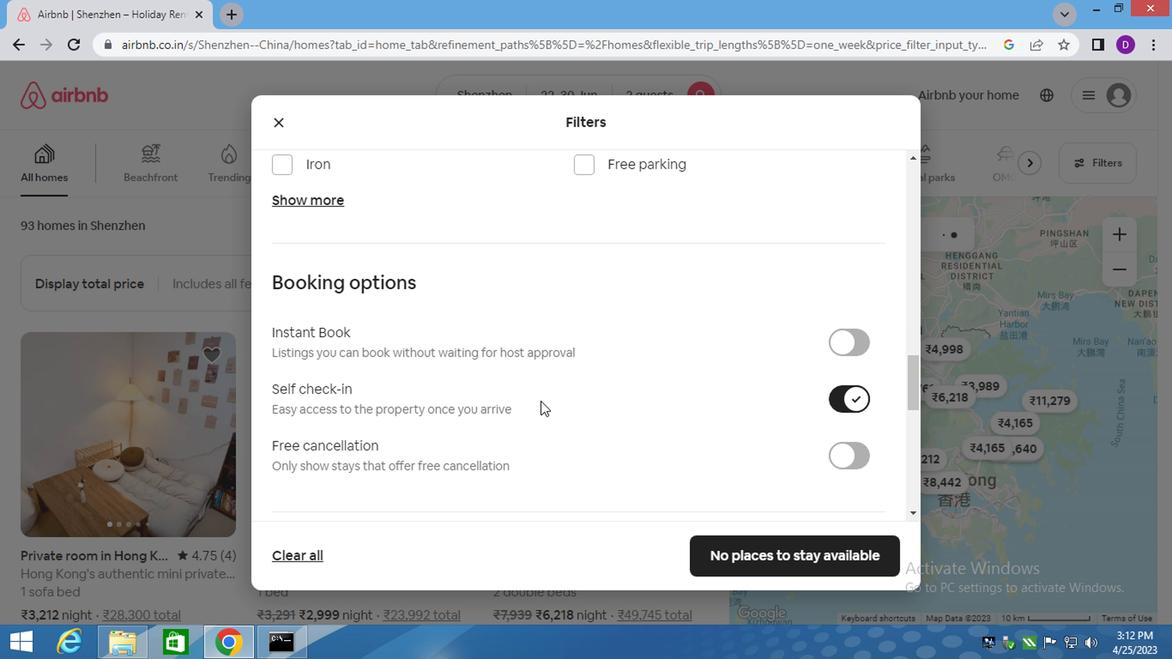 
Action: Mouse scrolled (536, 402) with delta (0, 0)
Screenshot: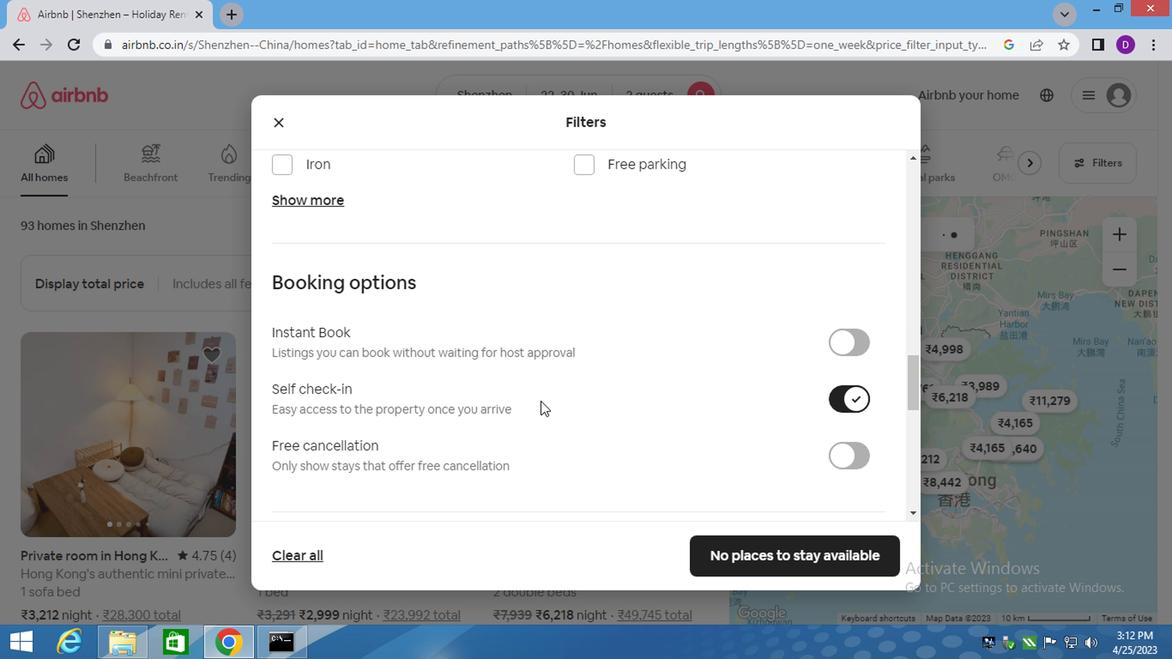 
Action: Mouse moved to (536, 403)
Screenshot: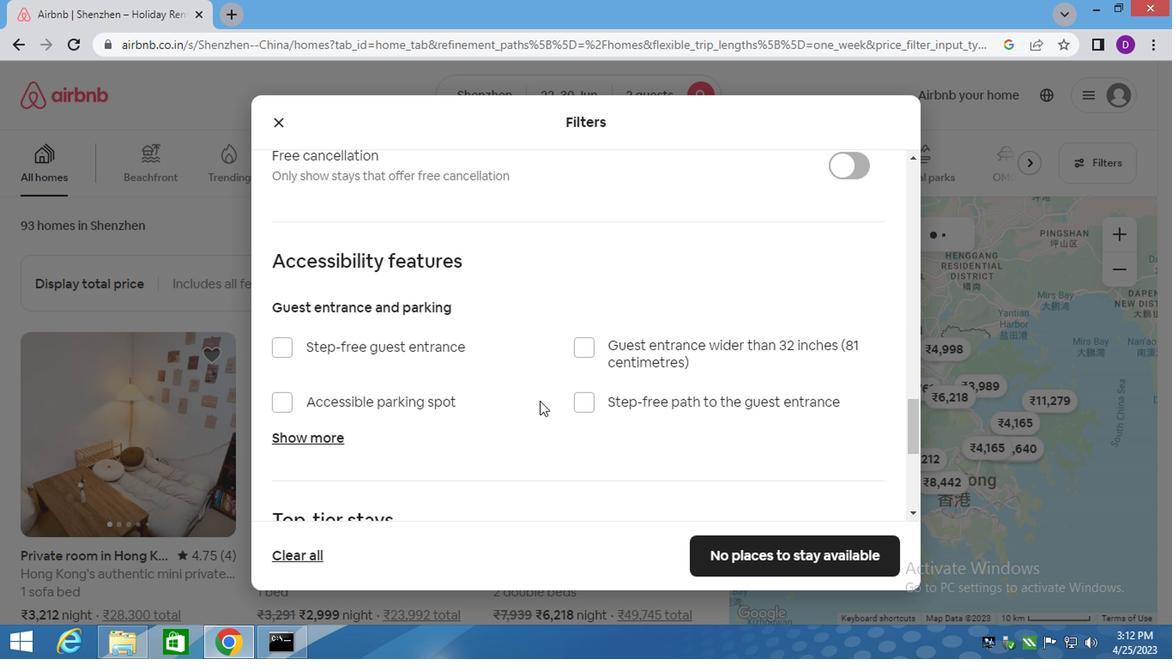 
Action: Mouse scrolled (536, 402) with delta (0, 0)
Screenshot: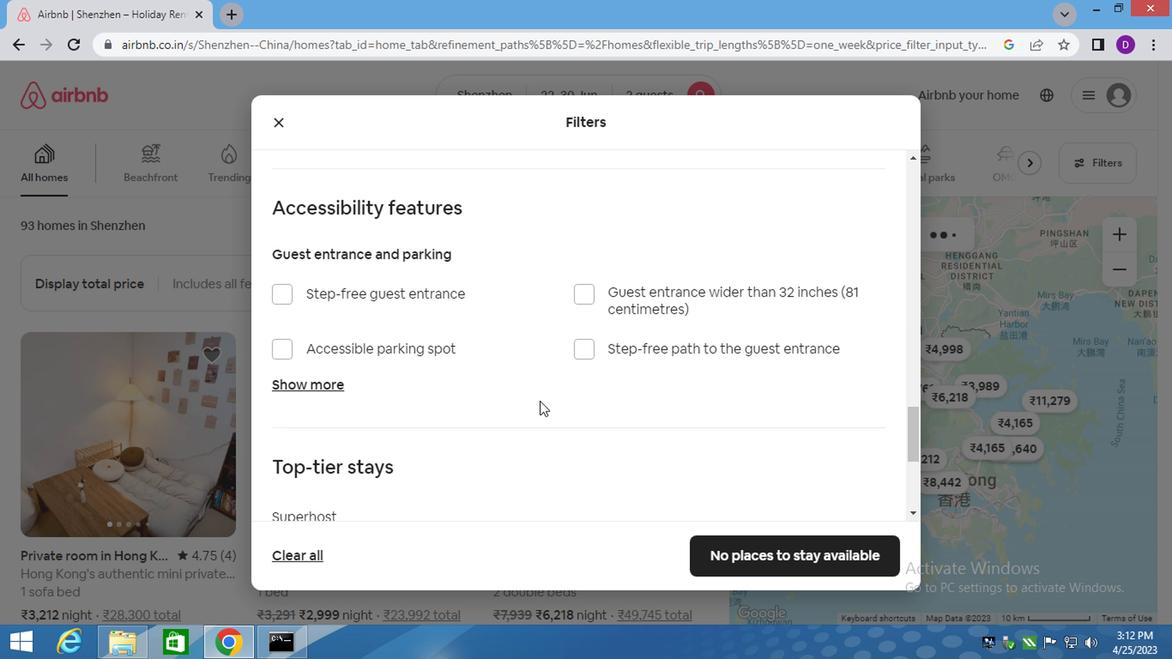 
Action: Mouse moved to (537, 402)
Screenshot: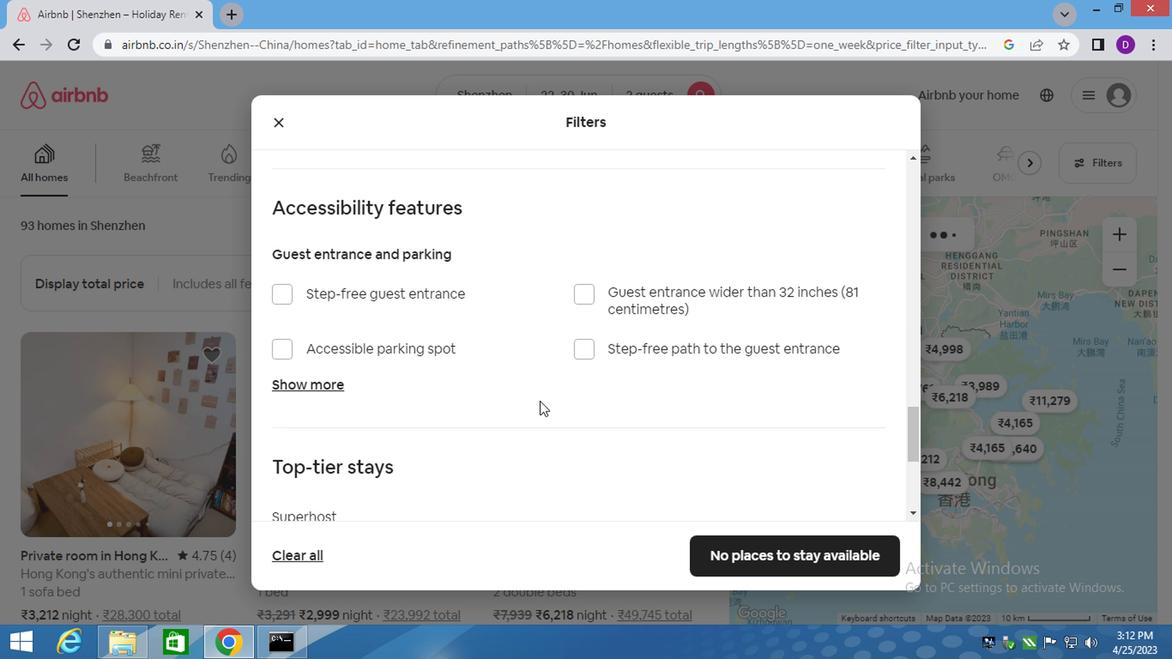 
Action: Mouse scrolled (537, 401) with delta (0, 0)
Screenshot: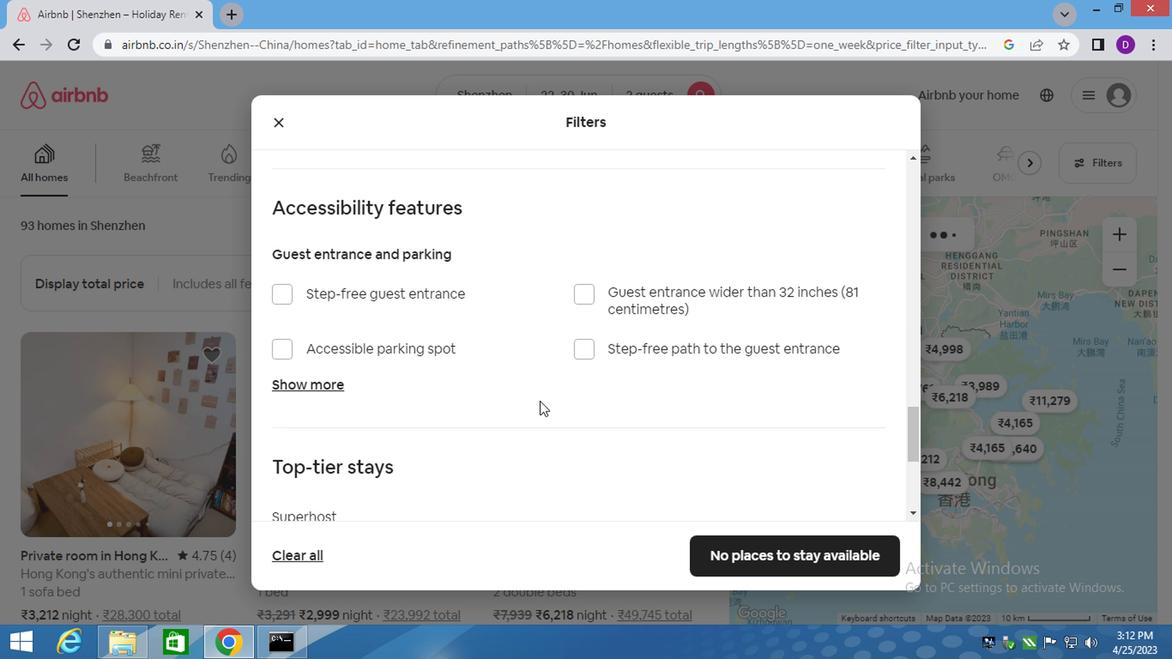 
Action: Mouse scrolled (537, 401) with delta (0, 0)
Screenshot: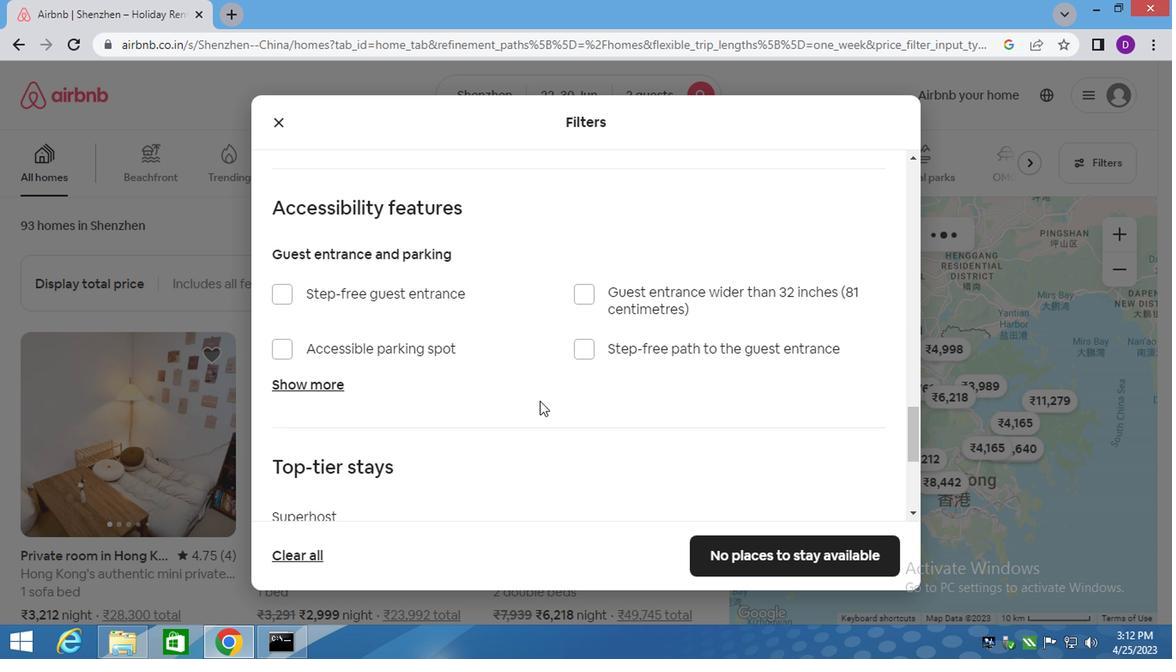 
Action: Mouse scrolled (537, 401) with delta (0, 0)
Screenshot: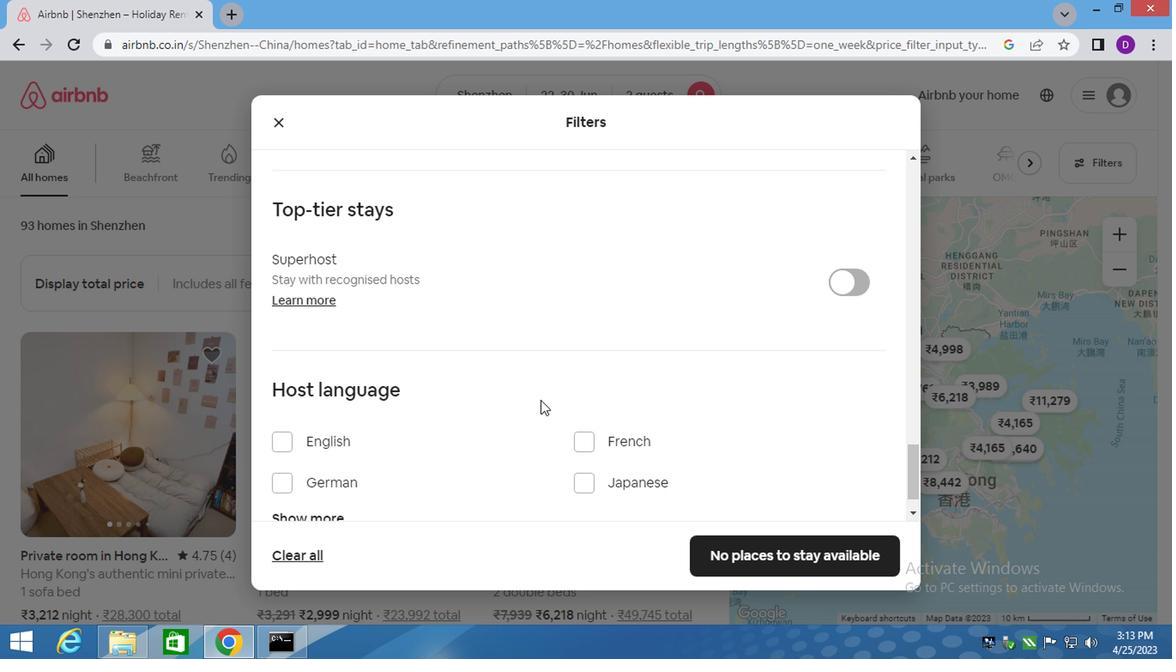 
Action: Mouse moved to (538, 402)
Screenshot: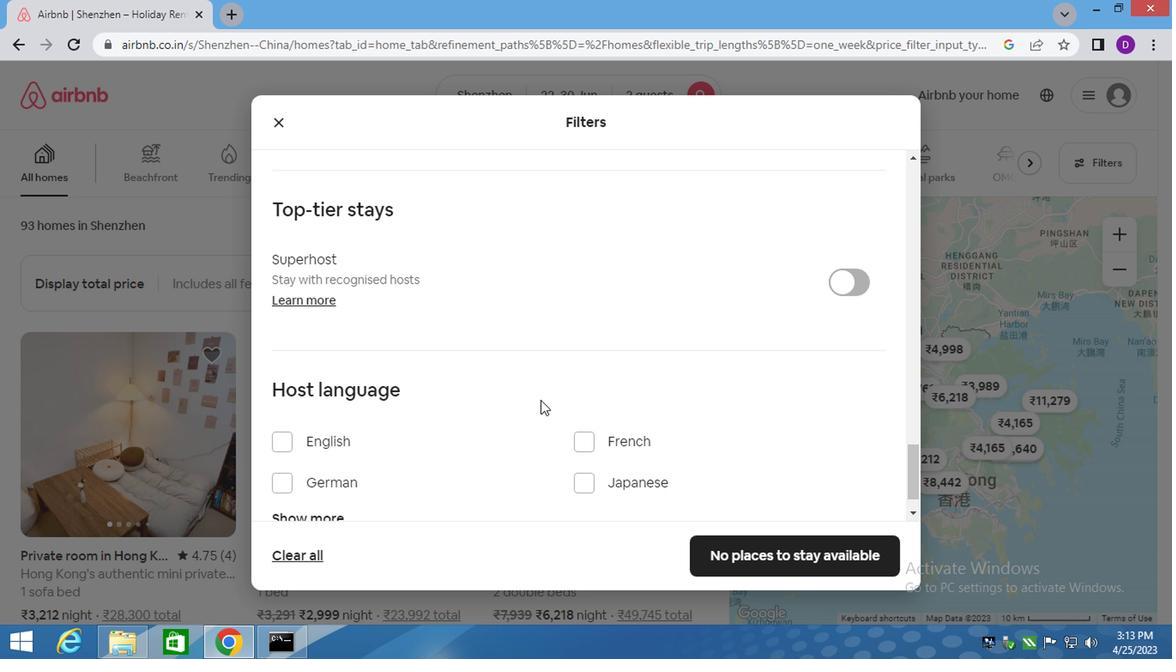 
Action: Mouse scrolled (538, 401) with delta (0, 0)
Screenshot: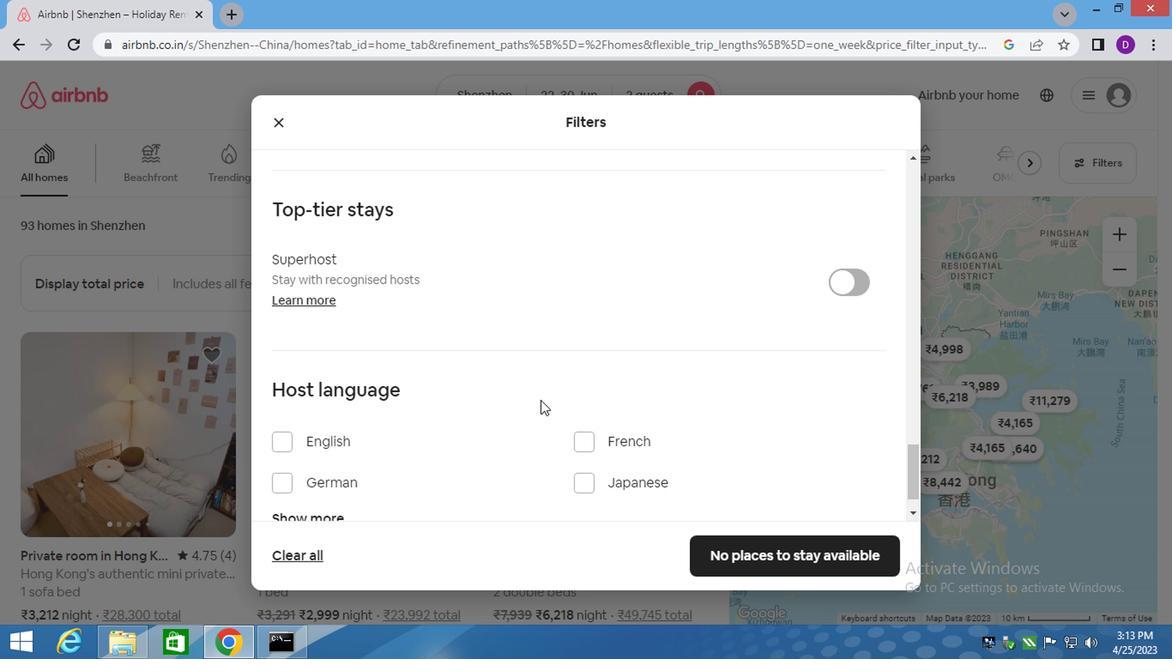 
Action: Mouse scrolled (538, 401) with delta (0, 0)
Screenshot: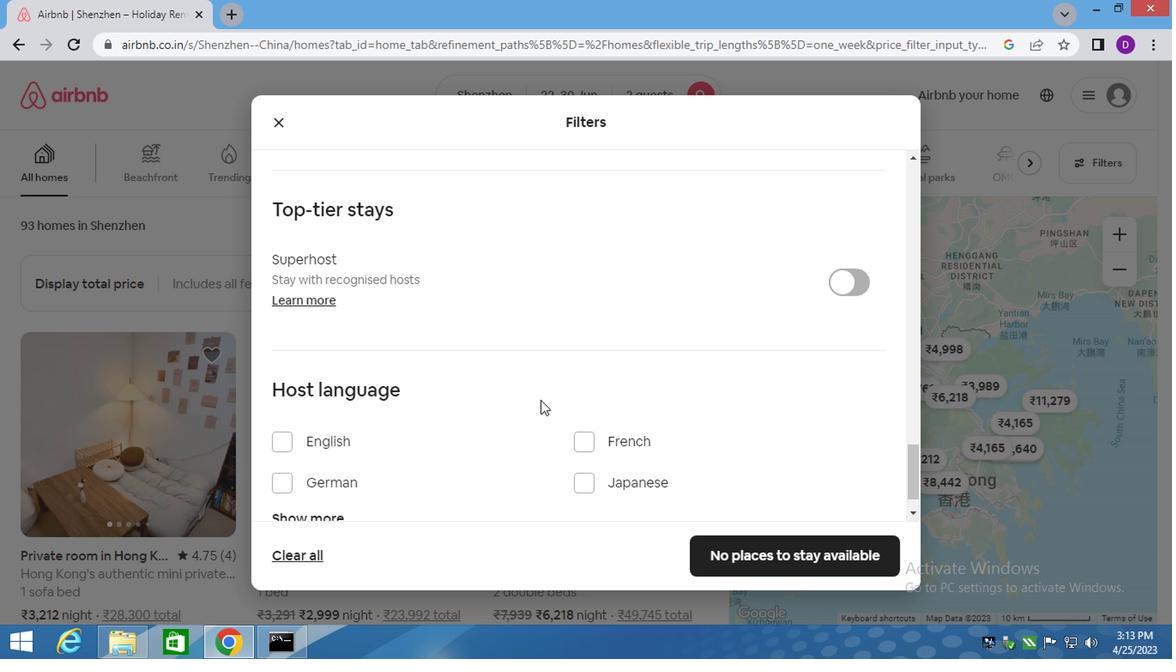 
Action: Mouse moved to (307, 480)
Screenshot: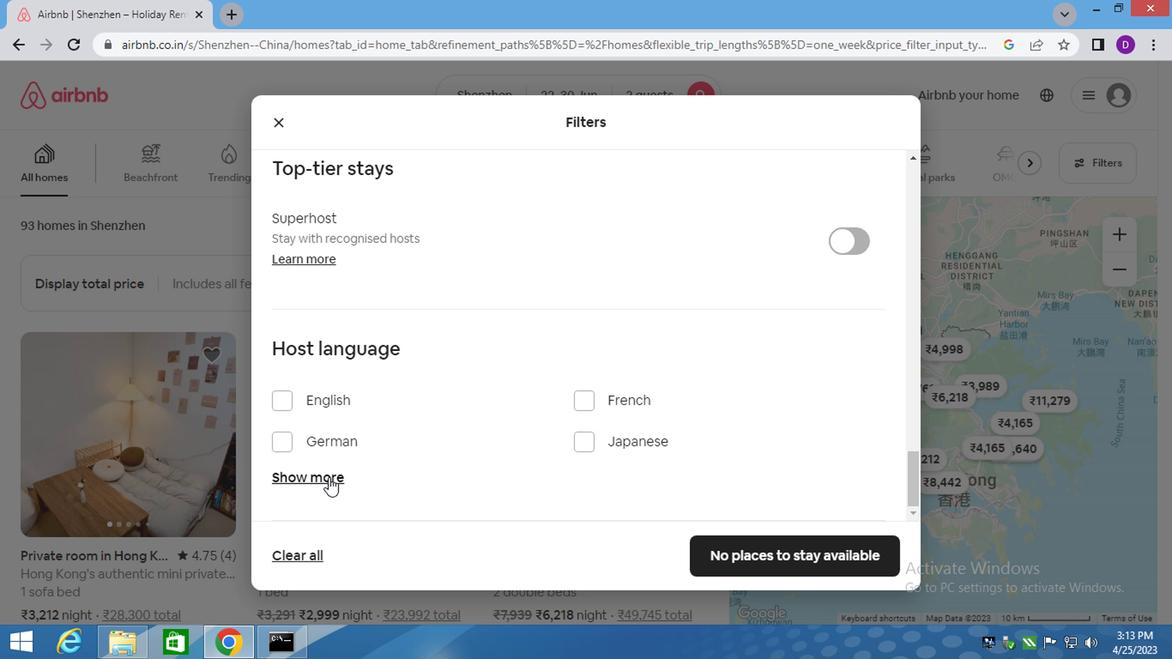 
Action: Mouse pressed left at (307, 480)
Screenshot: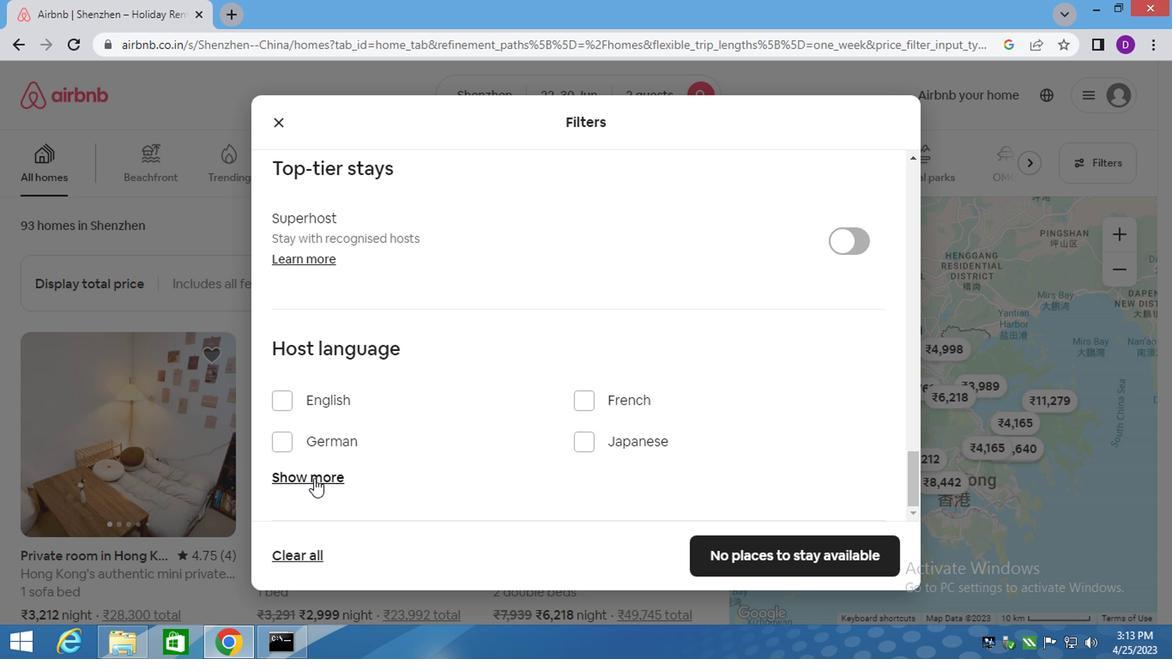 
Action: Mouse moved to (540, 448)
Screenshot: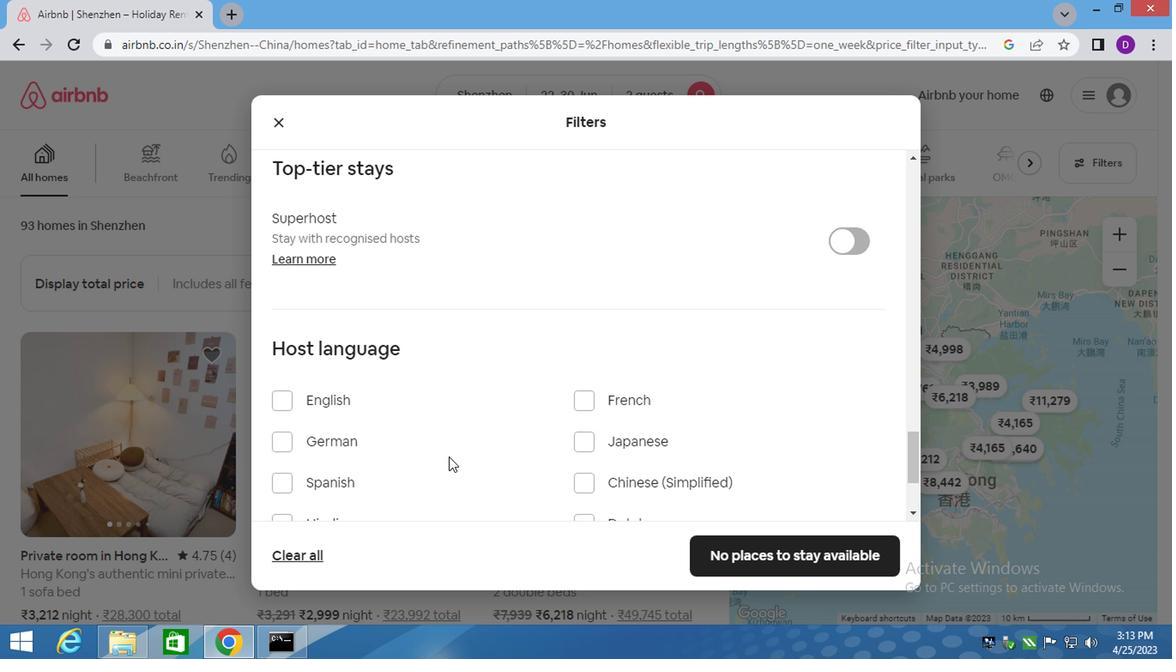 
Action: Mouse scrolled (540, 447) with delta (0, -1)
Screenshot: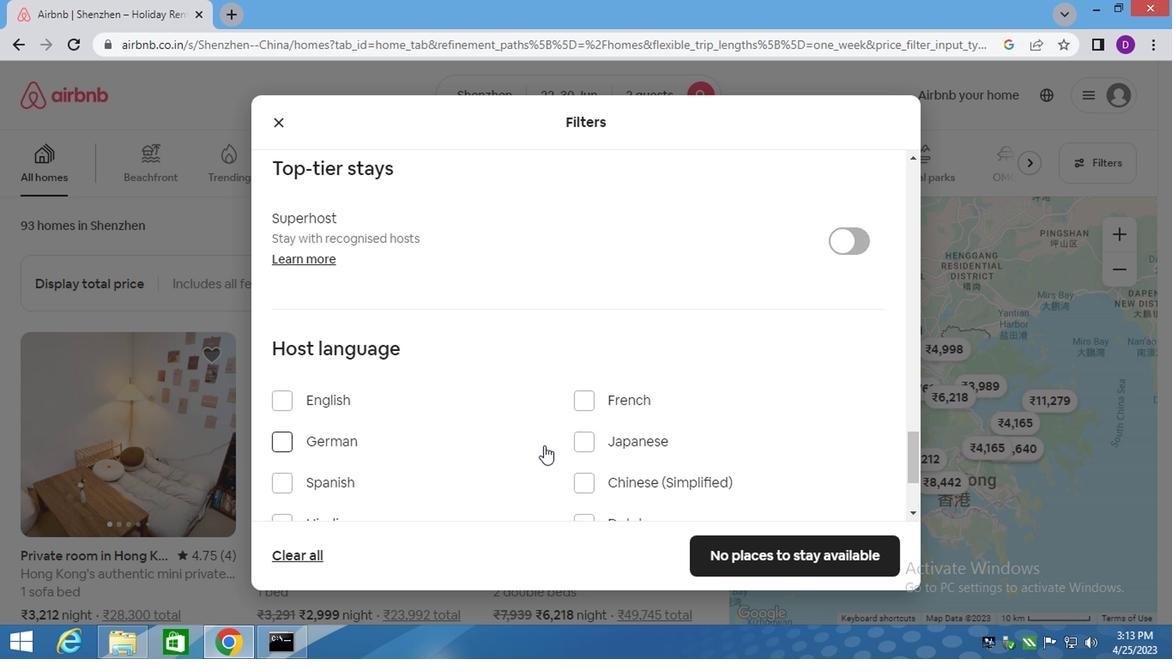 
Action: Mouse moved to (575, 392)
Screenshot: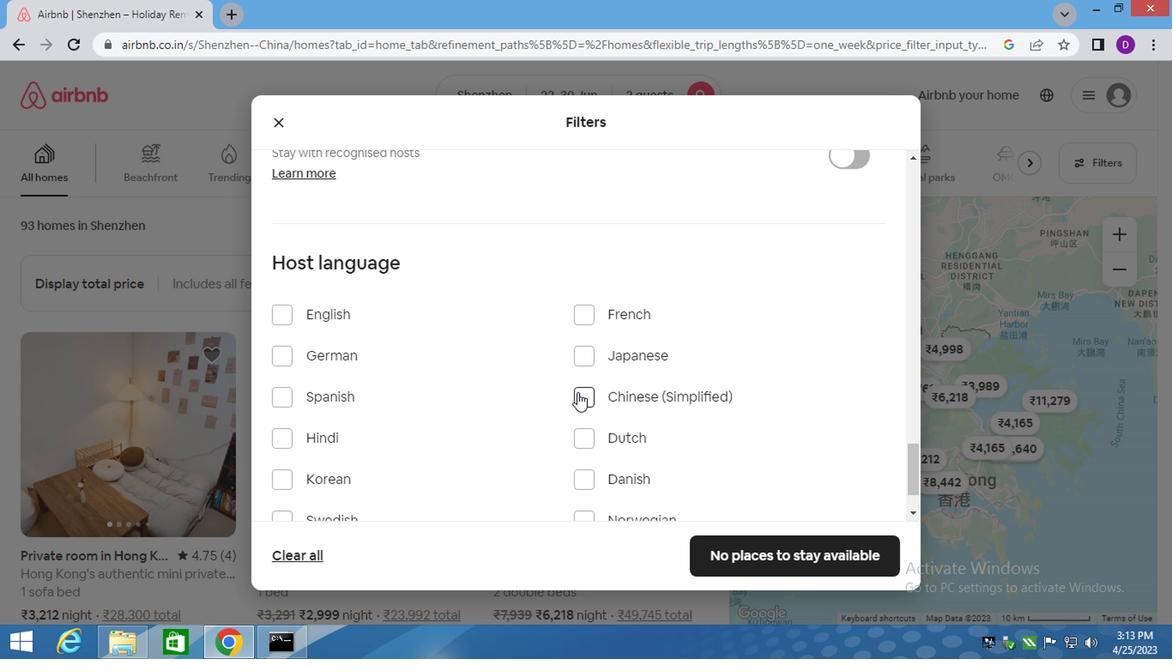 
Action: Mouse pressed left at (575, 392)
Screenshot: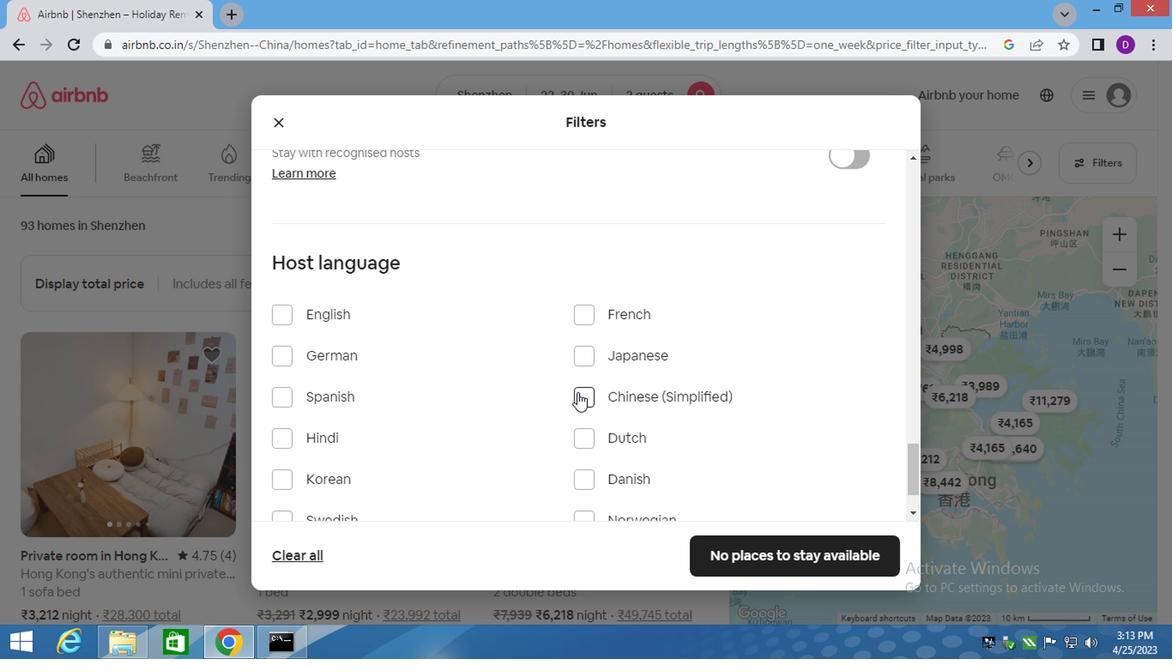 
Action: Mouse moved to (683, 469)
Screenshot: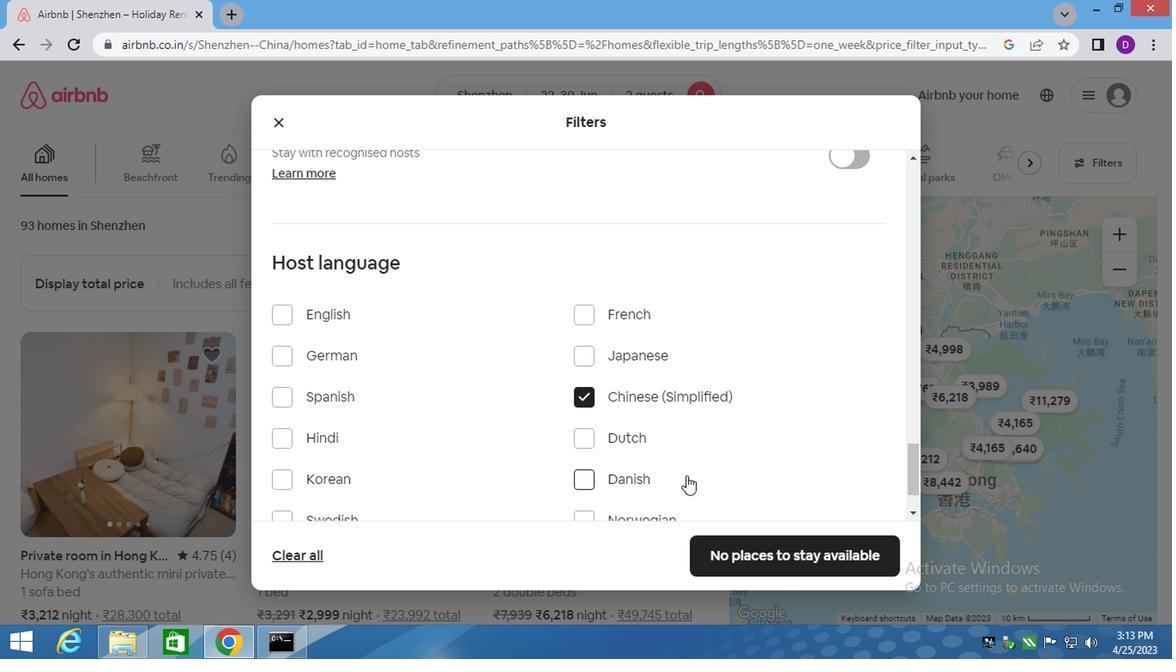 
Action: Mouse scrolled (683, 469) with delta (0, 0)
Screenshot: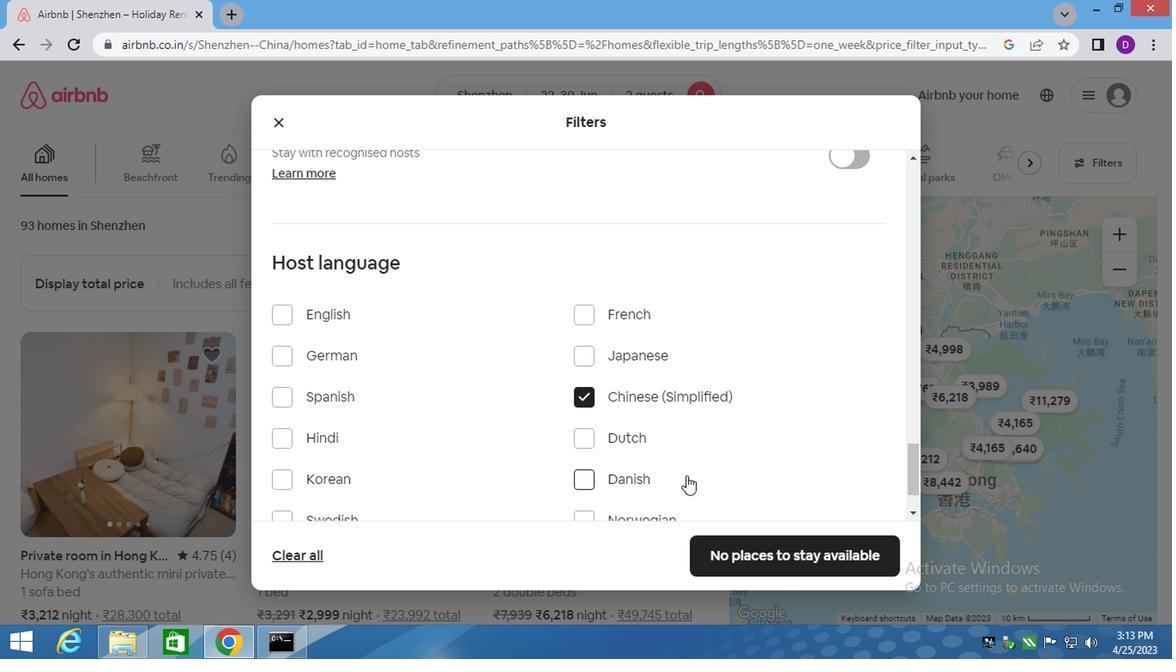 
Action: Mouse scrolled (683, 469) with delta (0, 0)
Screenshot: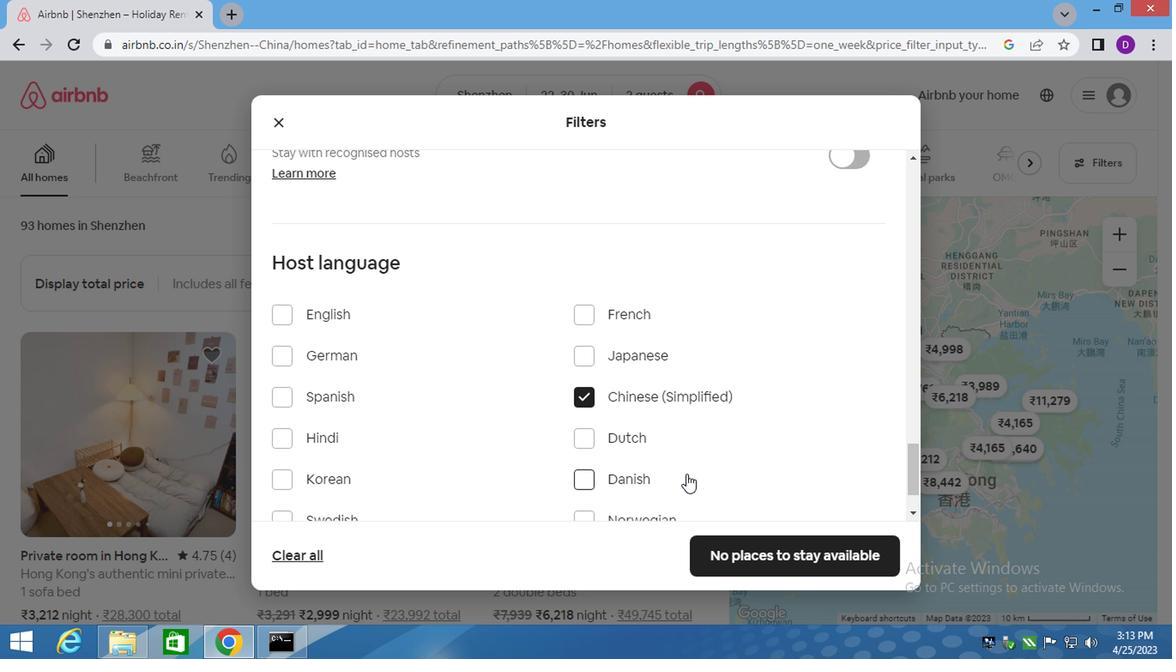 
Action: Mouse scrolled (683, 469) with delta (0, 0)
Screenshot: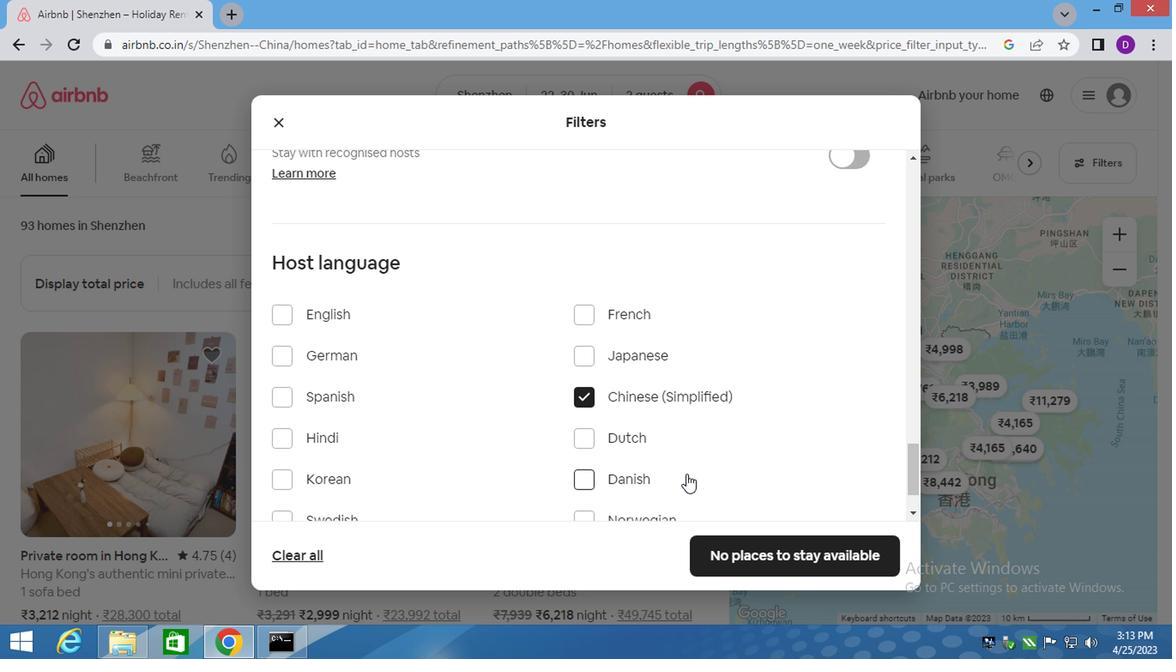 
Action: Mouse moved to (684, 469)
Screenshot: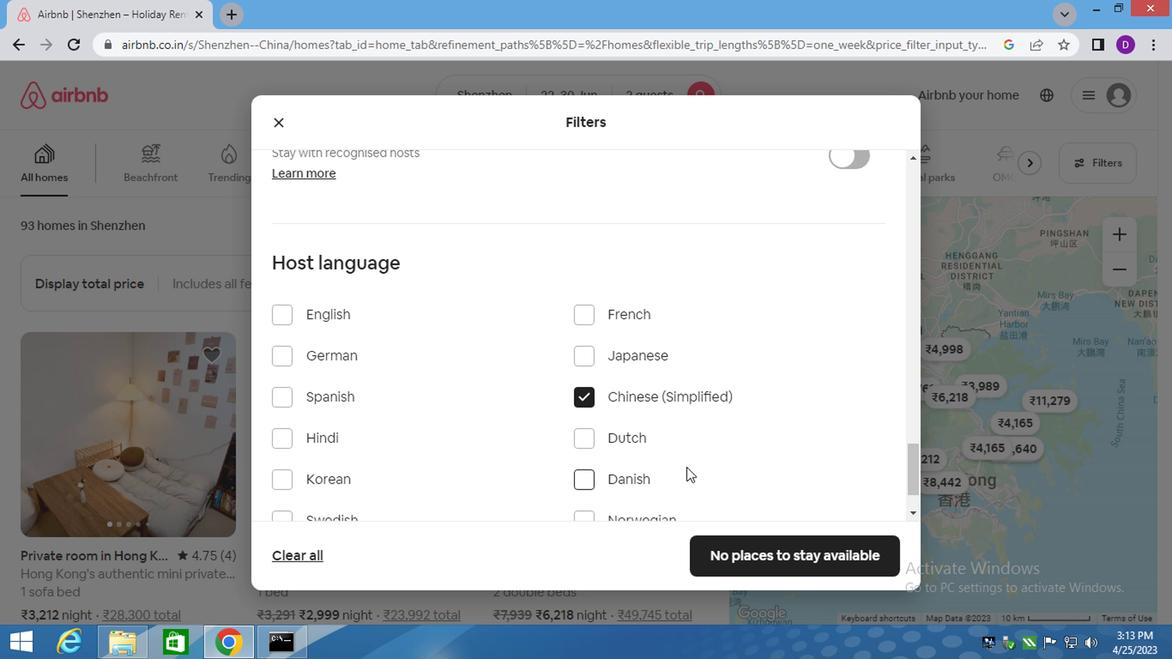 
Action: Mouse scrolled (684, 469) with delta (0, 0)
Screenshot: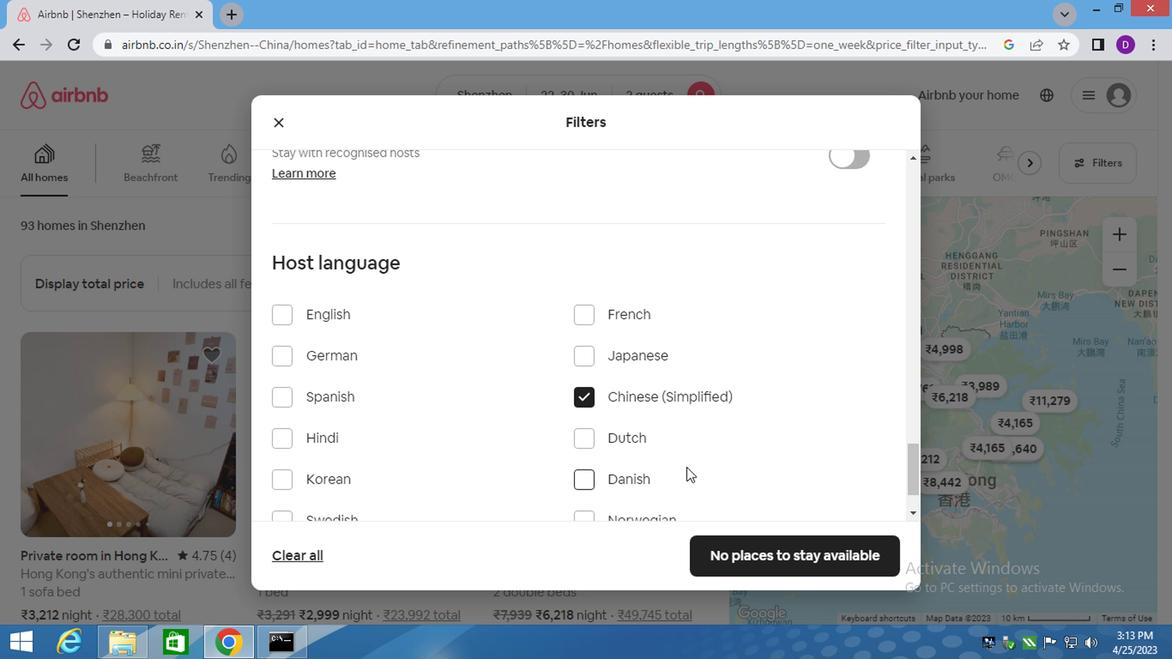 
Action: Mouse moved to (684, 469)
Screenshot: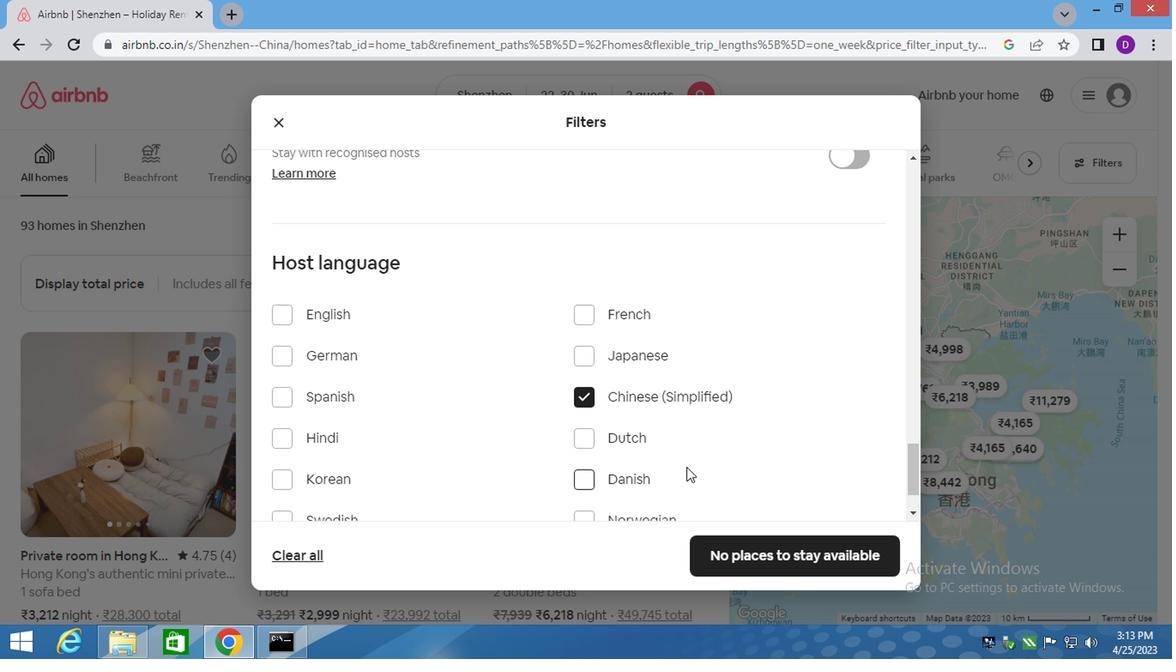 
Action: Mouse scrolled (684, 467) with delta (0, -1)
Screenshot: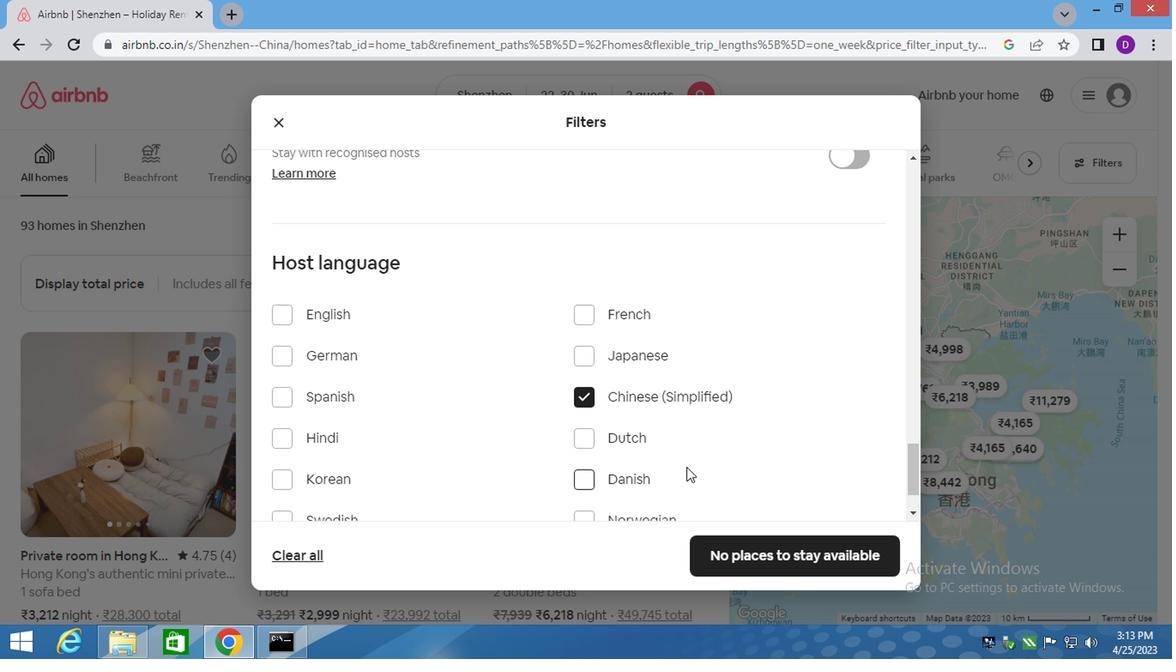 
Action: Mouse moved to (684, 467)
Screenshot: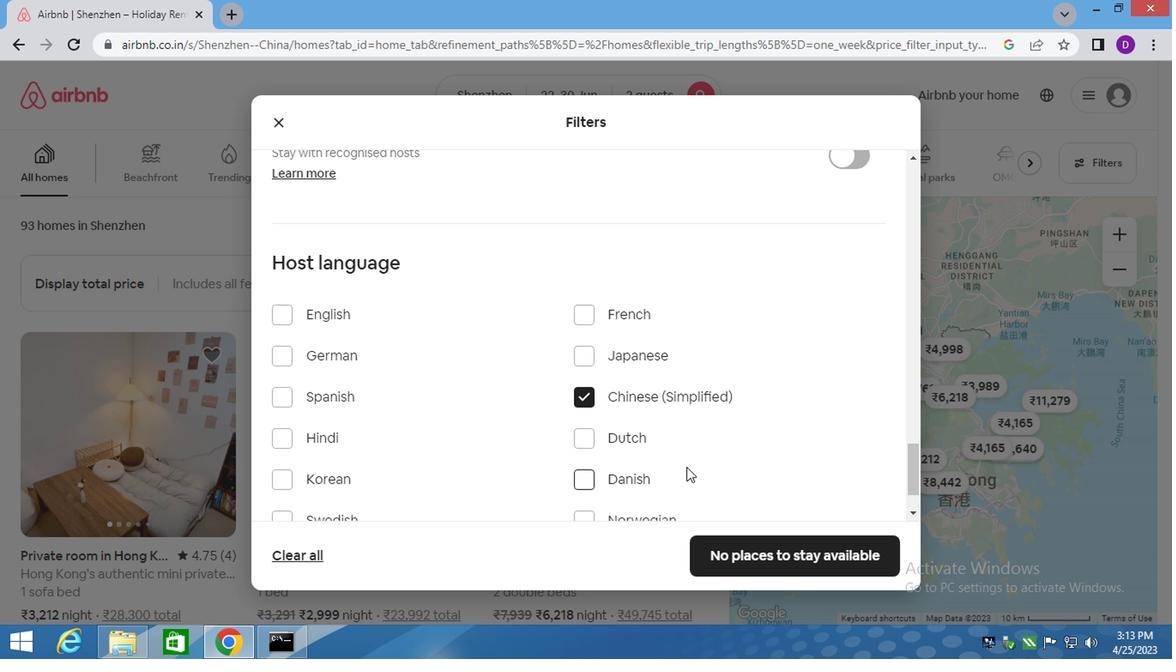 
Action: Mouse scrolled (684, 466) with delta (0, -1)
Screenshot: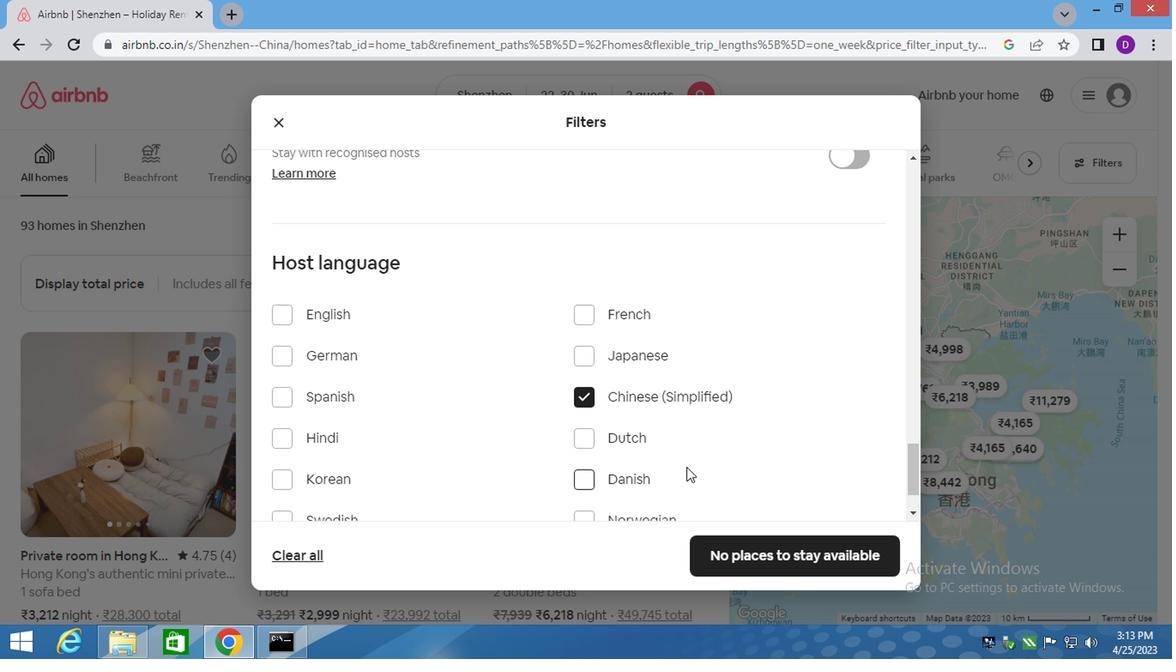 
Action: Mouse moved to (684, 465)
Screenshot: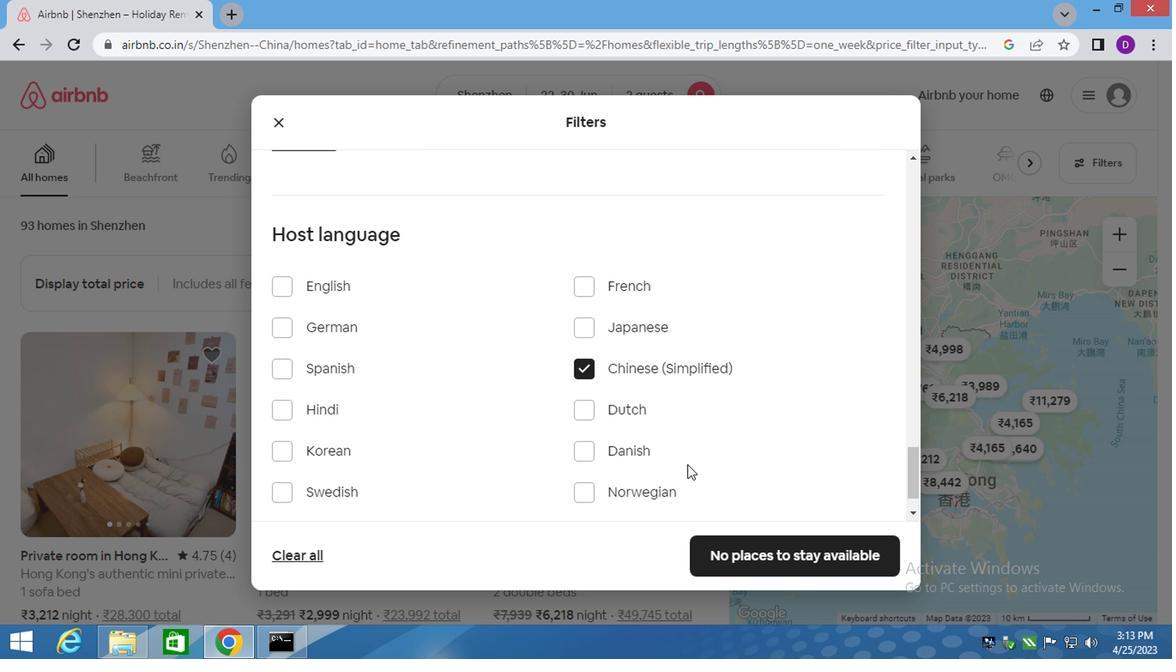 
Action: Mouse scrolled (684, 464) with delta (0, 0)
Screenshot: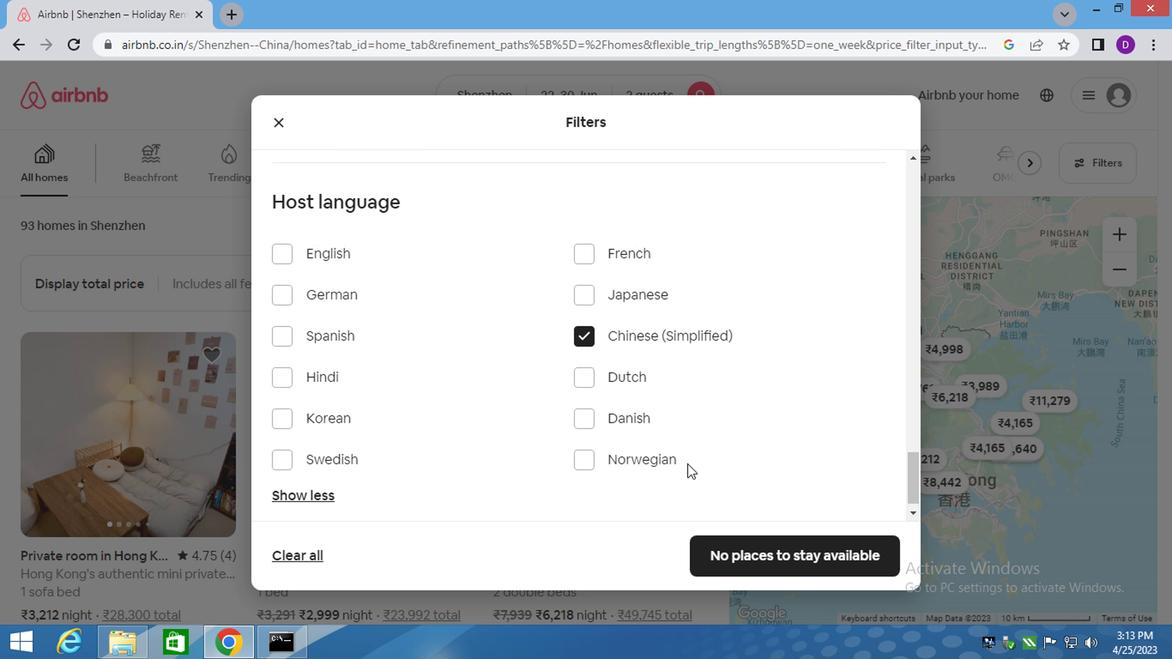 
Action: Mouse scrolled (684, 464) with delta (0, 0)
Screenshot: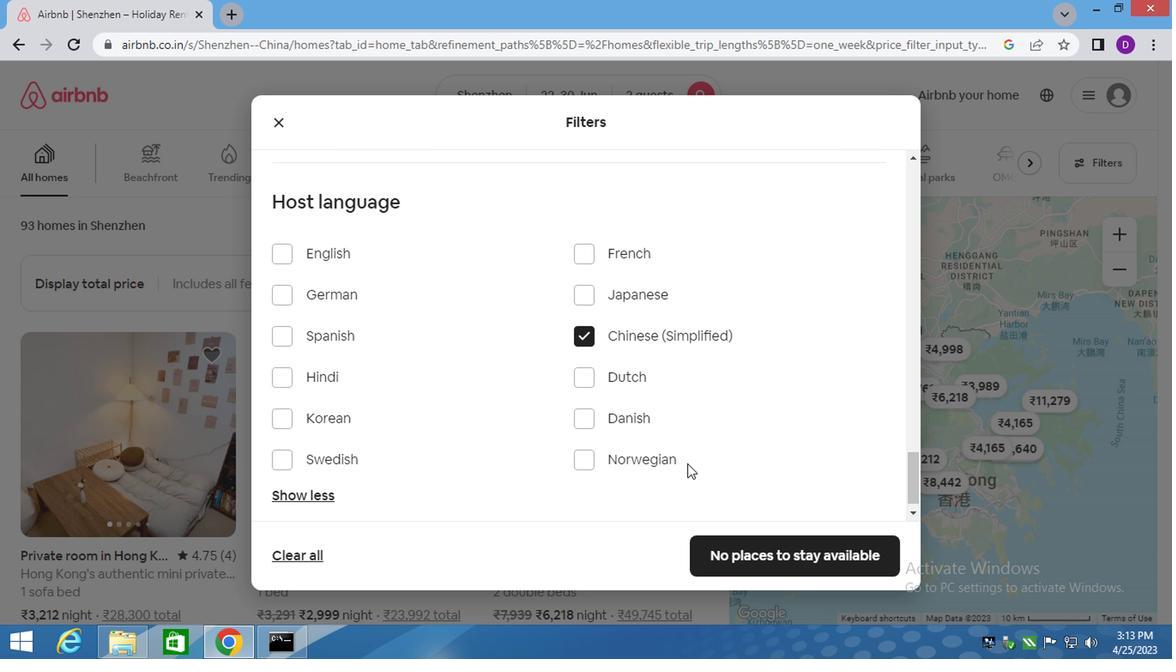 
Action: Mouse scrolled (684, 464) with delta (0, 0)
Screenshot: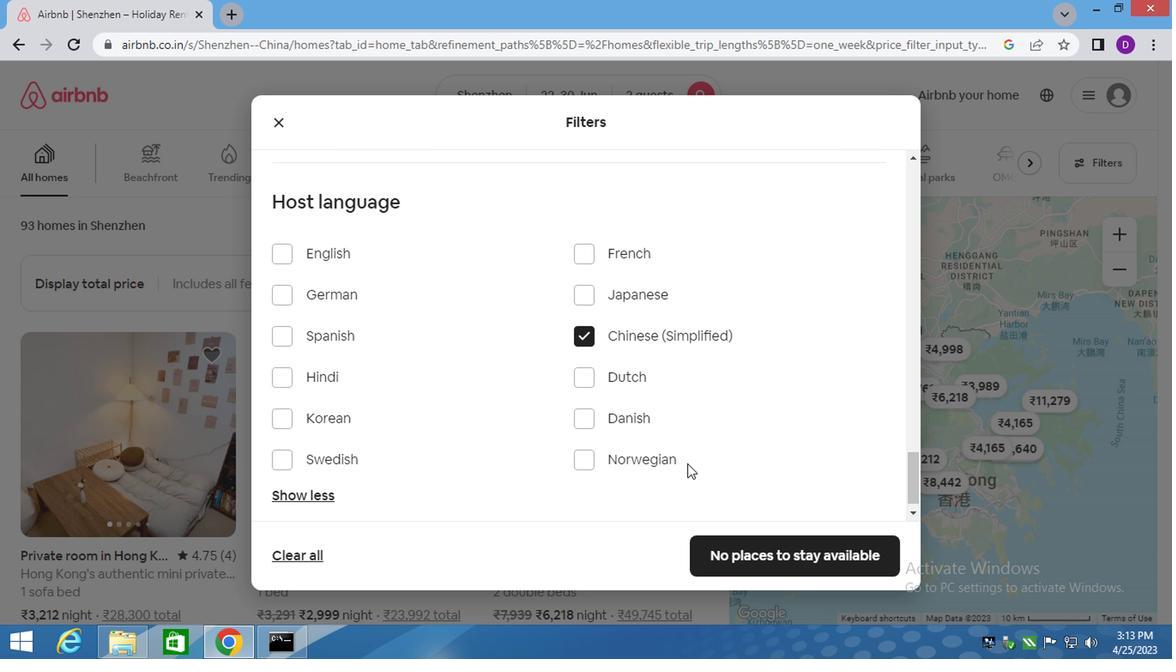 
Action: Mouse scrolled (684, 464) with delta (0, 0)
Screenshot: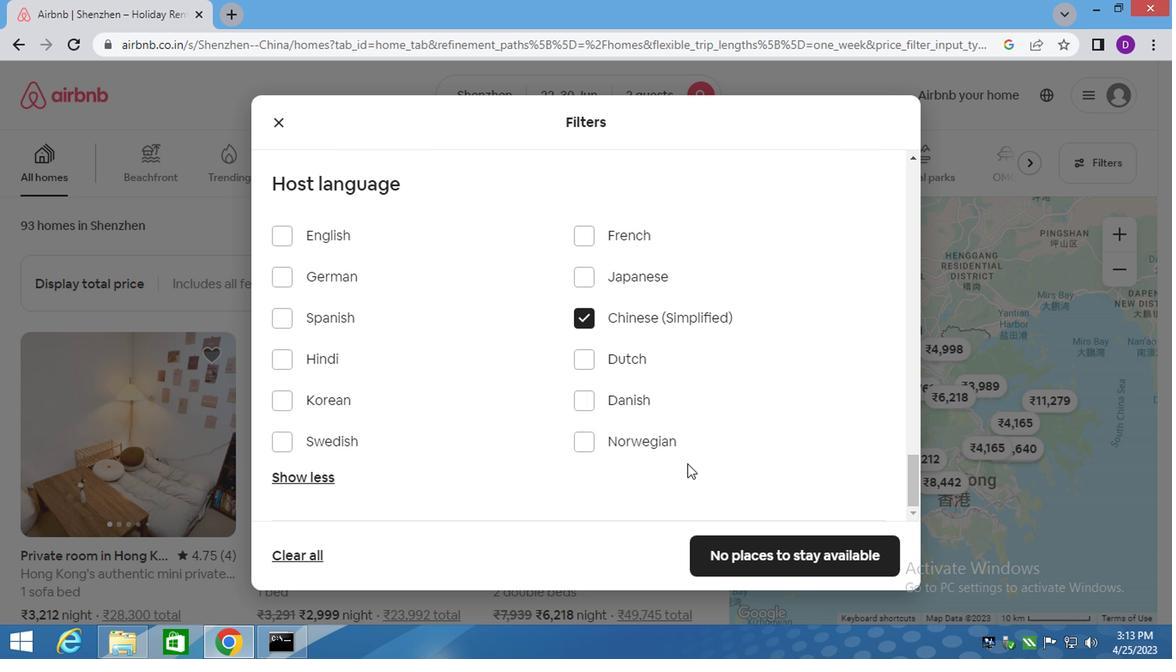 
Action: Mouse moved to (759, 551)
Screenshot: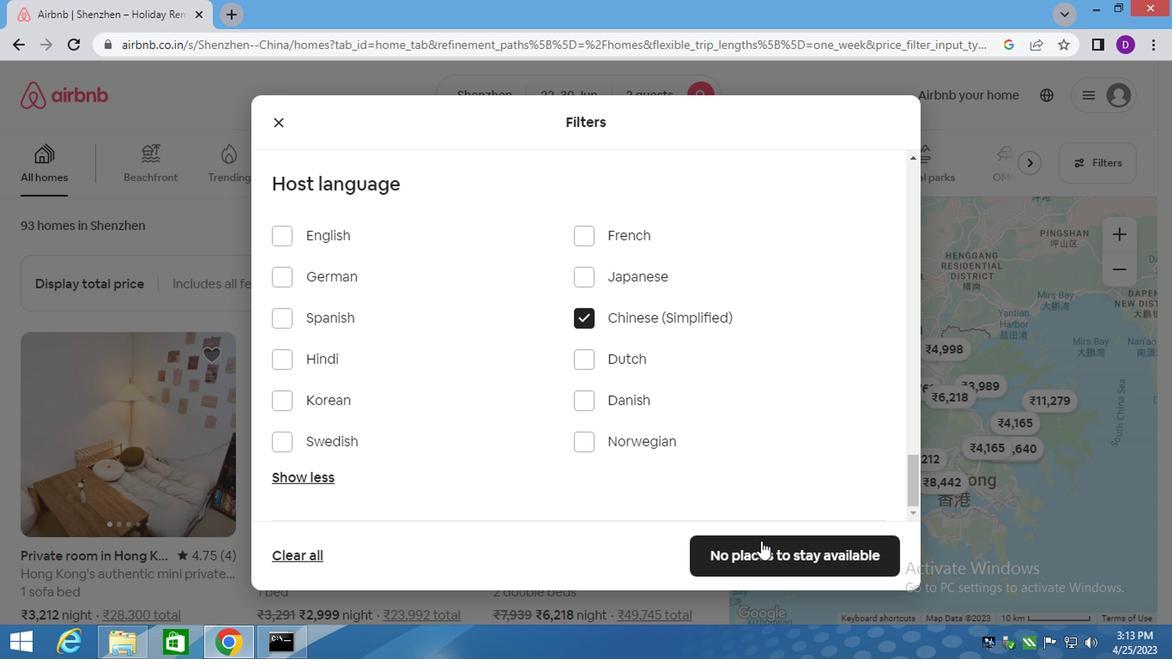 
Action: Mouse pressed left at (759, 551)
Screenshot: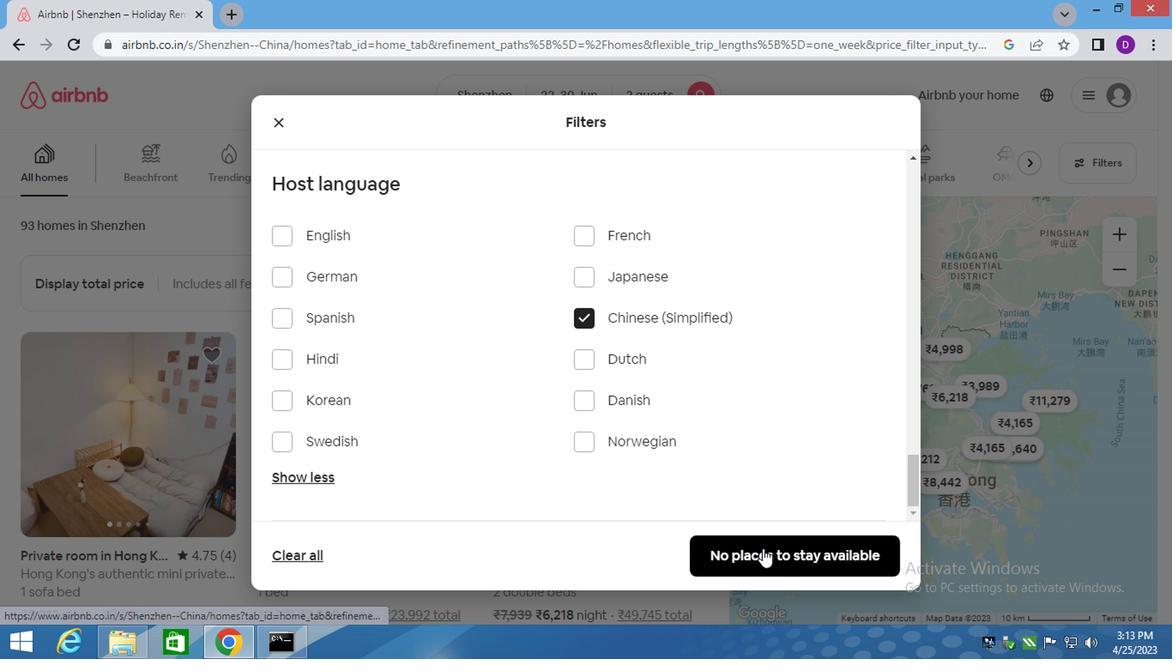 
Action: Mouse moved to (582, 266)
Screenshot: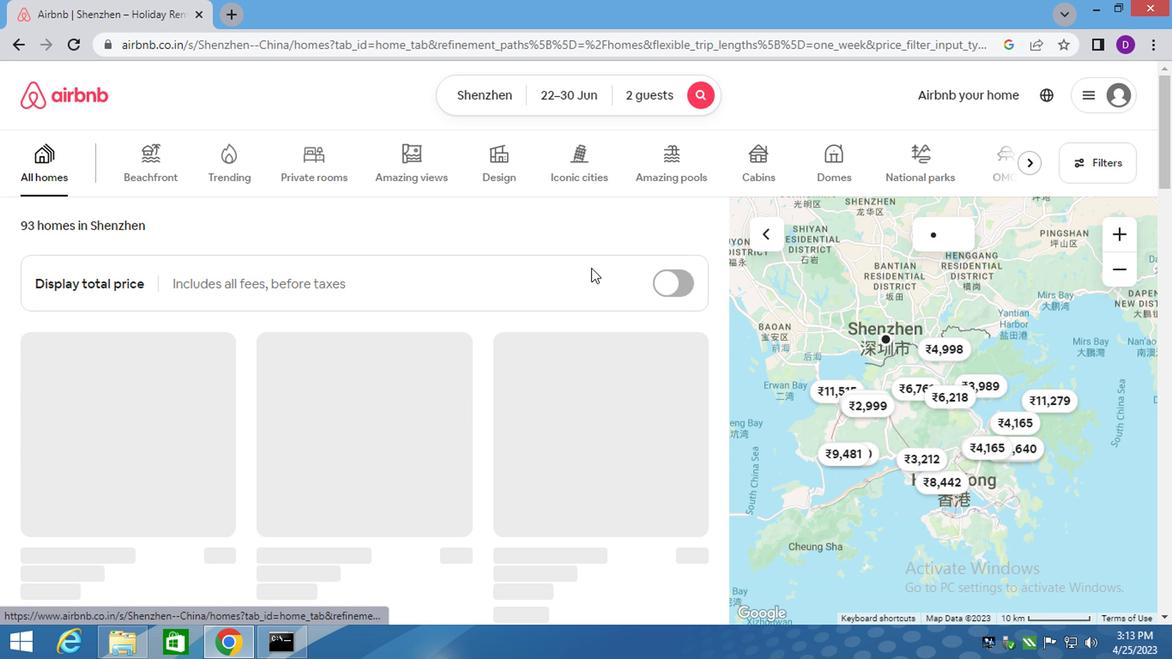
